 Task: Find a house in Raytown, United States, for a stay from September 4th to September 11th, with a price range of ₹9000 to ₹17000, 1 bedroom, 1 bed, 1 bathroom, self check-in, and English-speaking host.
Action: Mouse moved to (630, 113)
Screenshot: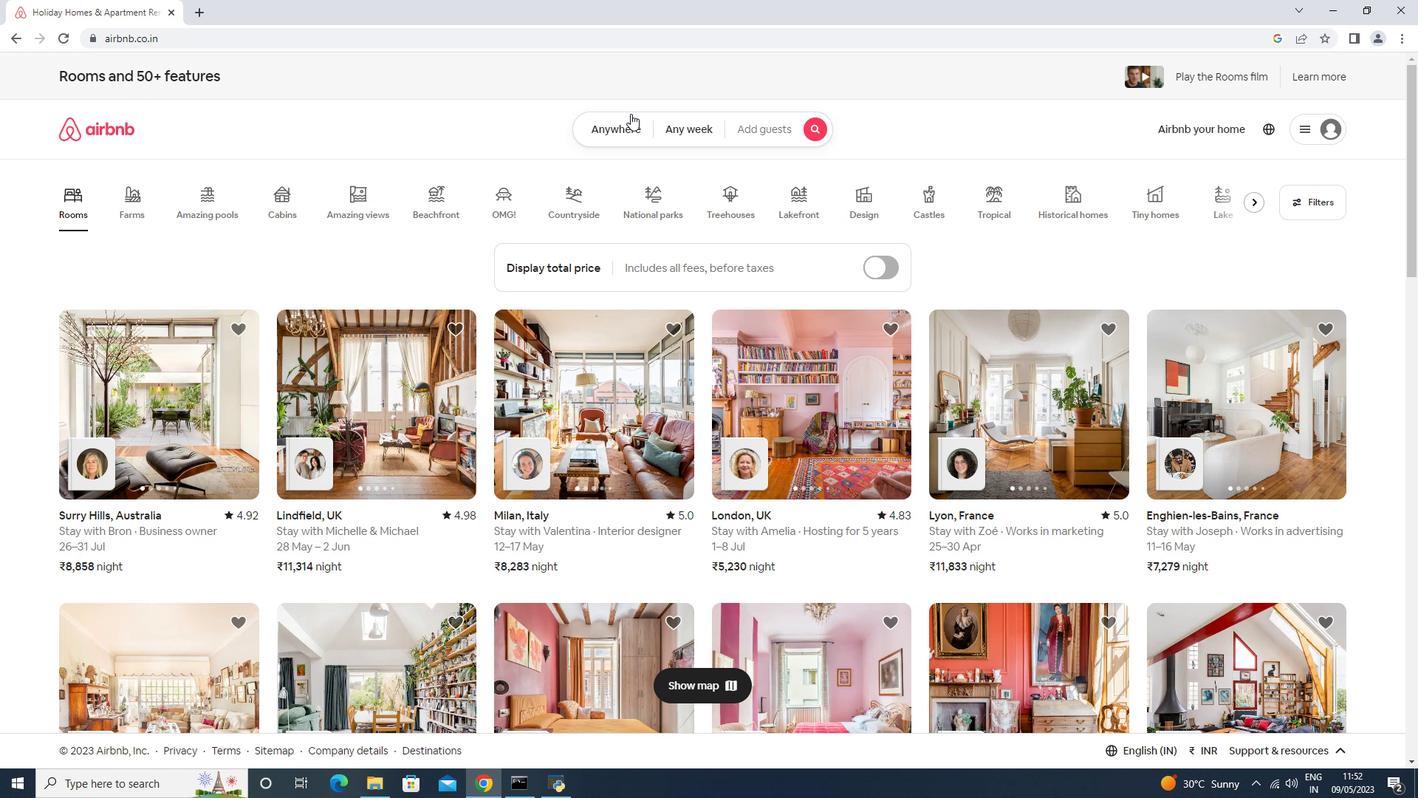 
Action: Mouse pressed left at (630, 113)
Screenshot: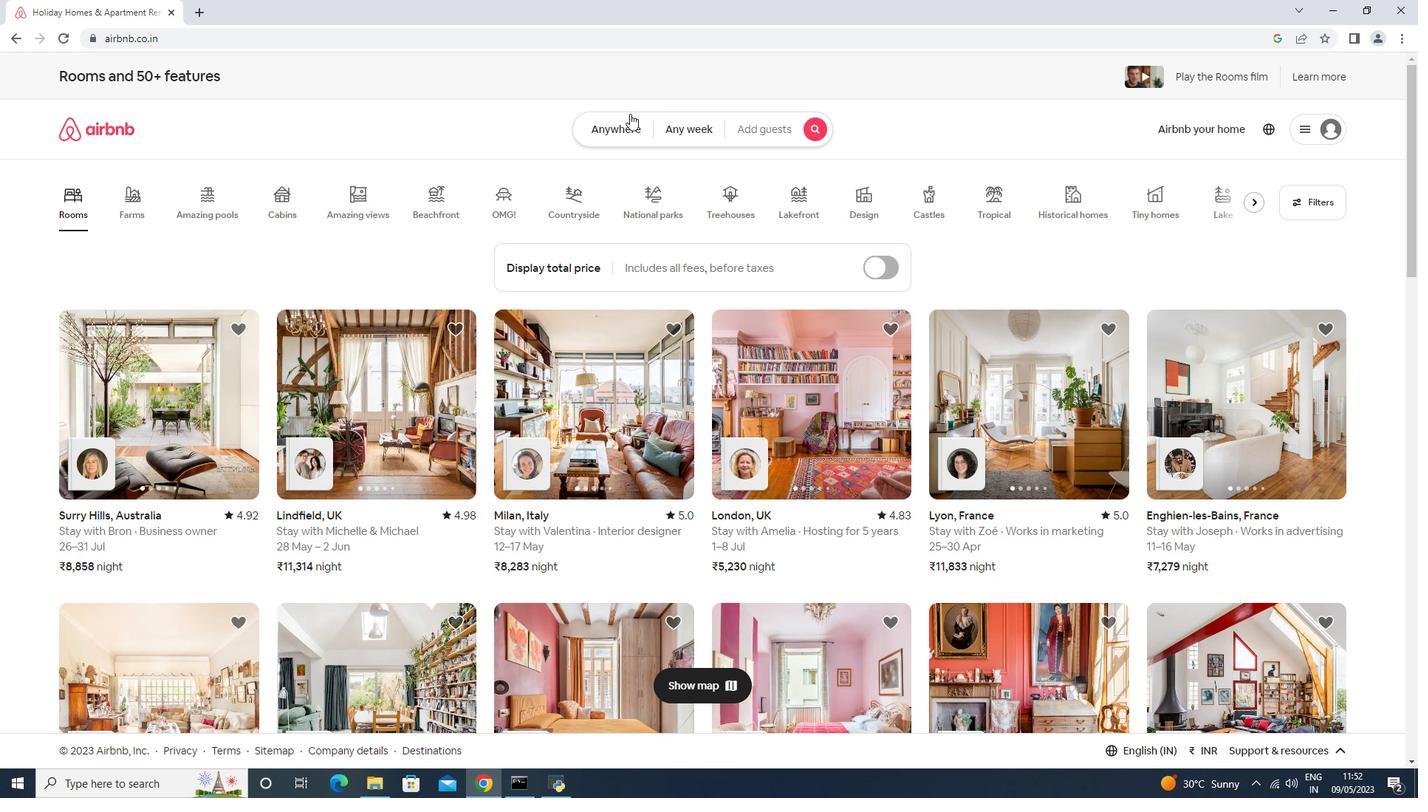 
Action: Mouse moved to (568, 176)
Screenshot: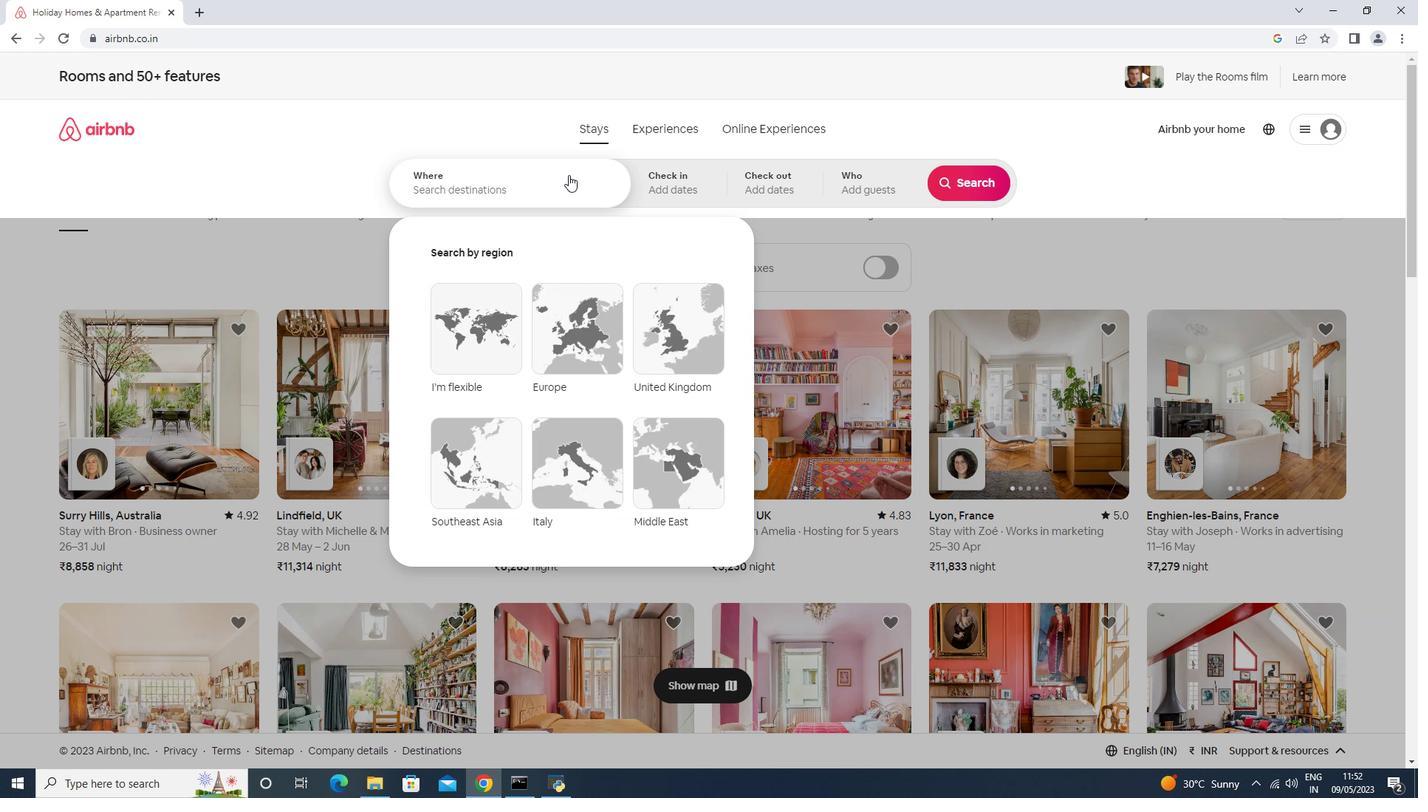 
Action: Mouse pressed left at (568, 176)
Screenshot: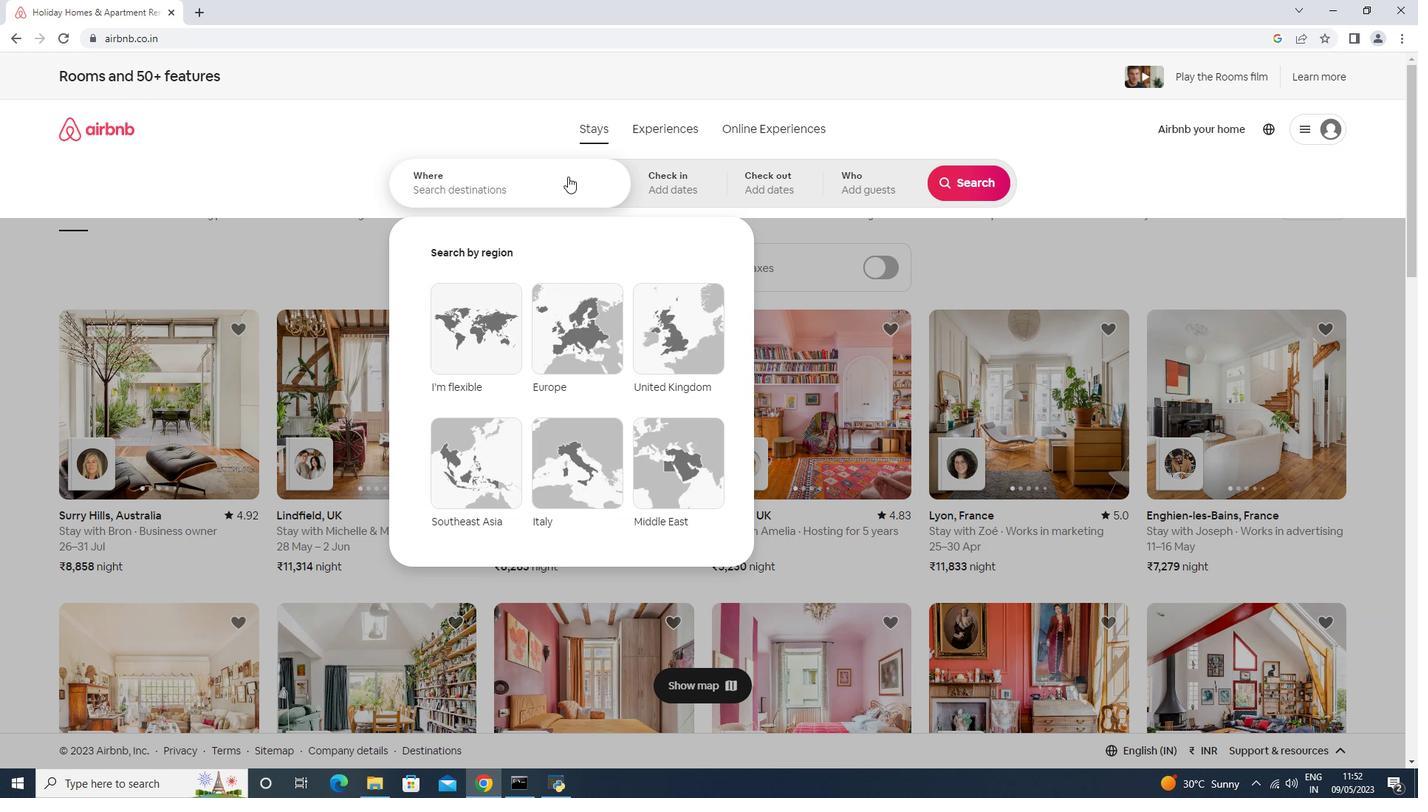 
Action: Key pressed <Key.shift>Raytown,<Key.space><Key.shift>United<Key.space><Key.shift>States<Key.enter>
Screenshot: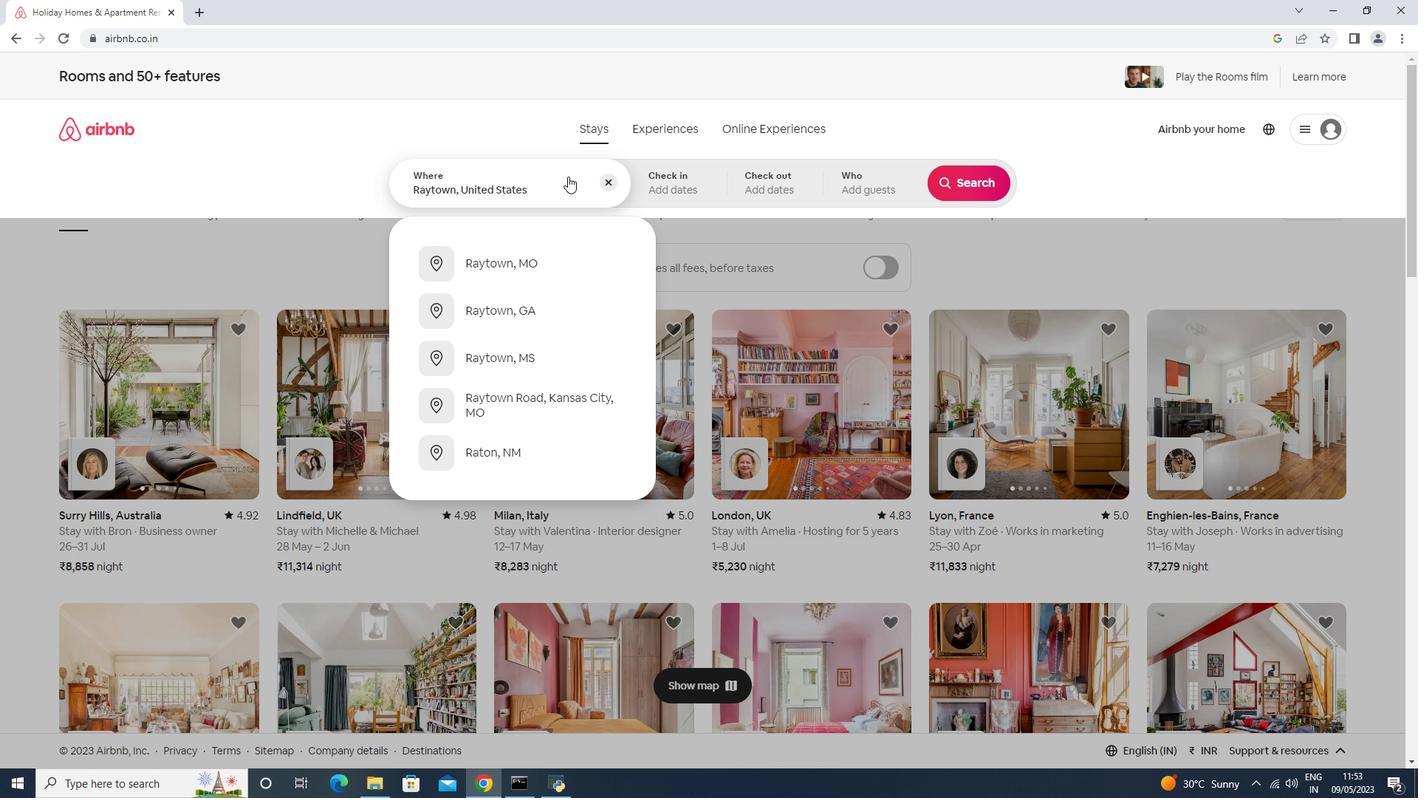 
Action: Mouse moved to (973, 308)
Screenshot: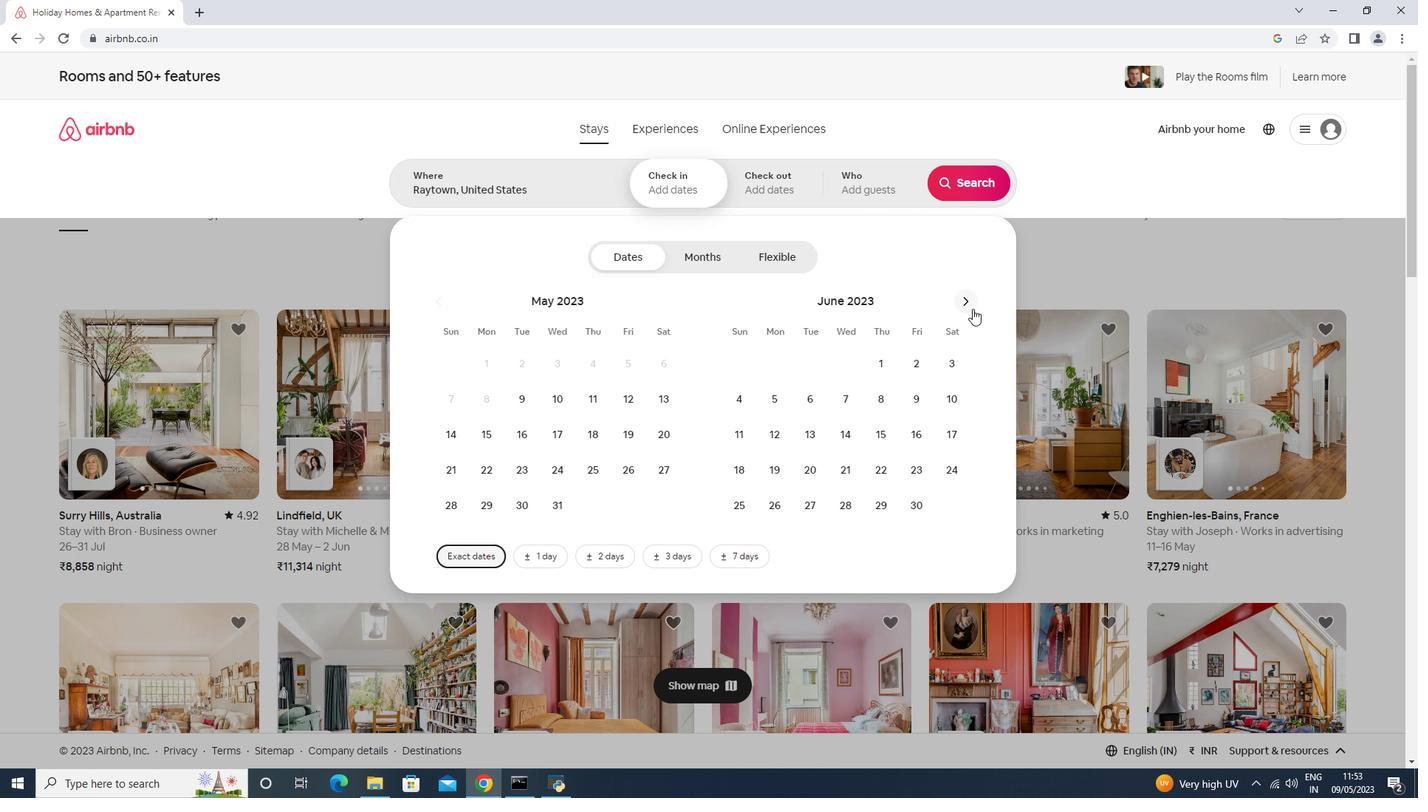 
Action: Mouse pressed left at (973, 308)
Screenshot: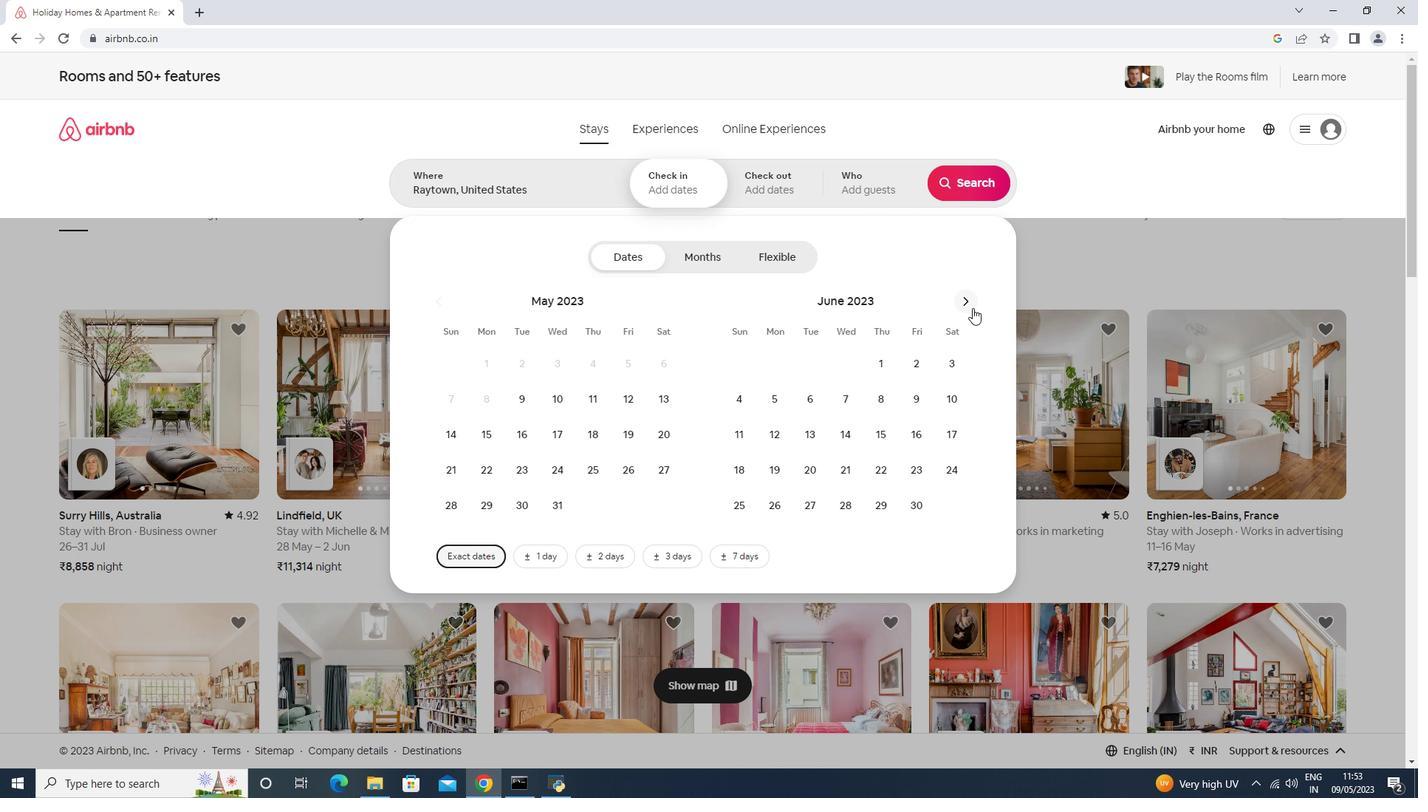 
Action: Mouse pressed left at (973, 308)
Screenshot: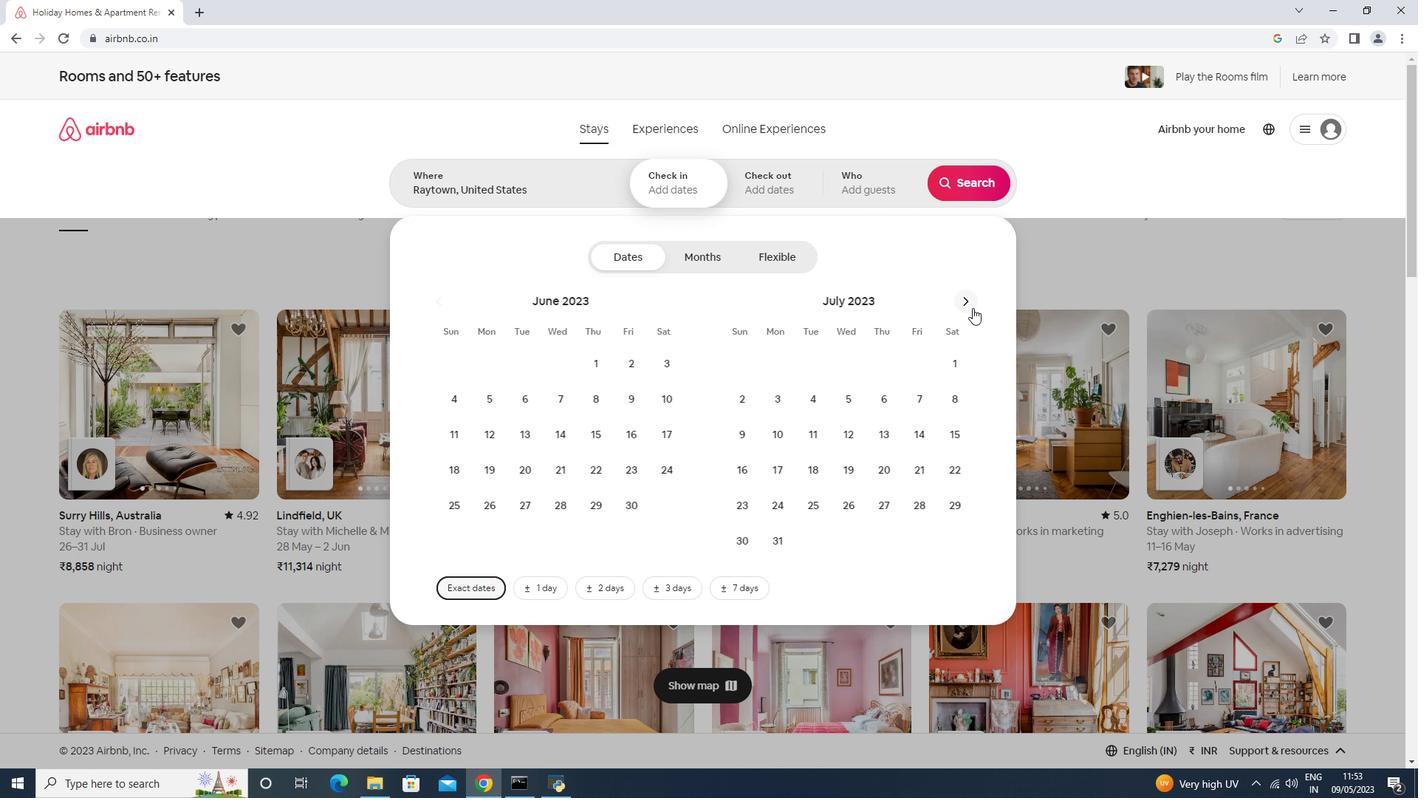 
Action: Mouse pressed left at (973, 308)
Screenshot: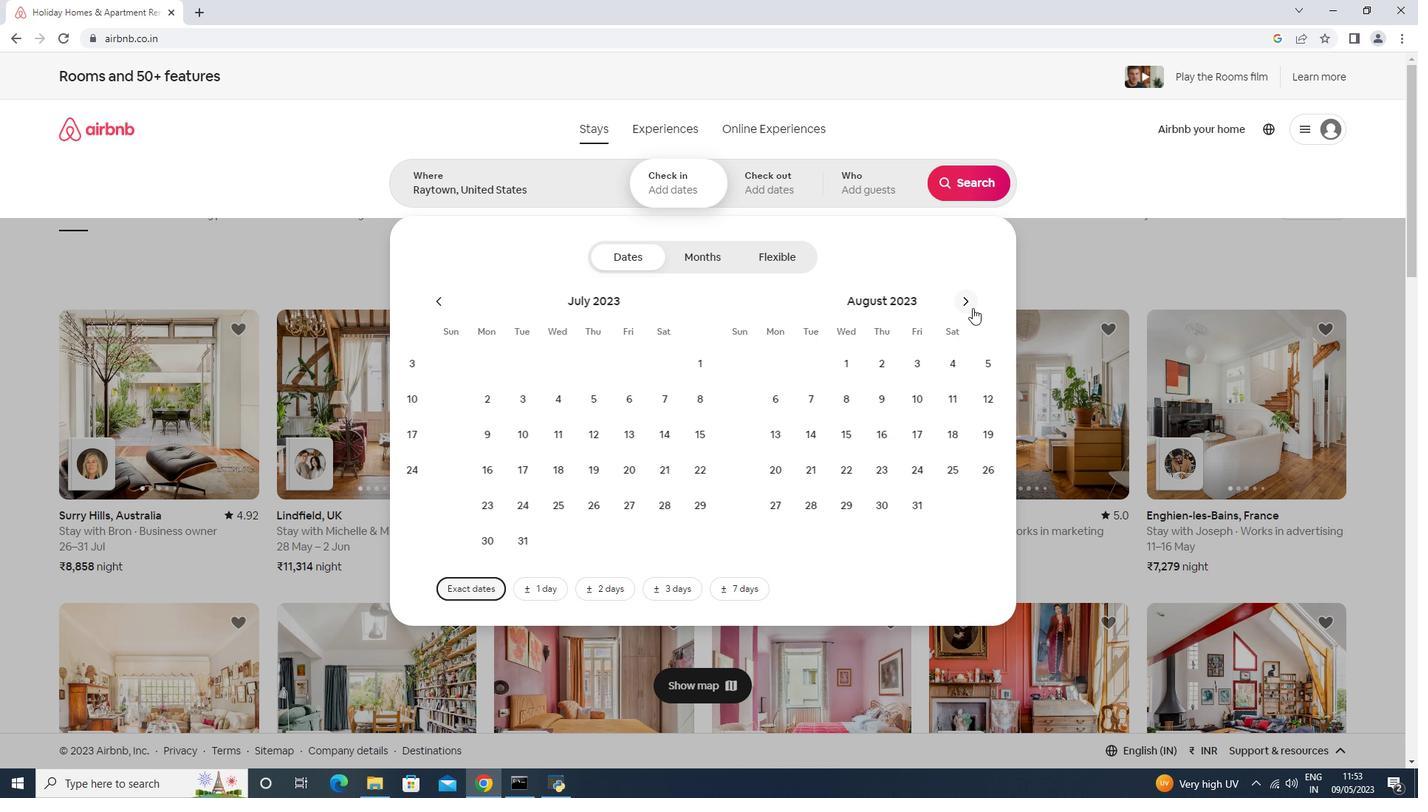 
Action: Mouse moved to (785, 401)
Screenshot: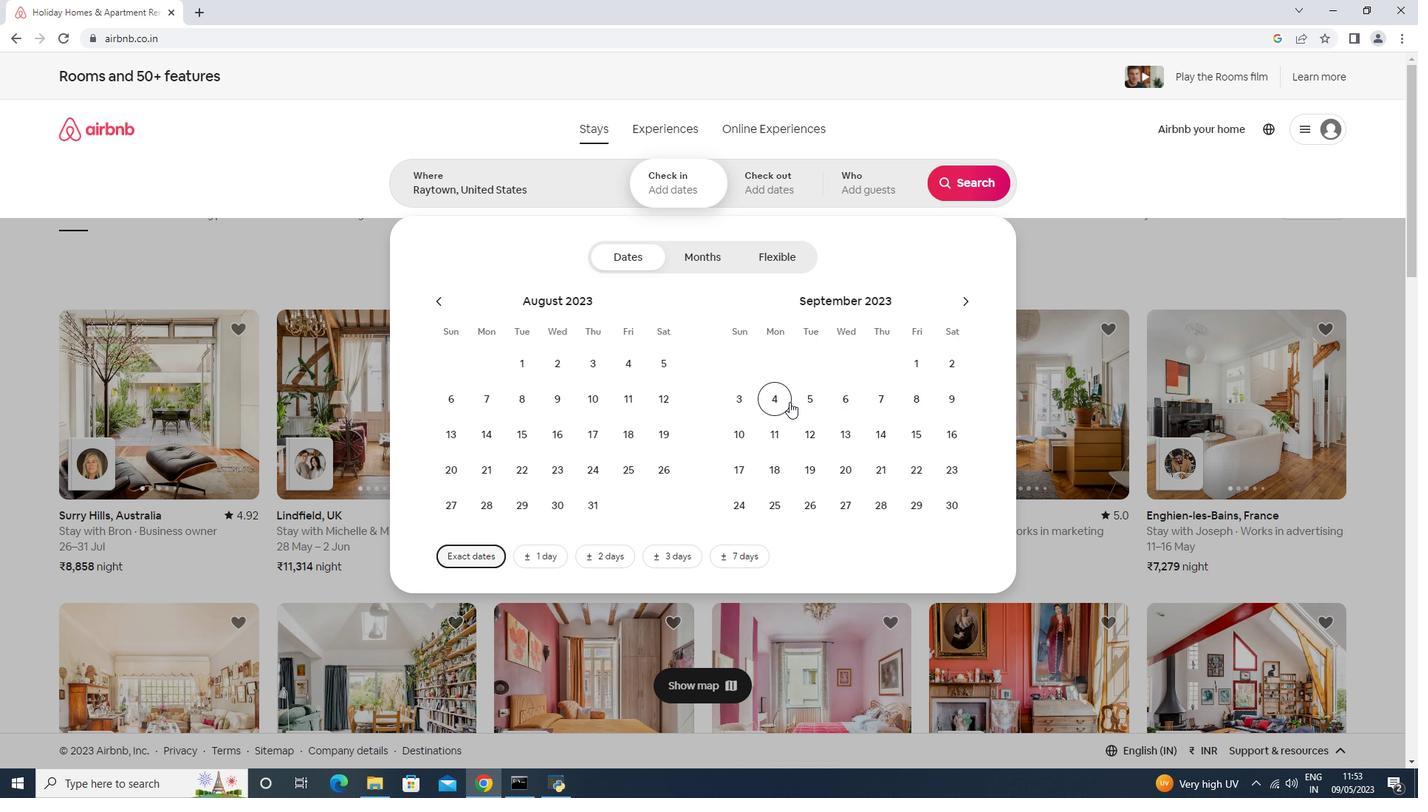 
Action: Mouse pressed left at (785, 401)
Screenshot: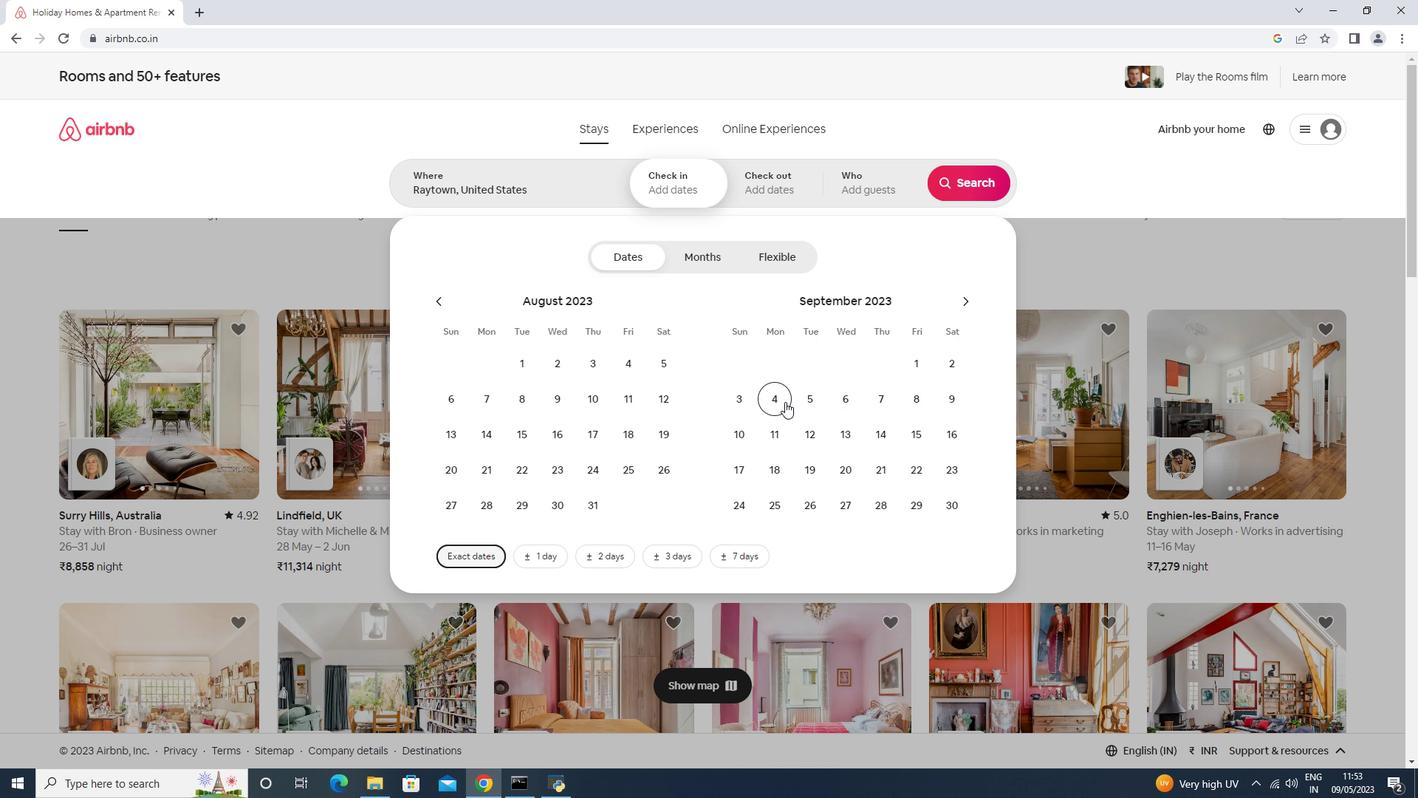 
Action: Mouse moved to (744, 434)
Screenshot: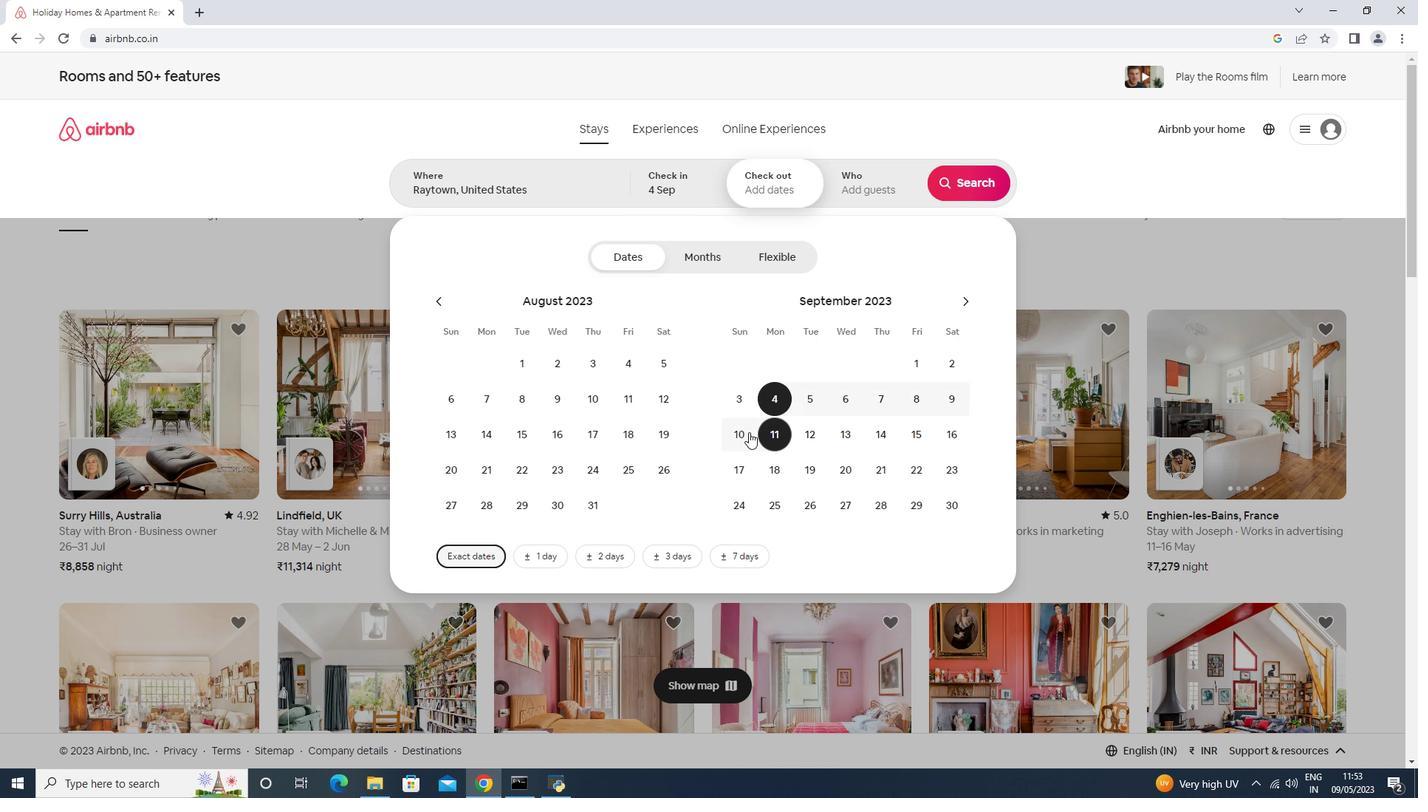 
Action: Mouse pressed left at (744, 434)
Screenshot: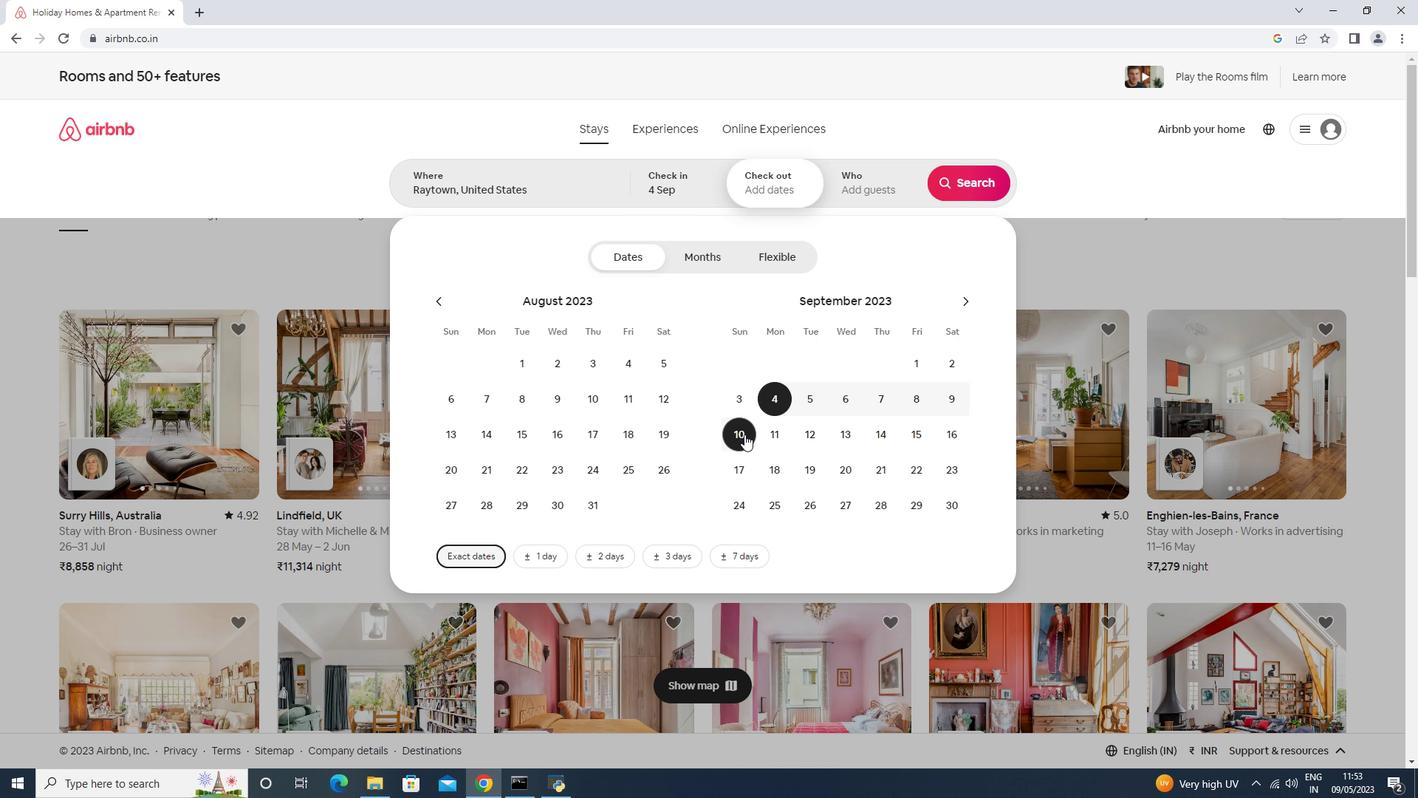 
Action: Mouse moved to (865, 192)
Screenshot: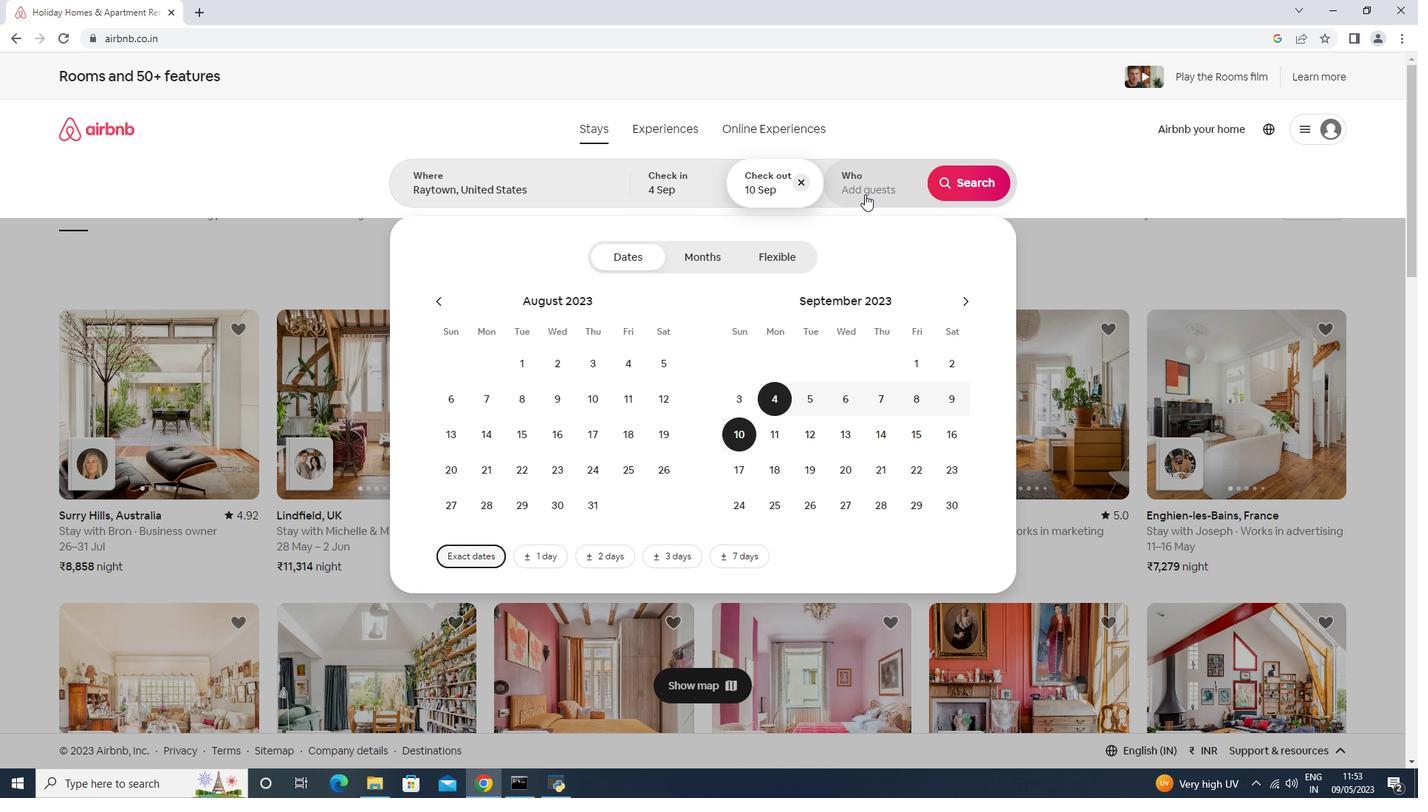 
Action: Mouse pressed left at (865, 192)
Screenshot: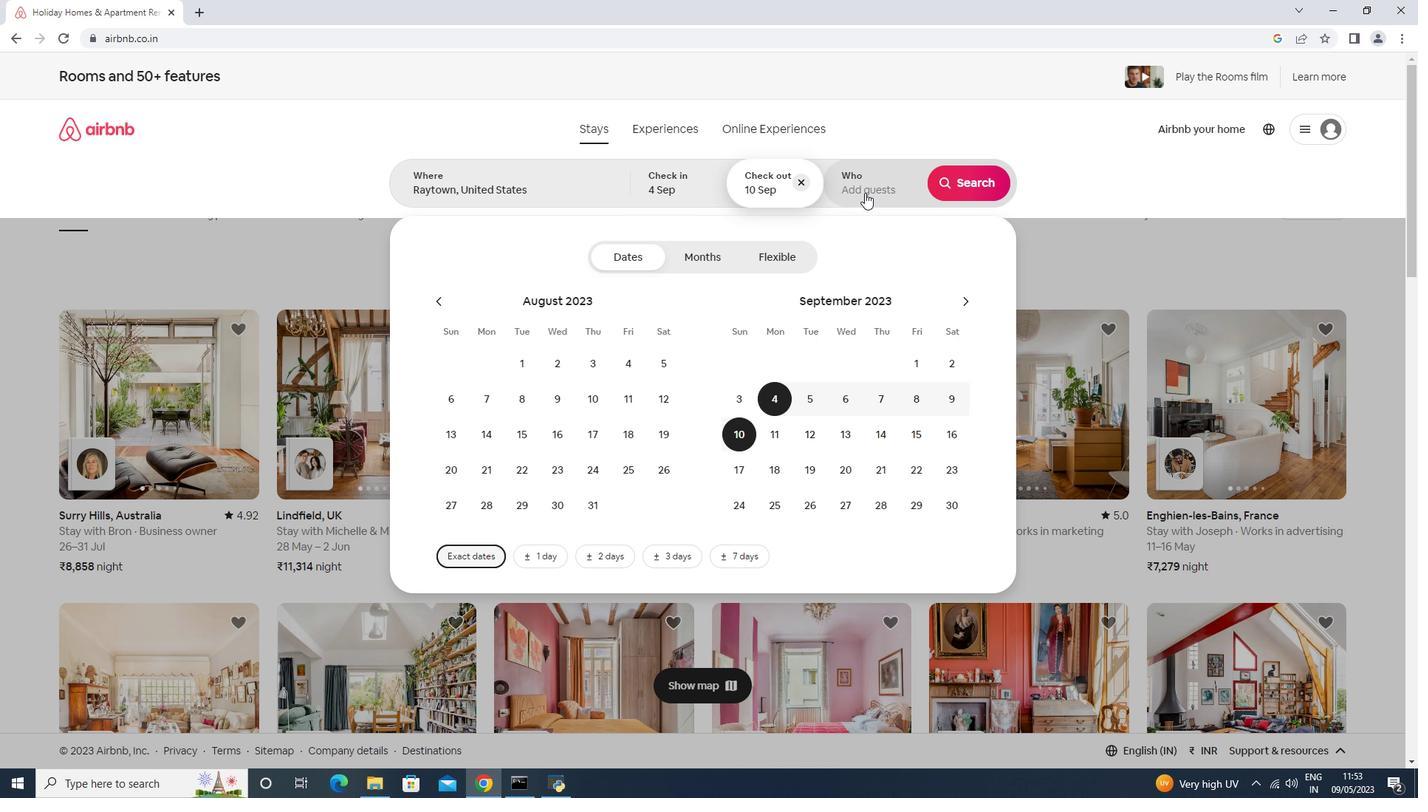 
Action: Mouse moved to (976, 266)
Screenshot: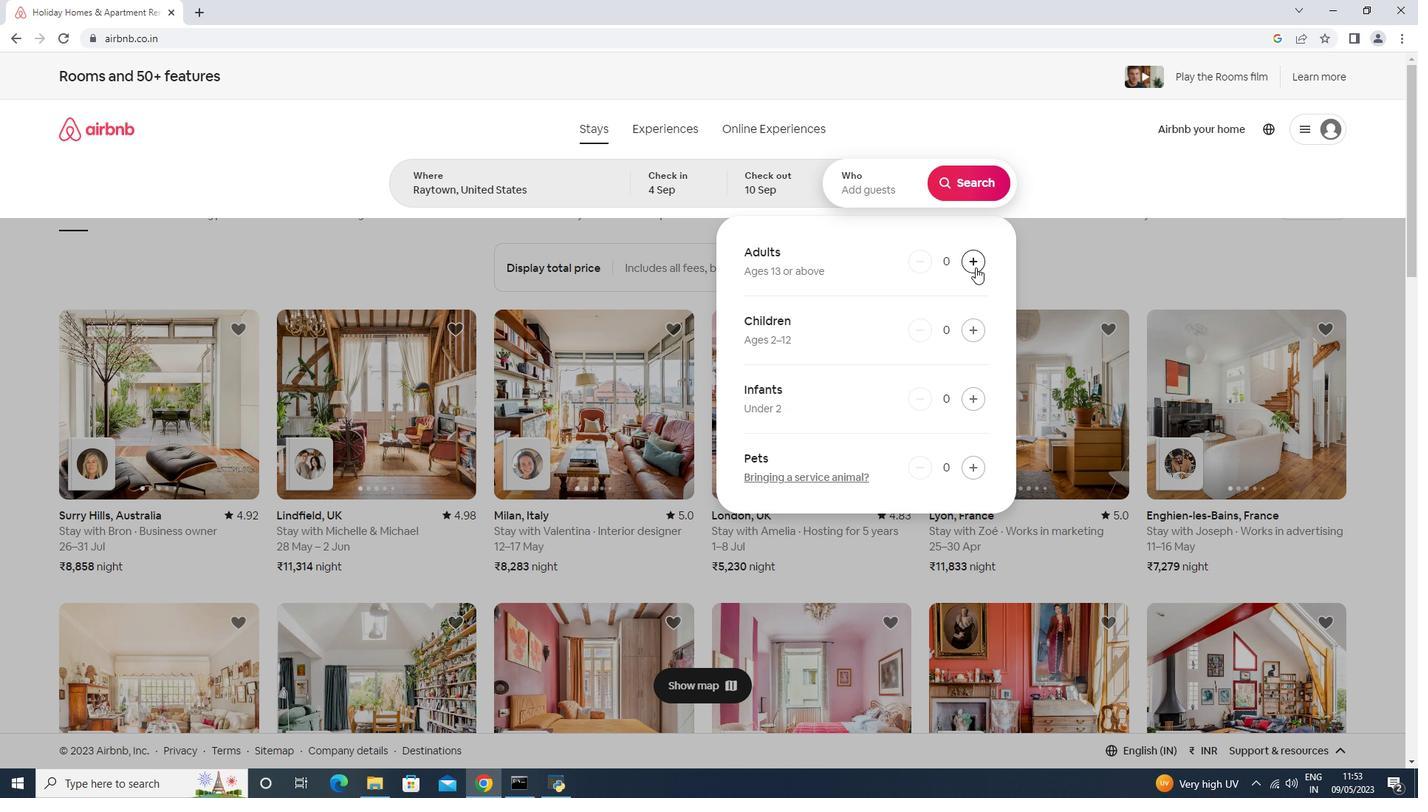 
Action: Mouse pressed left at (976, 266)
Screenshot: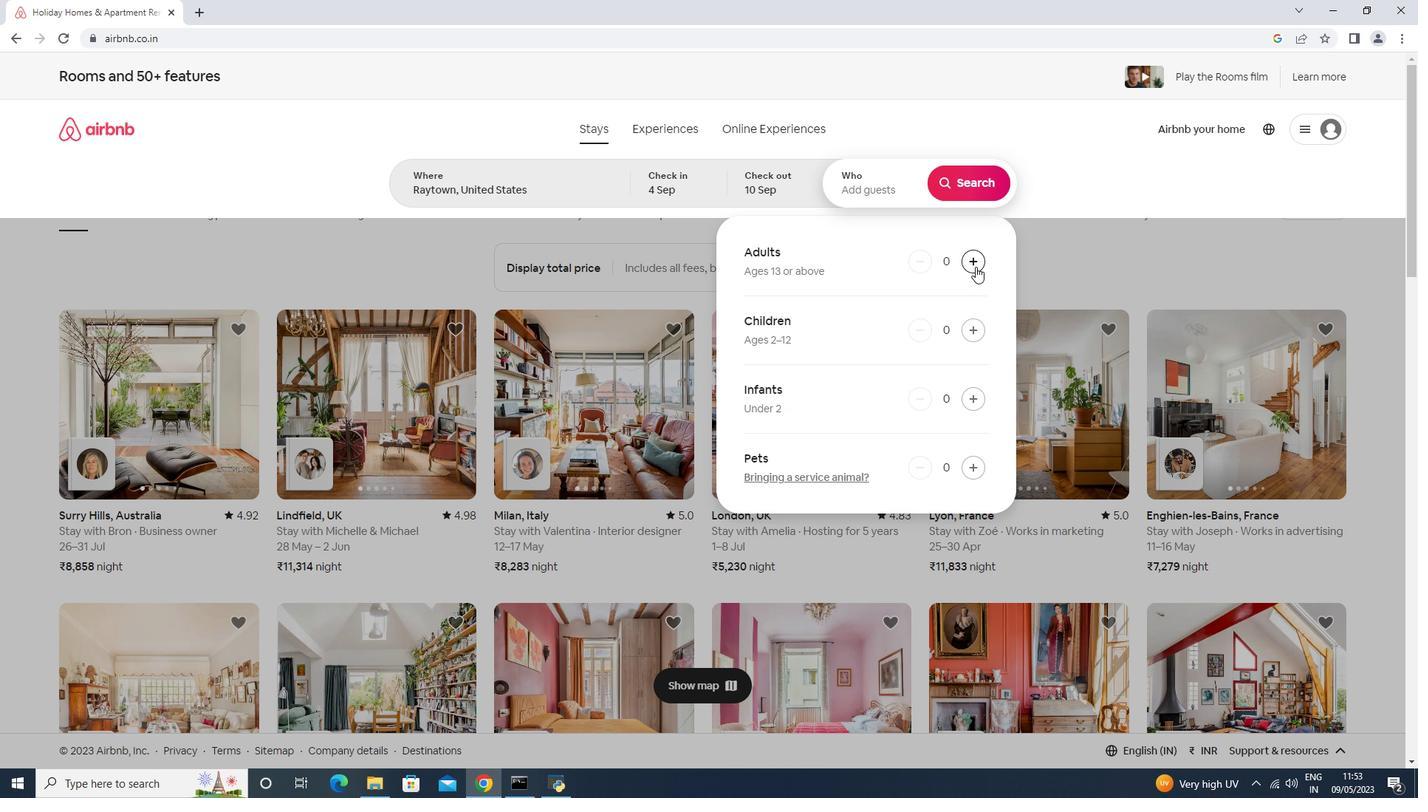 
Action: Mouse moved to (987, 178)
Screenshot: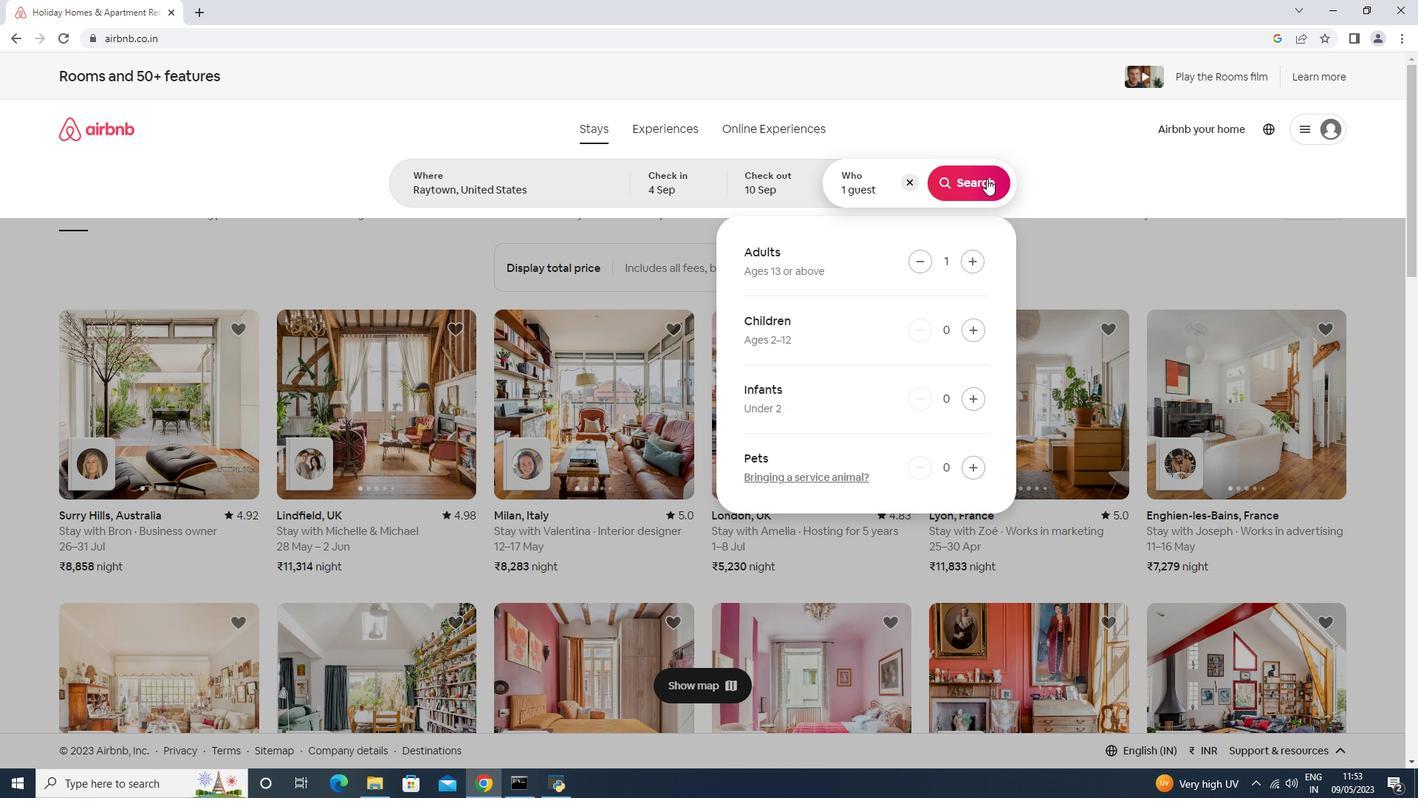 
Action: Mouse pressed left at (987, 178)
Screenshot: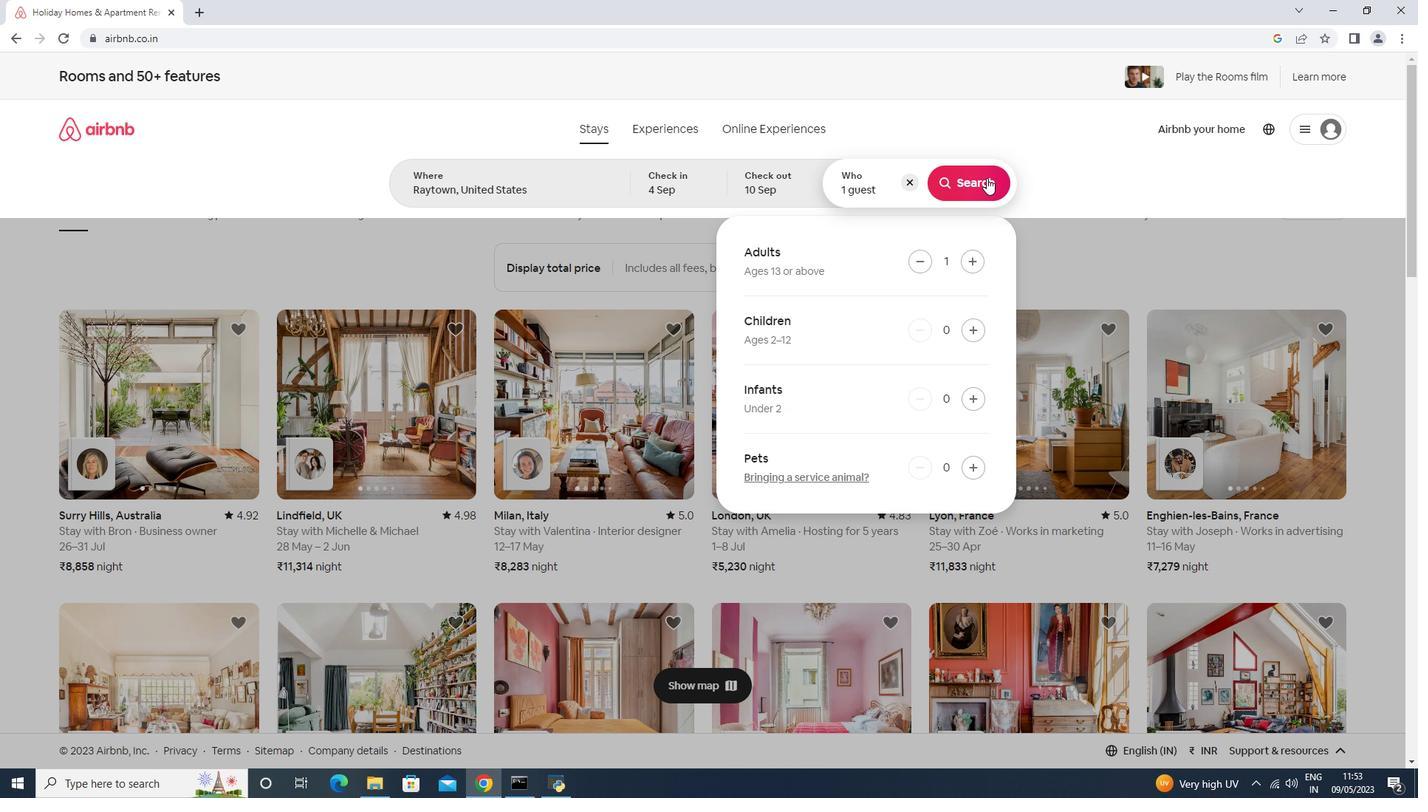 
Action: Mouse moved to (1333, 143)
Screenshot: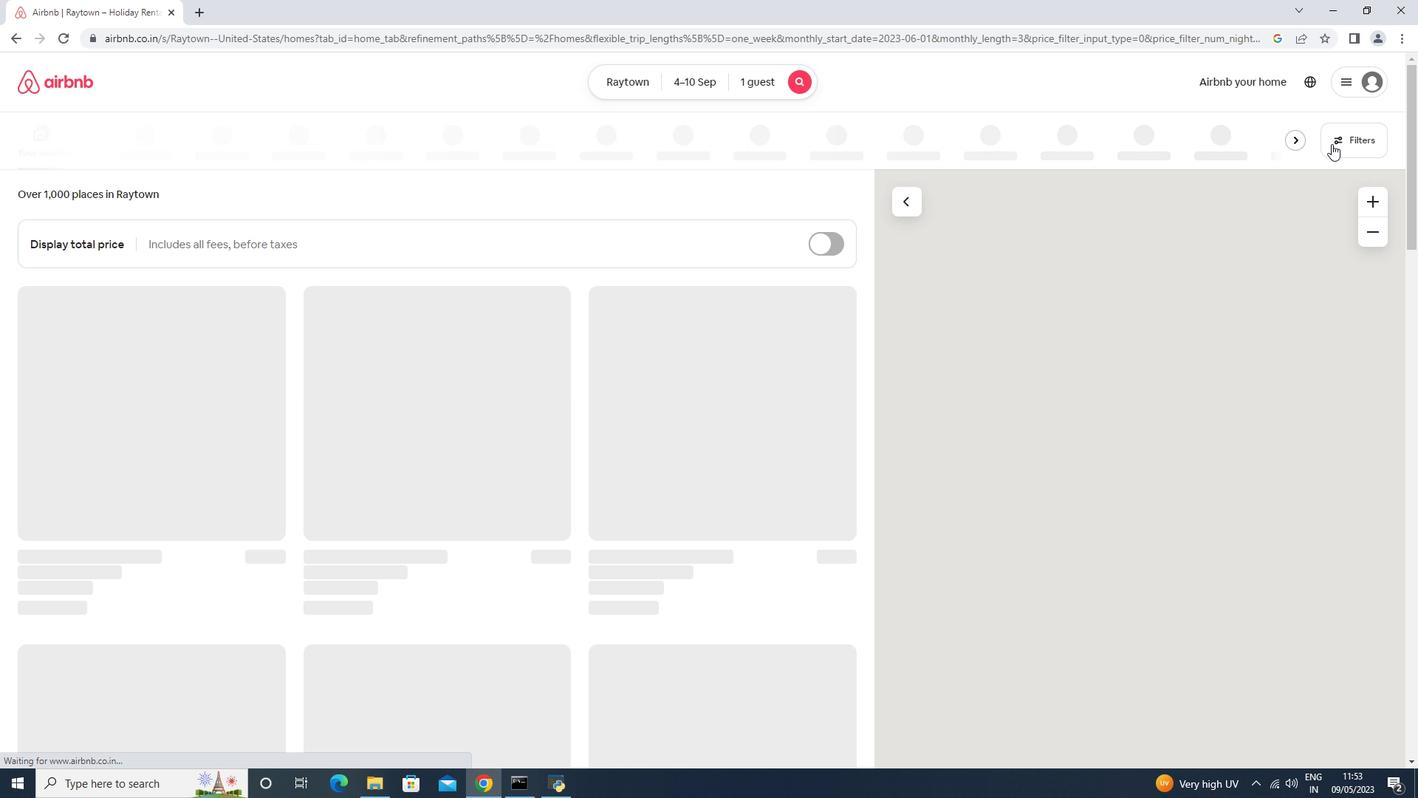 
Action: Mouse pressed left at (1333, 143)
Screenshot: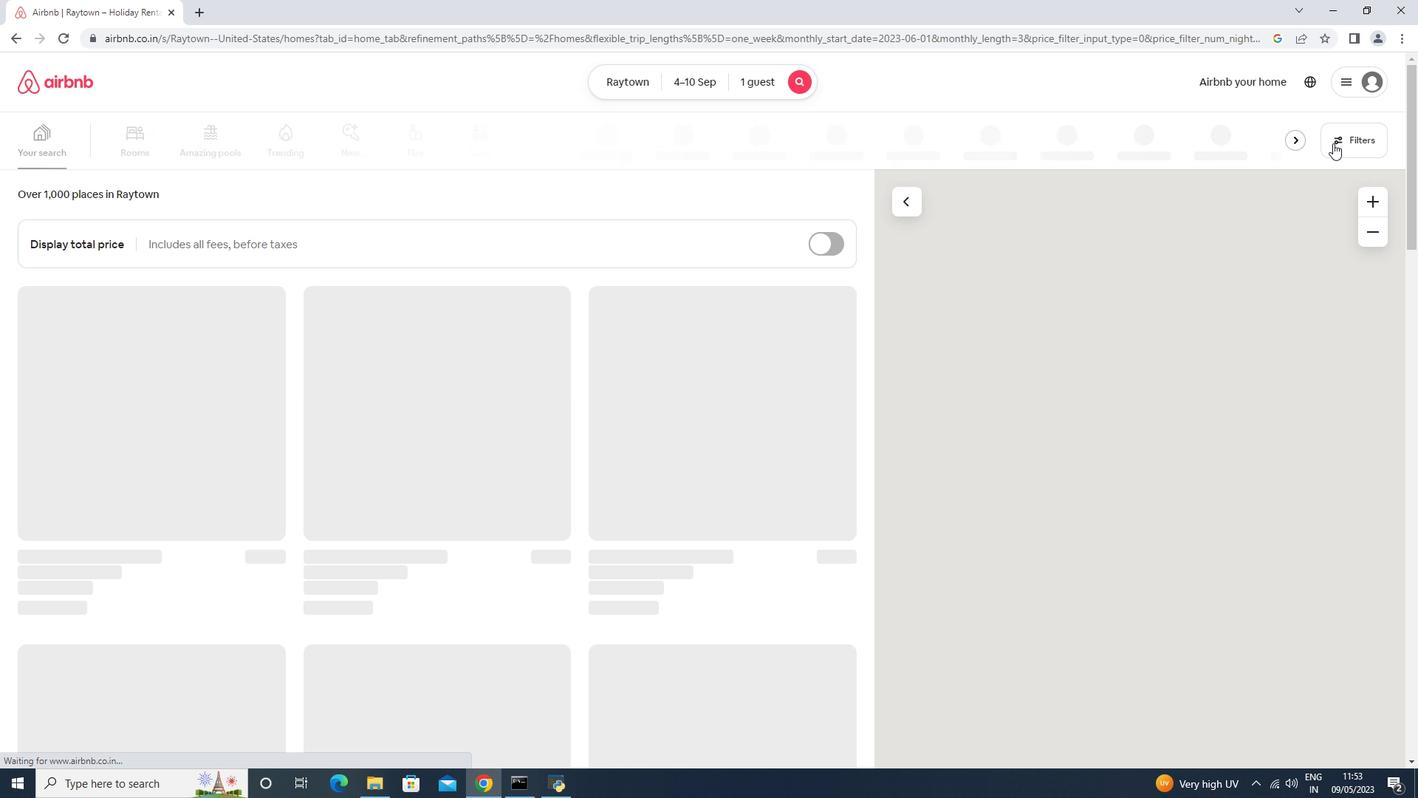 
Action: Mouse moved to (566, 510)
Screenshot: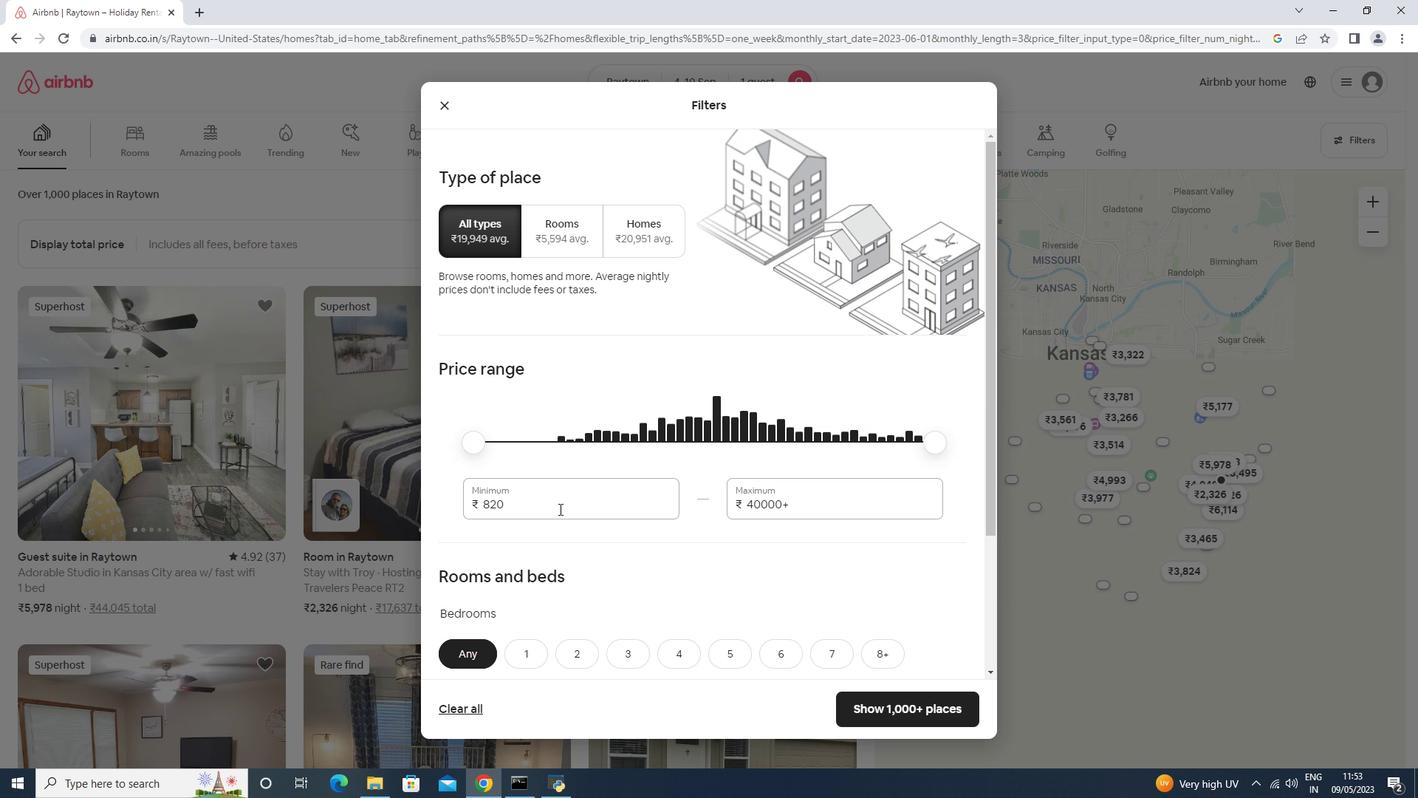 
Action: Mouse pressed left at (566, 510)
Screenshot: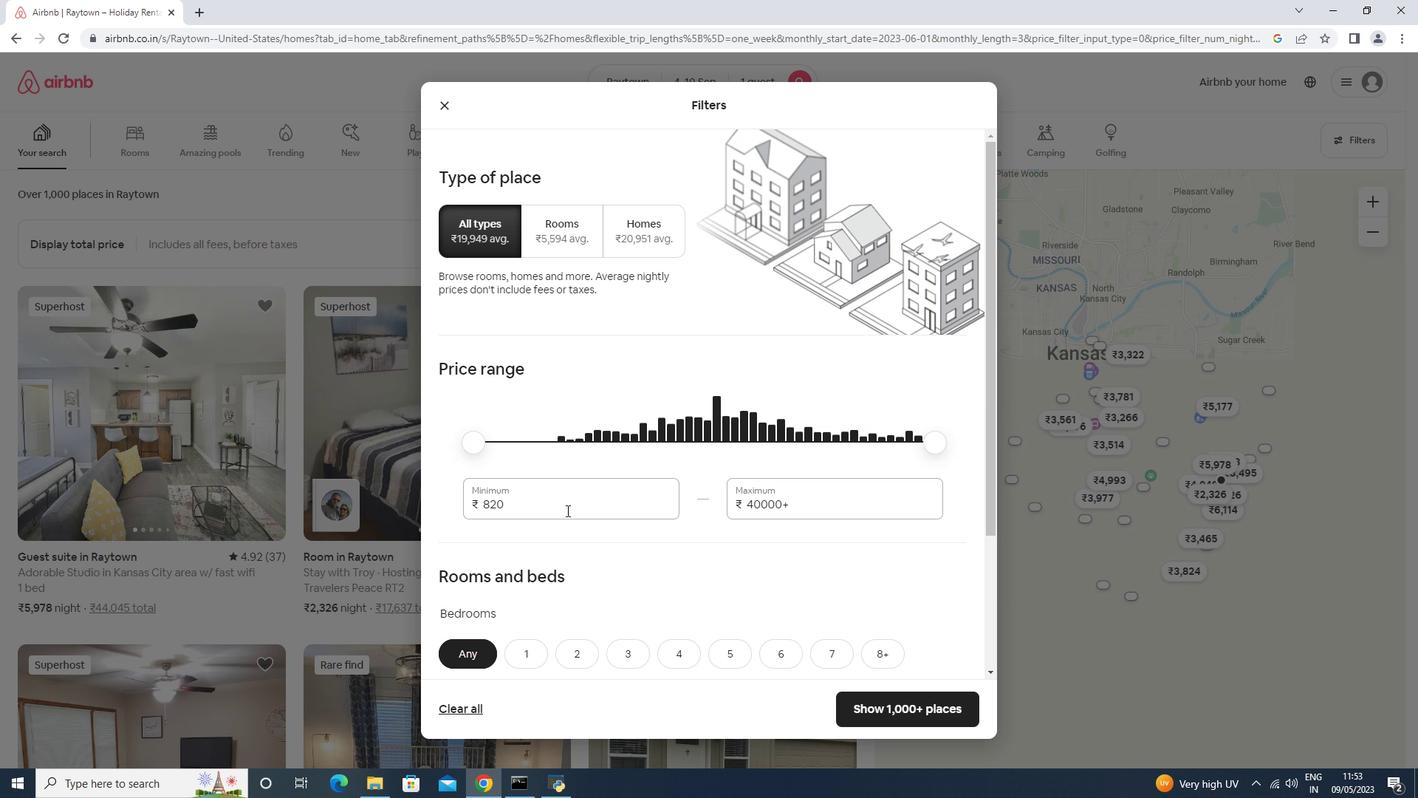 
Action: Key pressed <Key.backspace><Key.backspace><Key.backspace><Key.backspace><Key.backspace>9000<Key.tab>17000
Screenshot: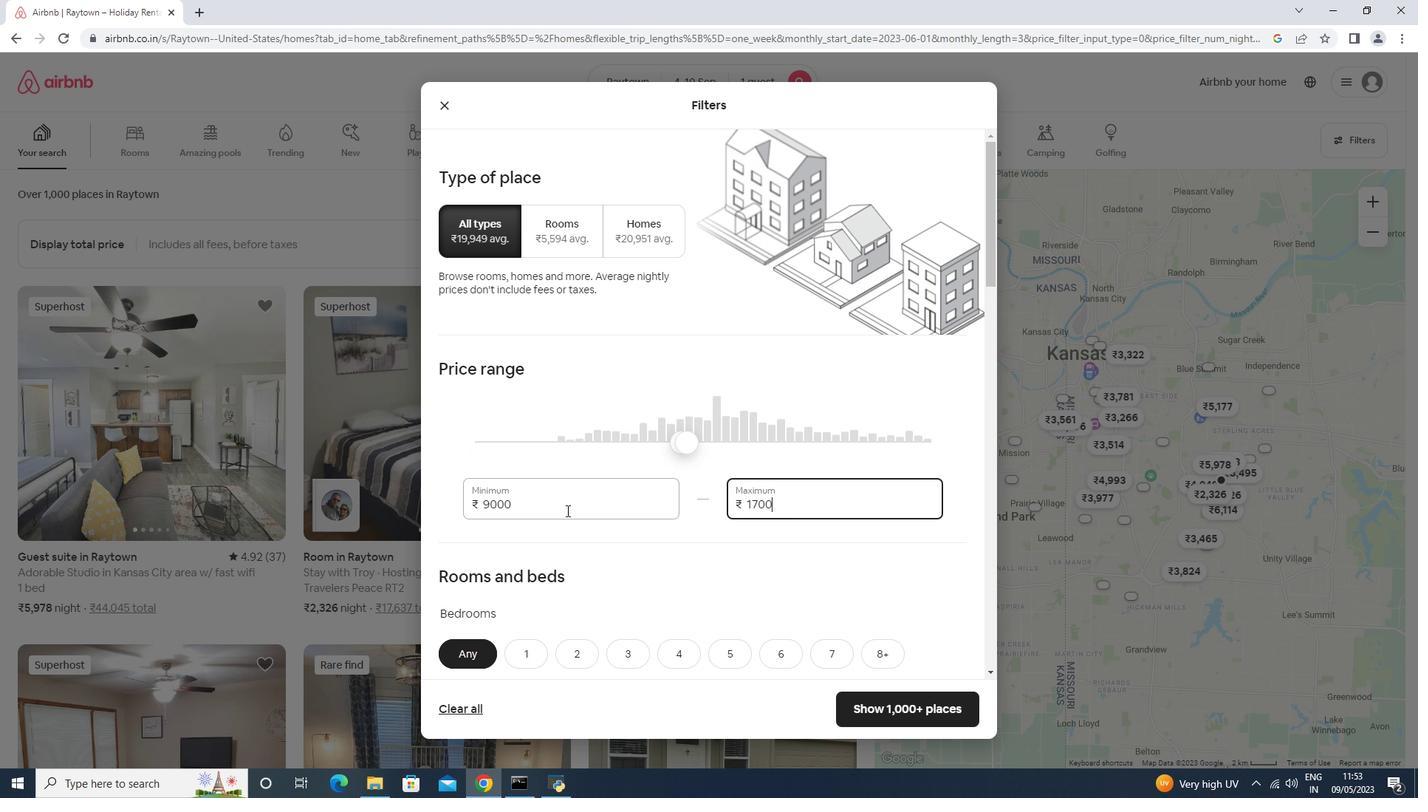 
Action: Mouse moved to (557, 515)
Screenshot: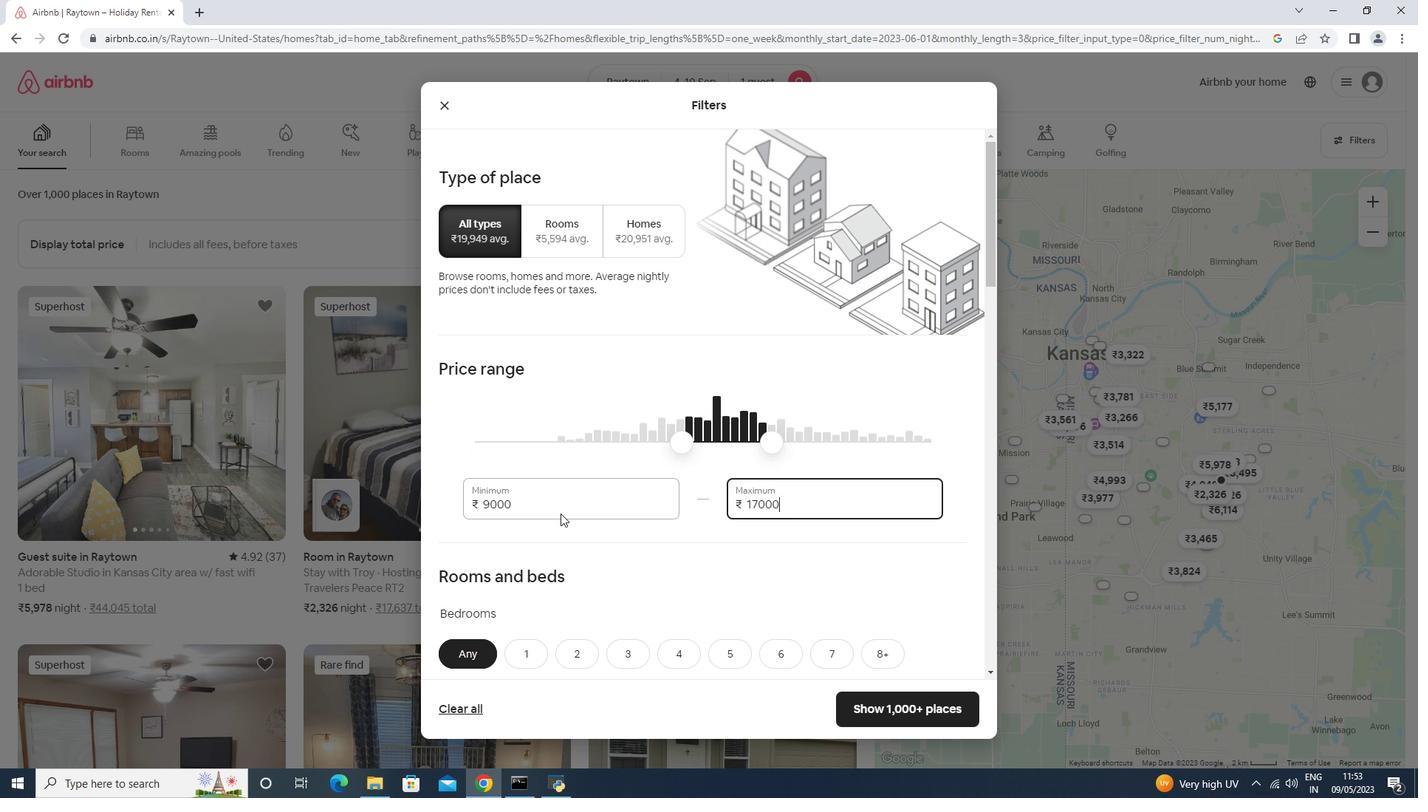 
Action: Mouse scrolled (557, 514) with delta (0, 0)
Screenshot: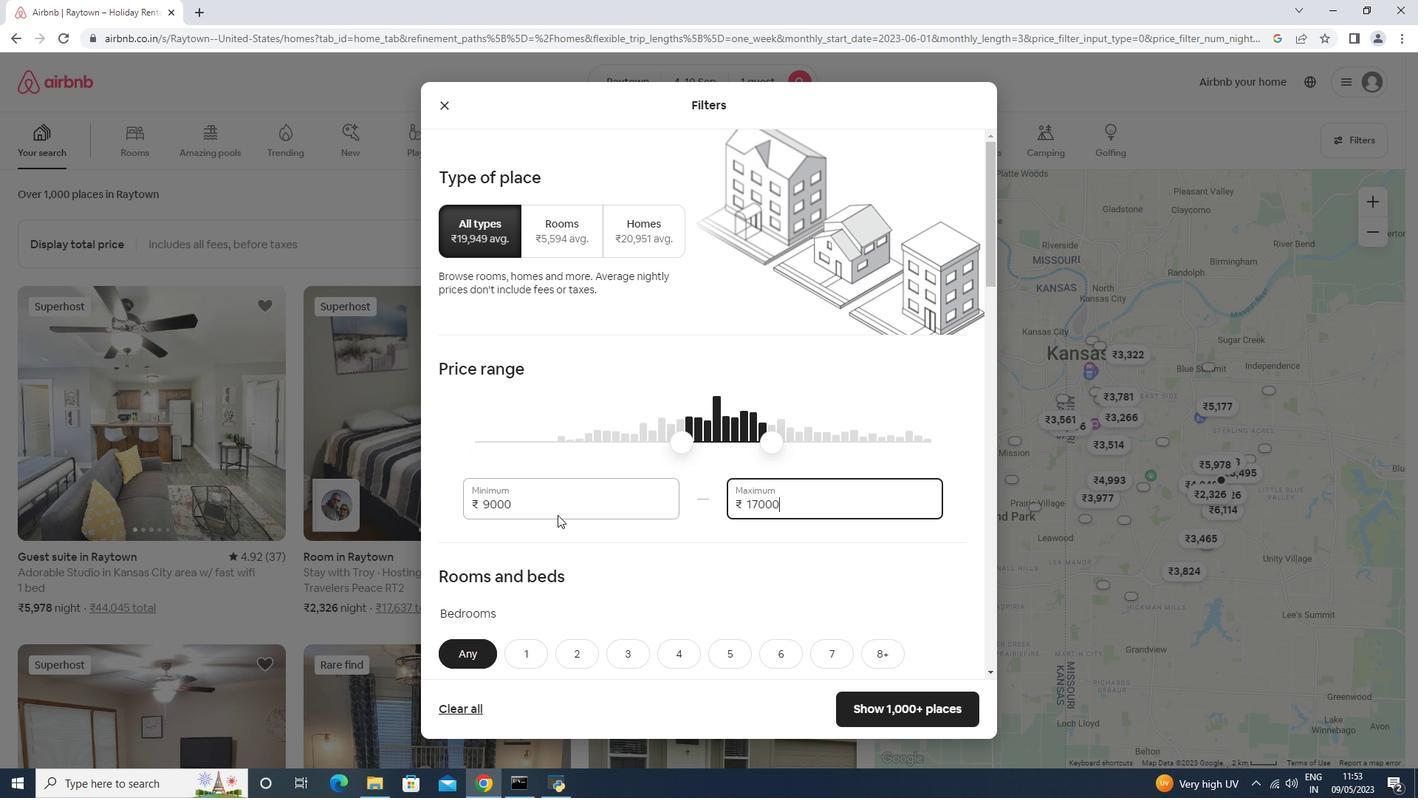 
Action: Mouse scrolled (557, 514) with delta (0, 0)
Screenshot: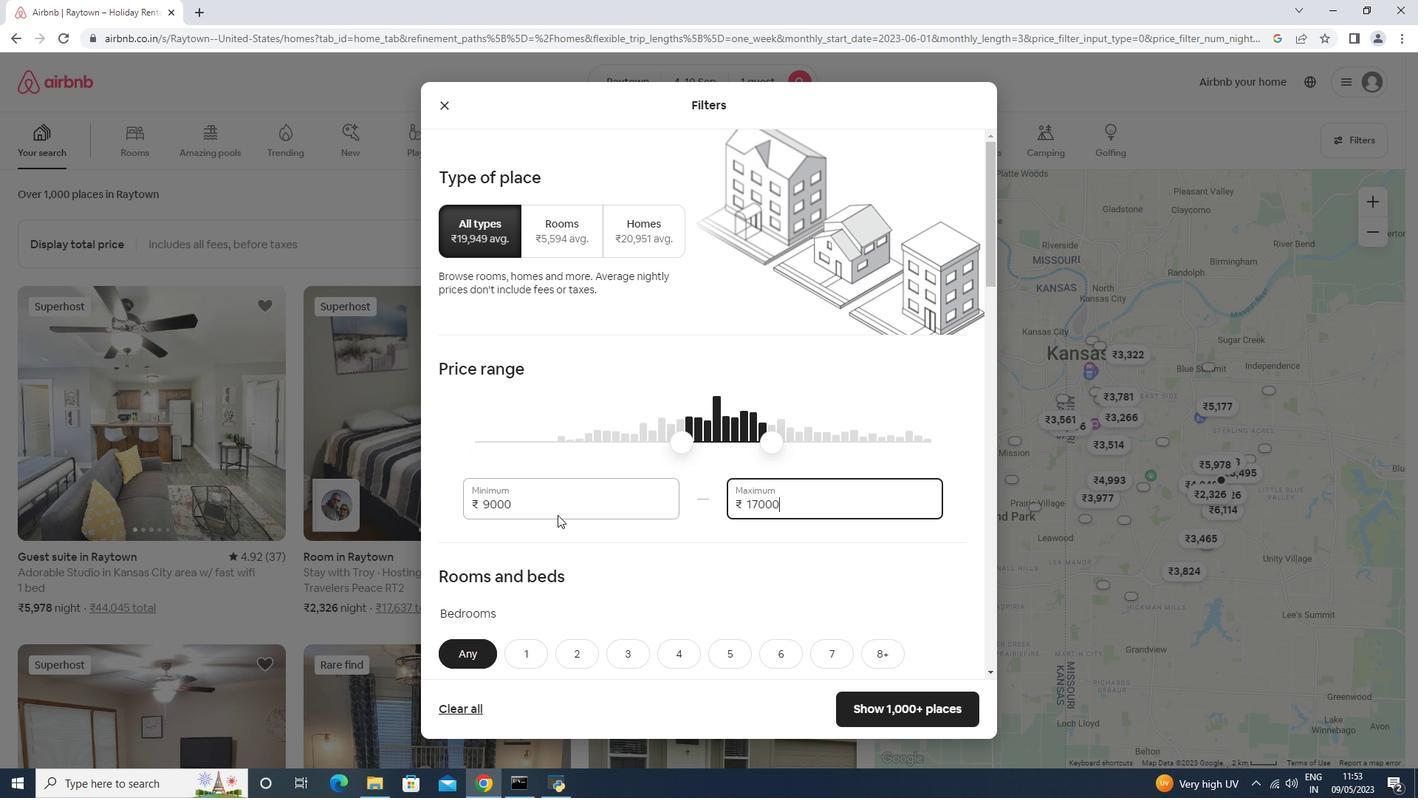 
Action: Mouse scrolled (557, 514) with delta (0, 0)
Screenshot: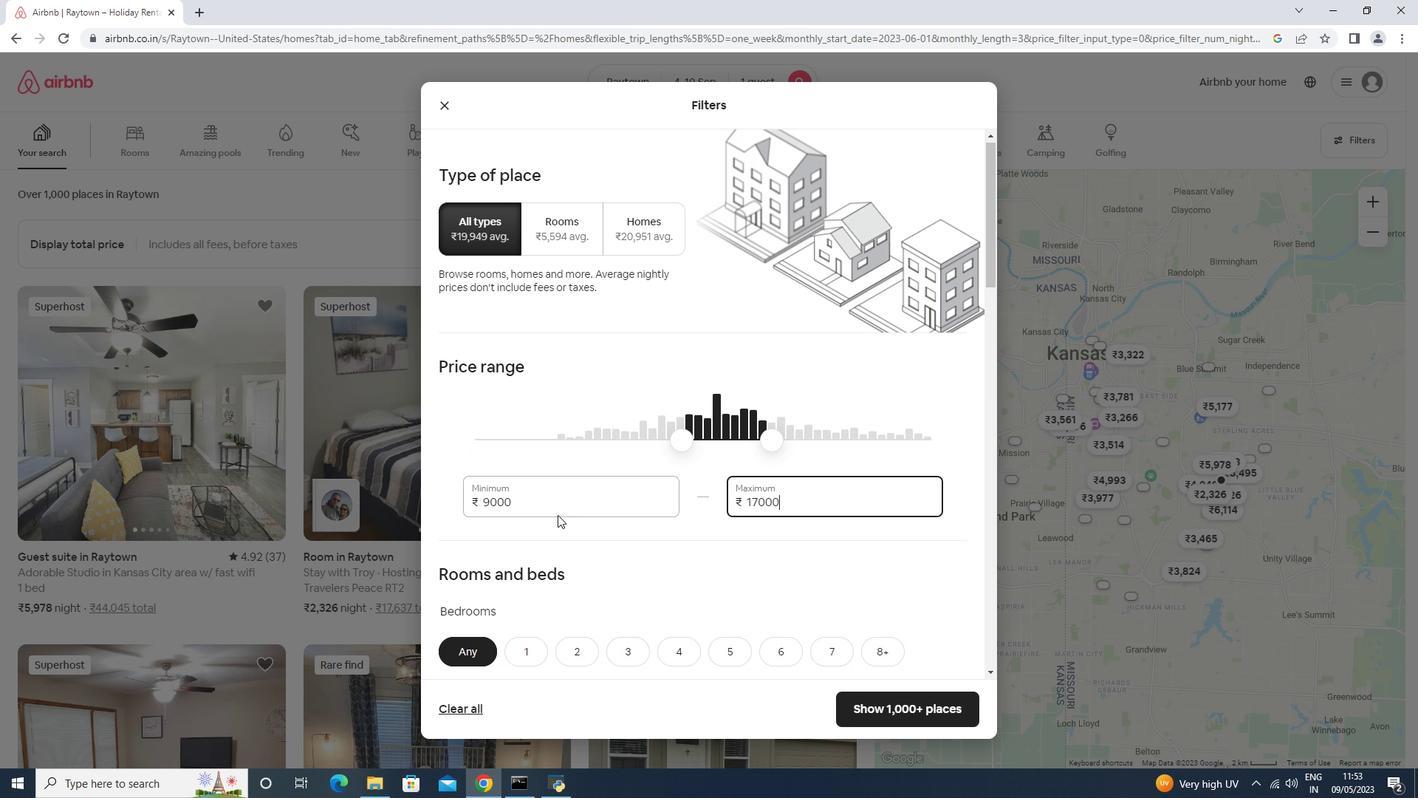 
Action: Mouse scrolled (557, 514) with delta (0, 0)
Screenshot: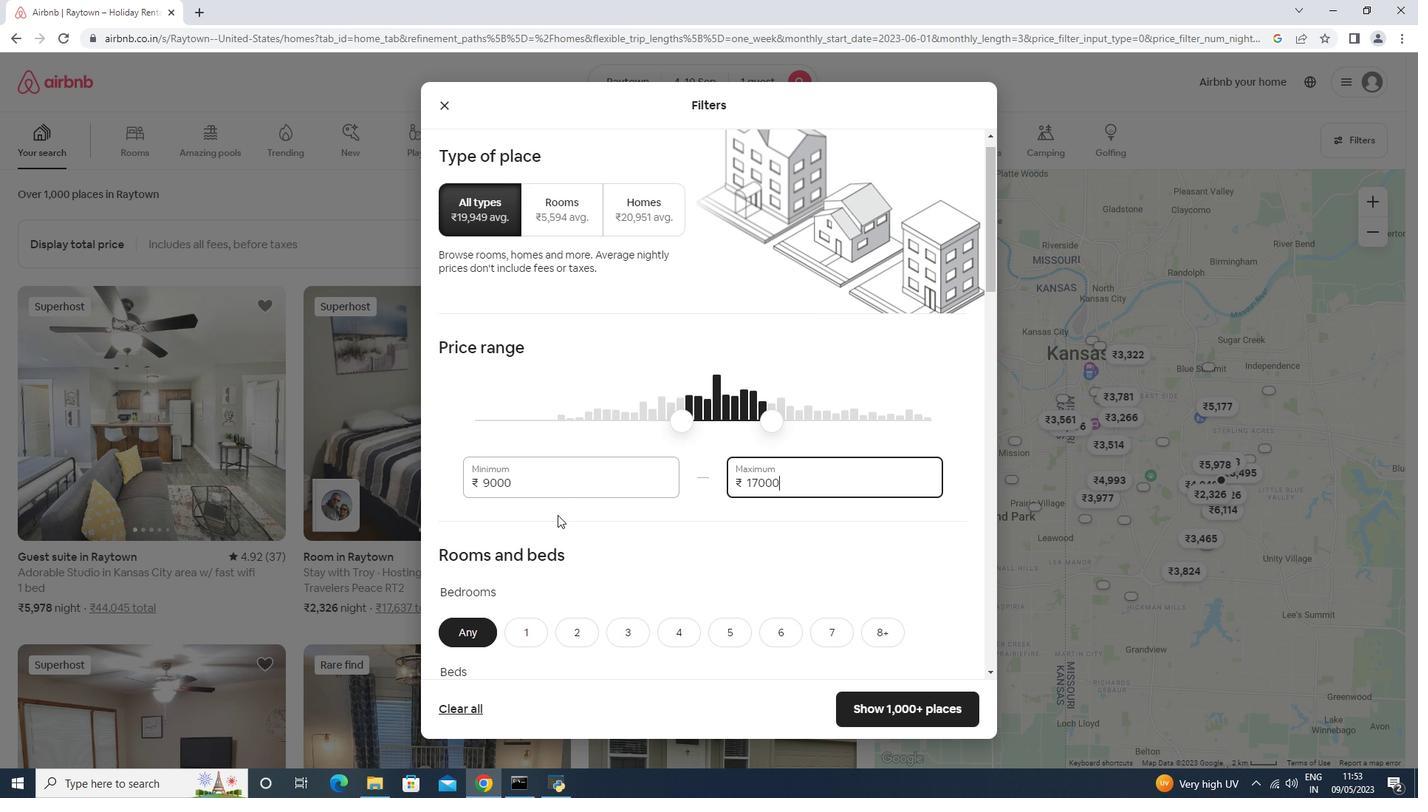 
Action: Mouse moved to (524, 365)
Screenshot: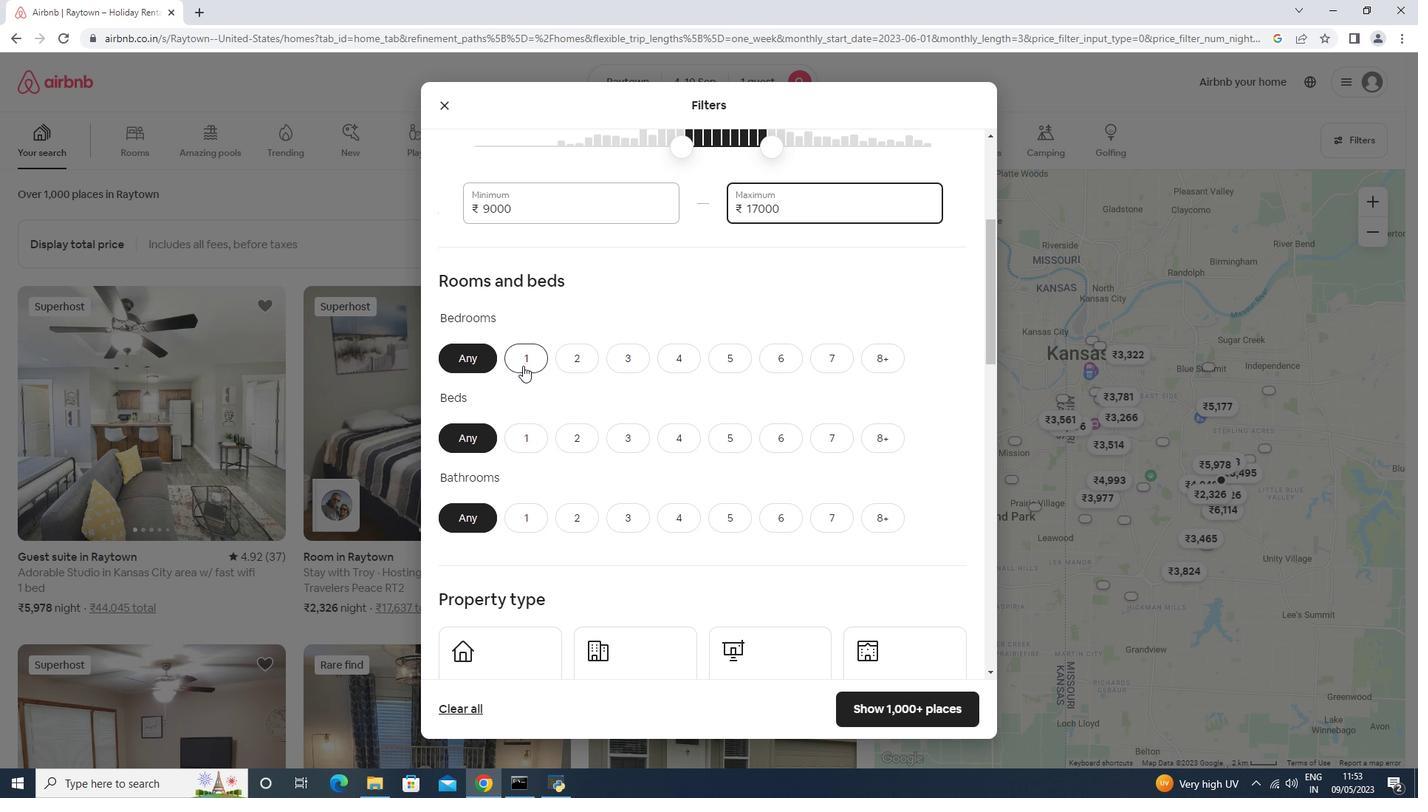 
Action: Mouse pressed left at (524, 365)
Screenshot: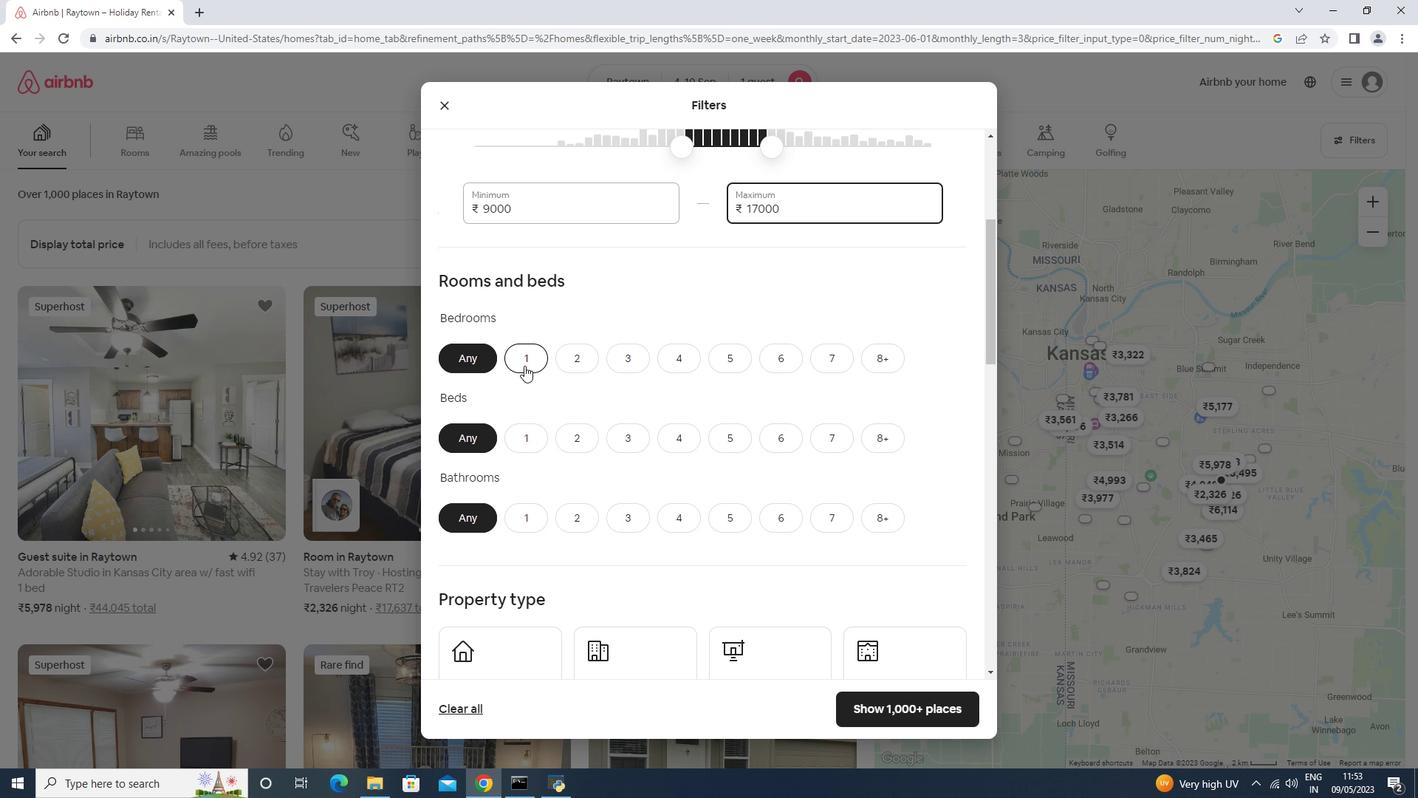 
Action: Mouse moved to (527, 449)
Screenshot: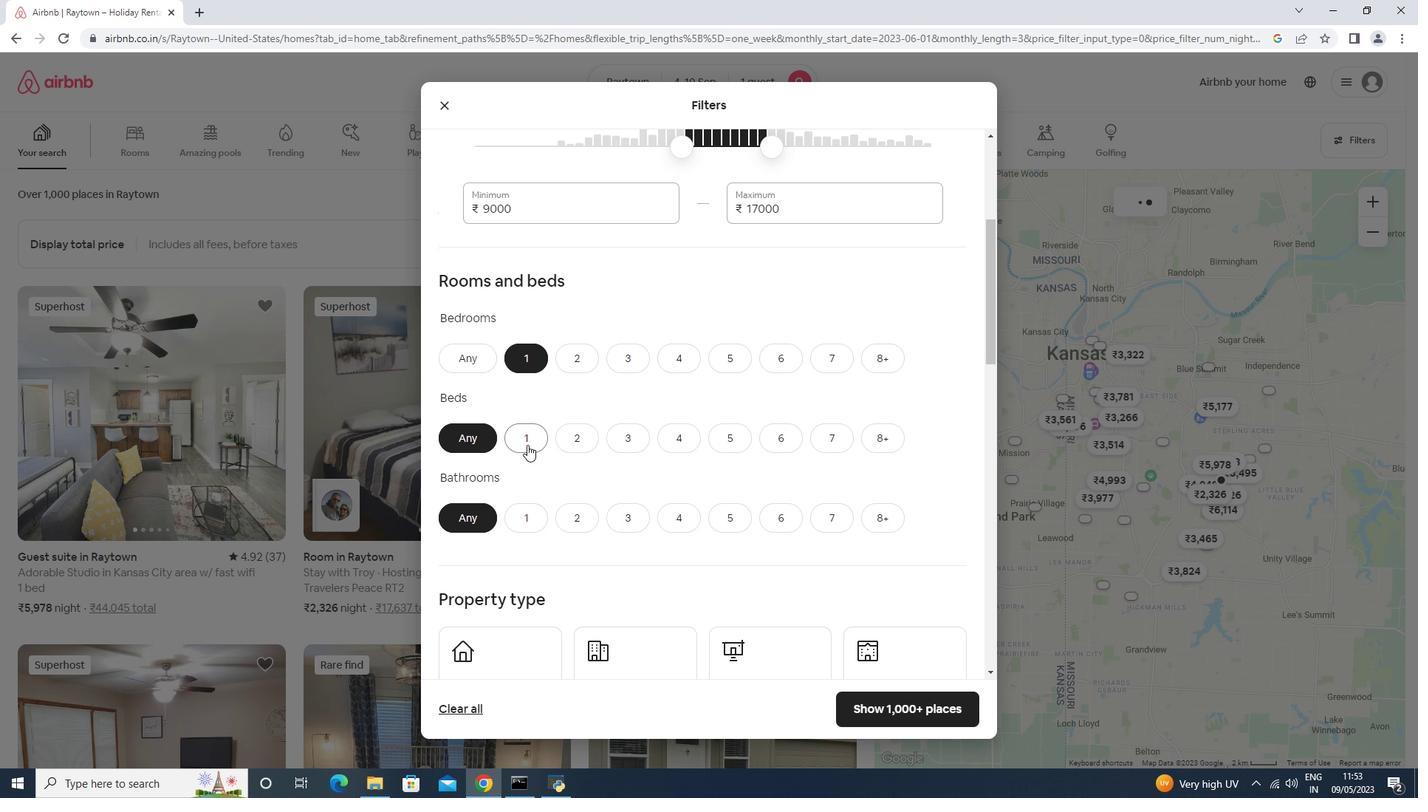 
Action: Mouse pressed left at (527, 449)
Screenshot: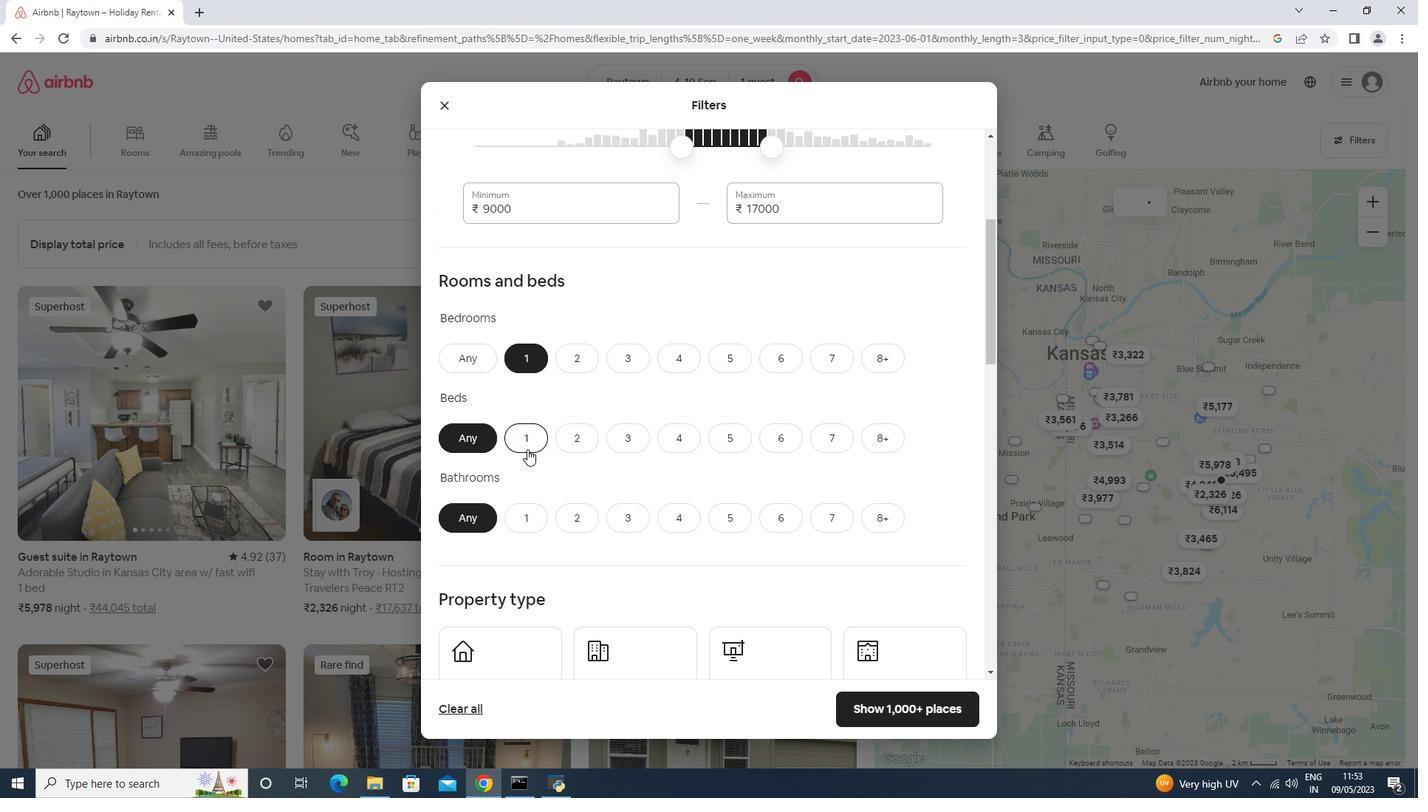 
Action: Mouse moved to (522, 523)
Screenshot: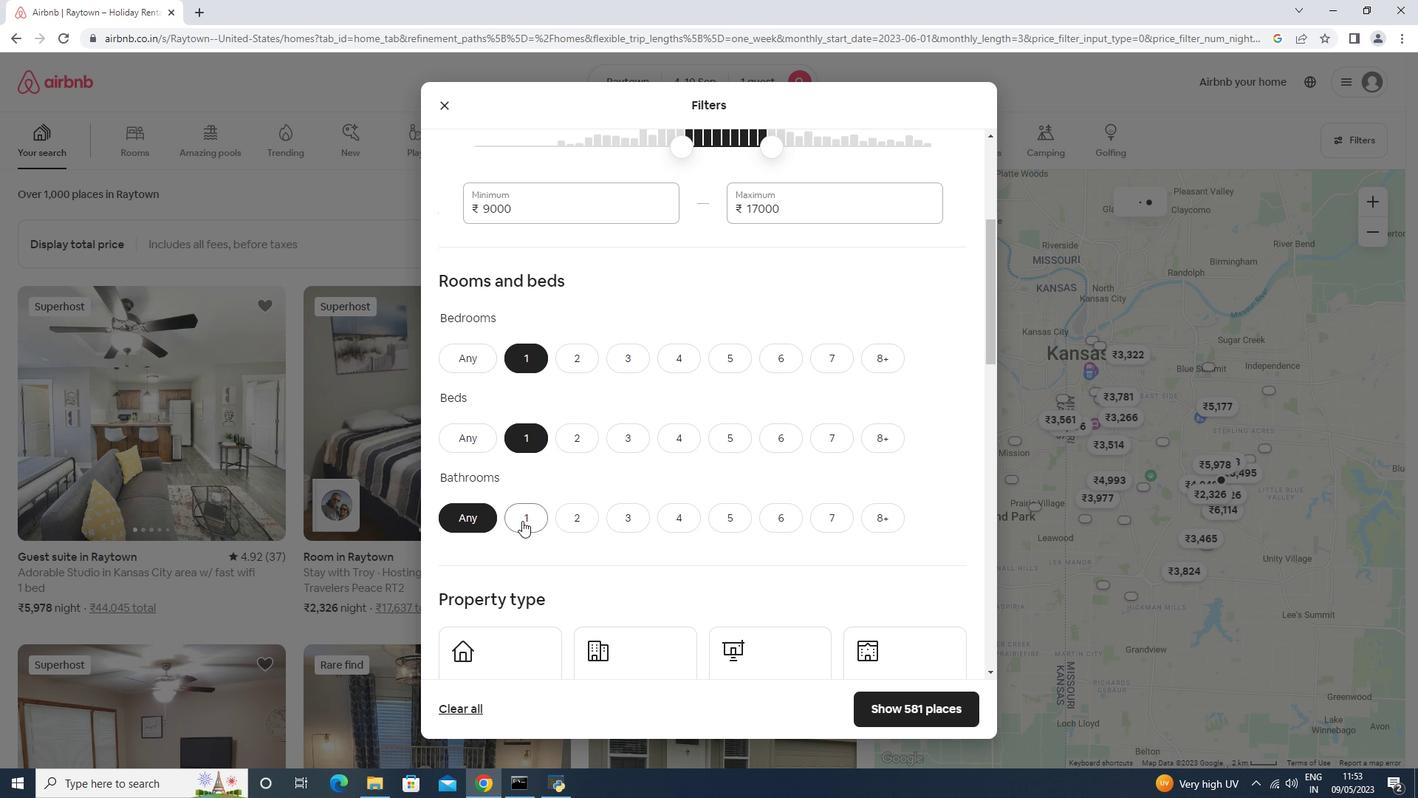 
Action: Mouse pressed left at (522, 523)
Screenshot: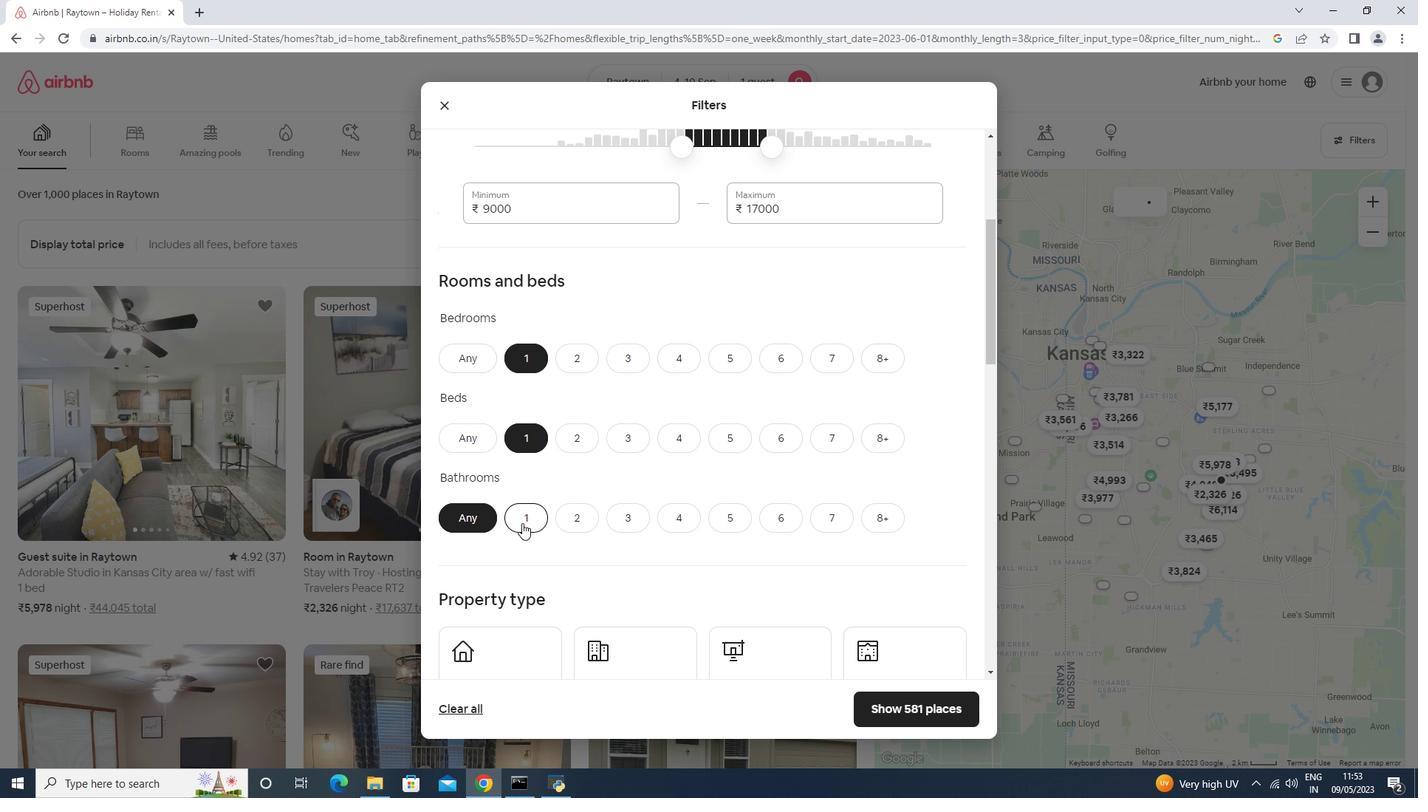 
Action: Mouse moved to (548, 485)
Screenshot: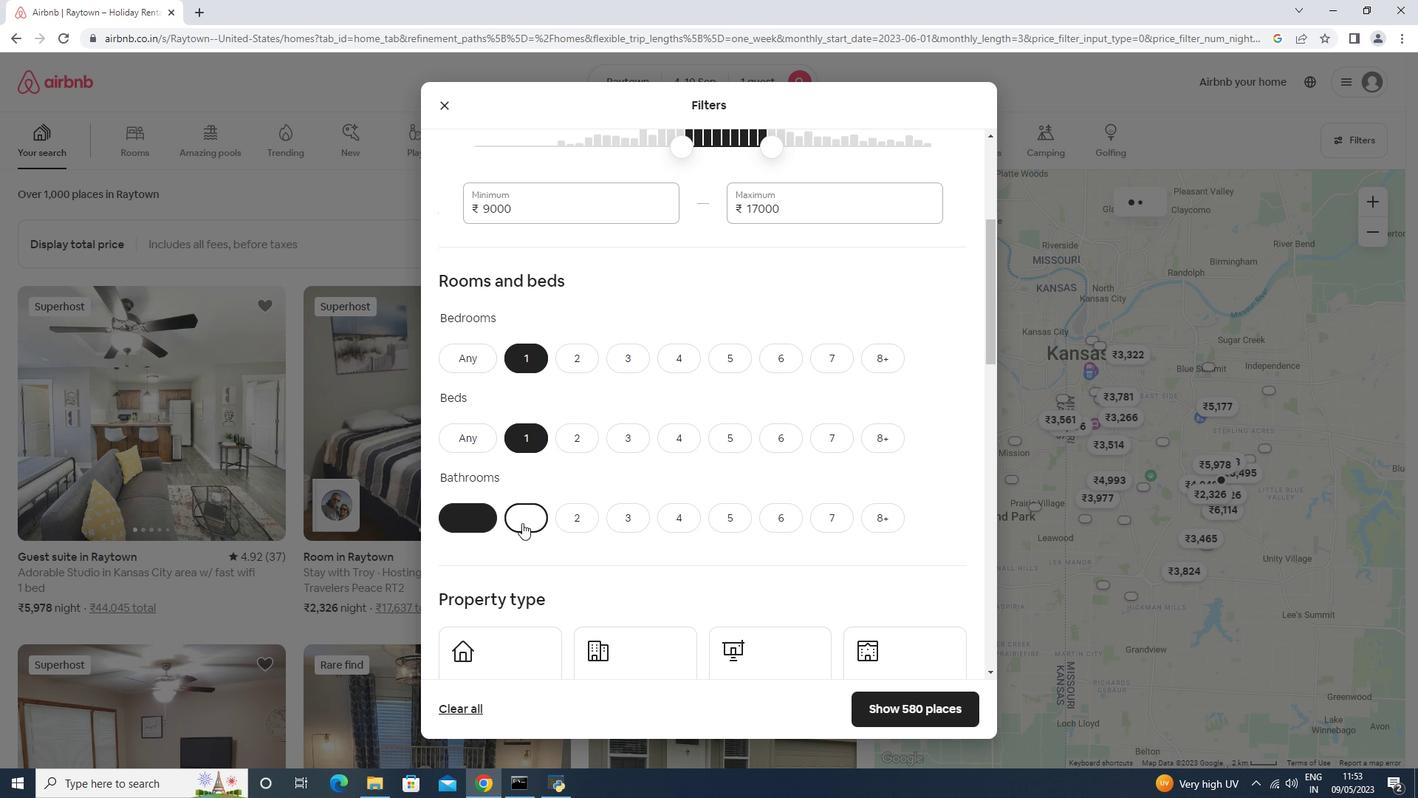 
Action: Mouse scrolled (548, 484) with delta (0, 0)
Screenshot: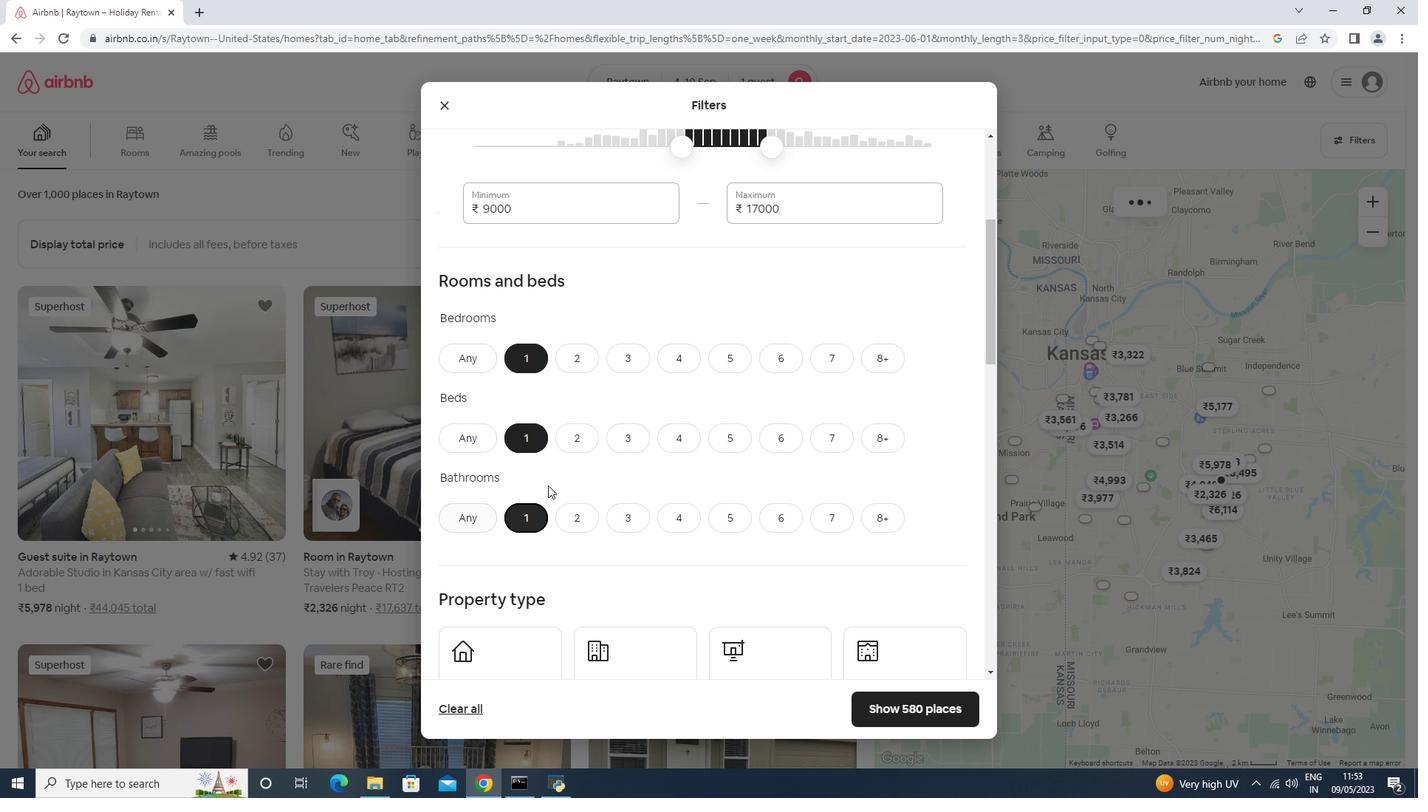
Action: Mouse scrolled (548, 484) with delta (0, 0)
Screenshot: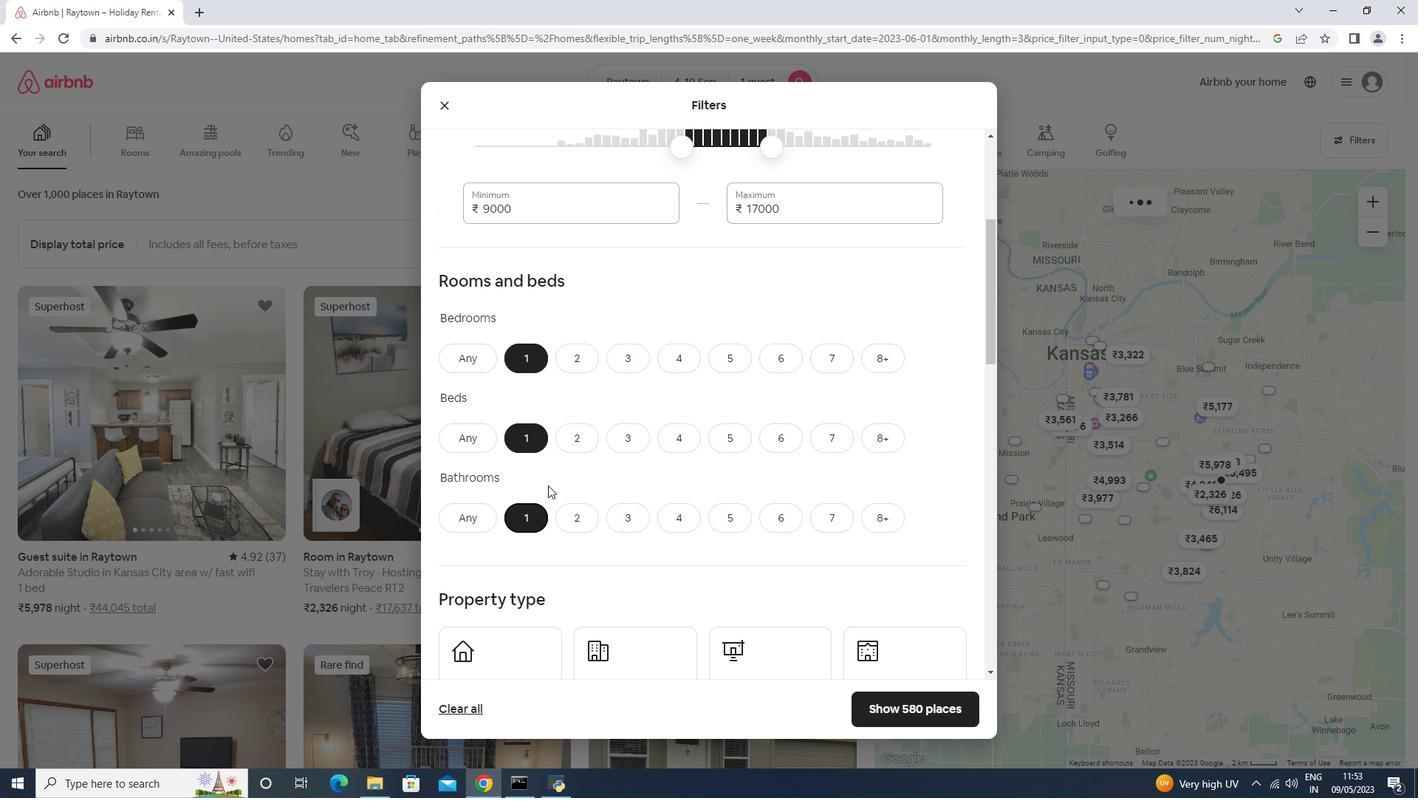 
Action: Mouse scrolled (548, 484) with delta (0, 0)
Screenshot: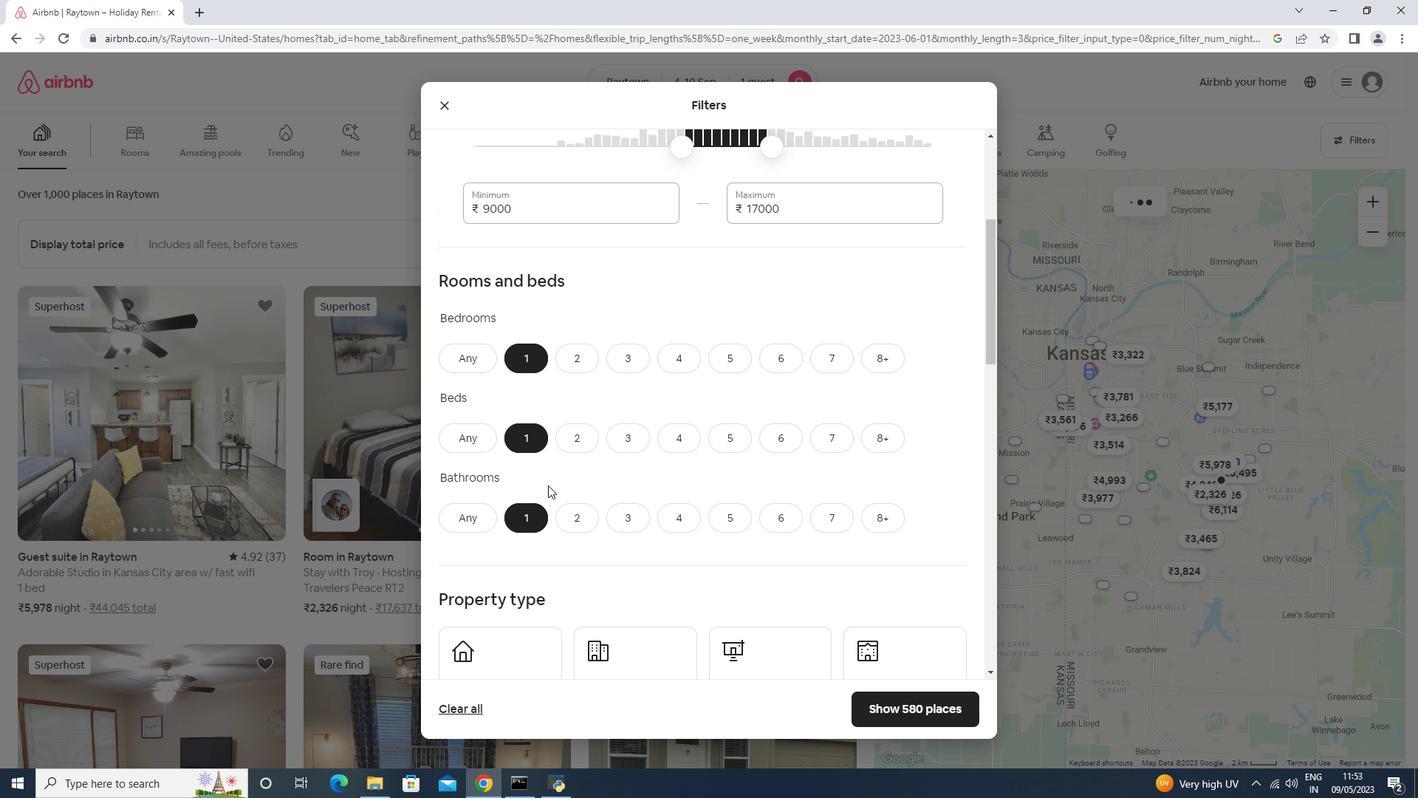 
Action: Mouse scrolled (548, 484) with delta (0, 0)
Screenshot: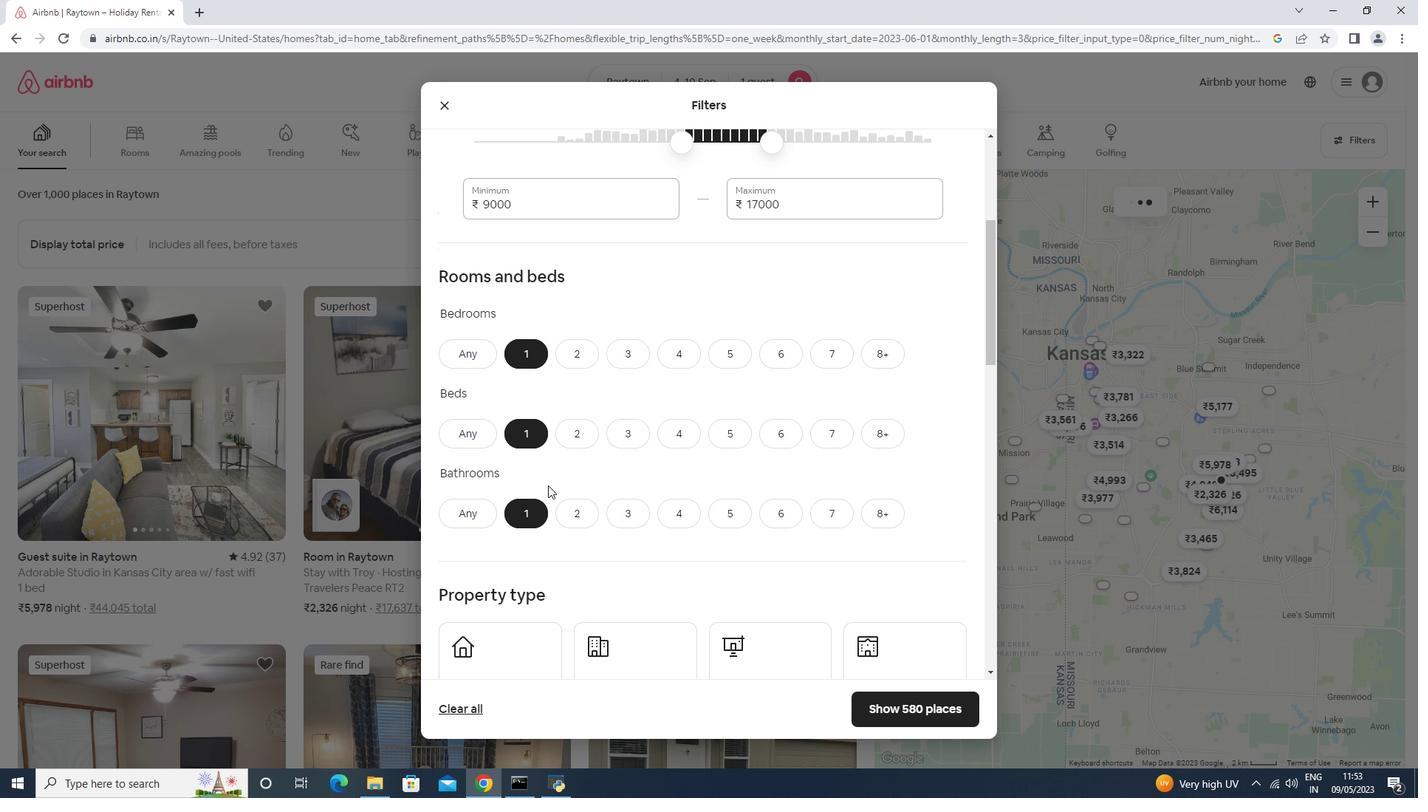 
Action: Mouse moved to (614, 404)
Screenshot: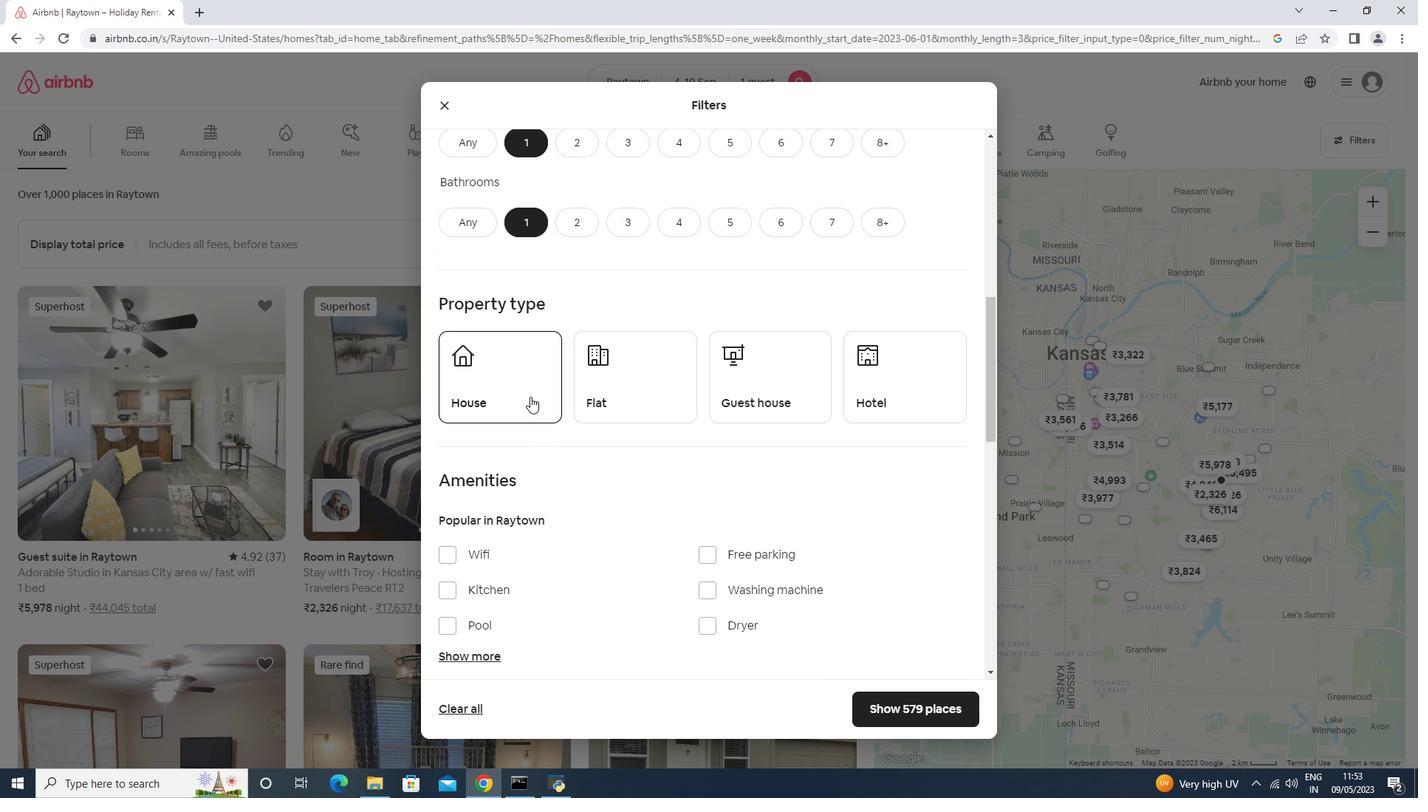 
Action: Mouse pressed left at (530, 396)
Screenshot: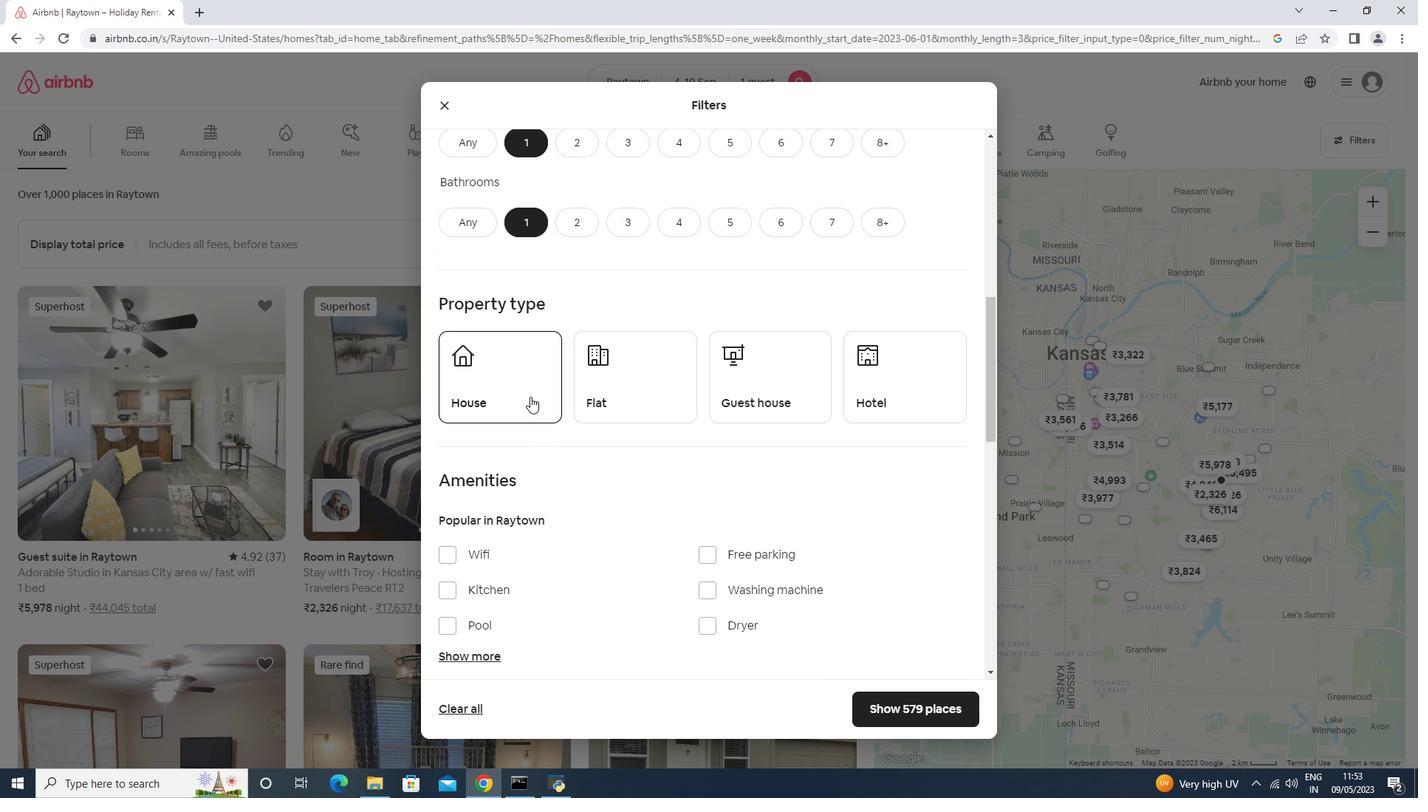 
Action: Mouse moved to (641, 396)
Screenshot: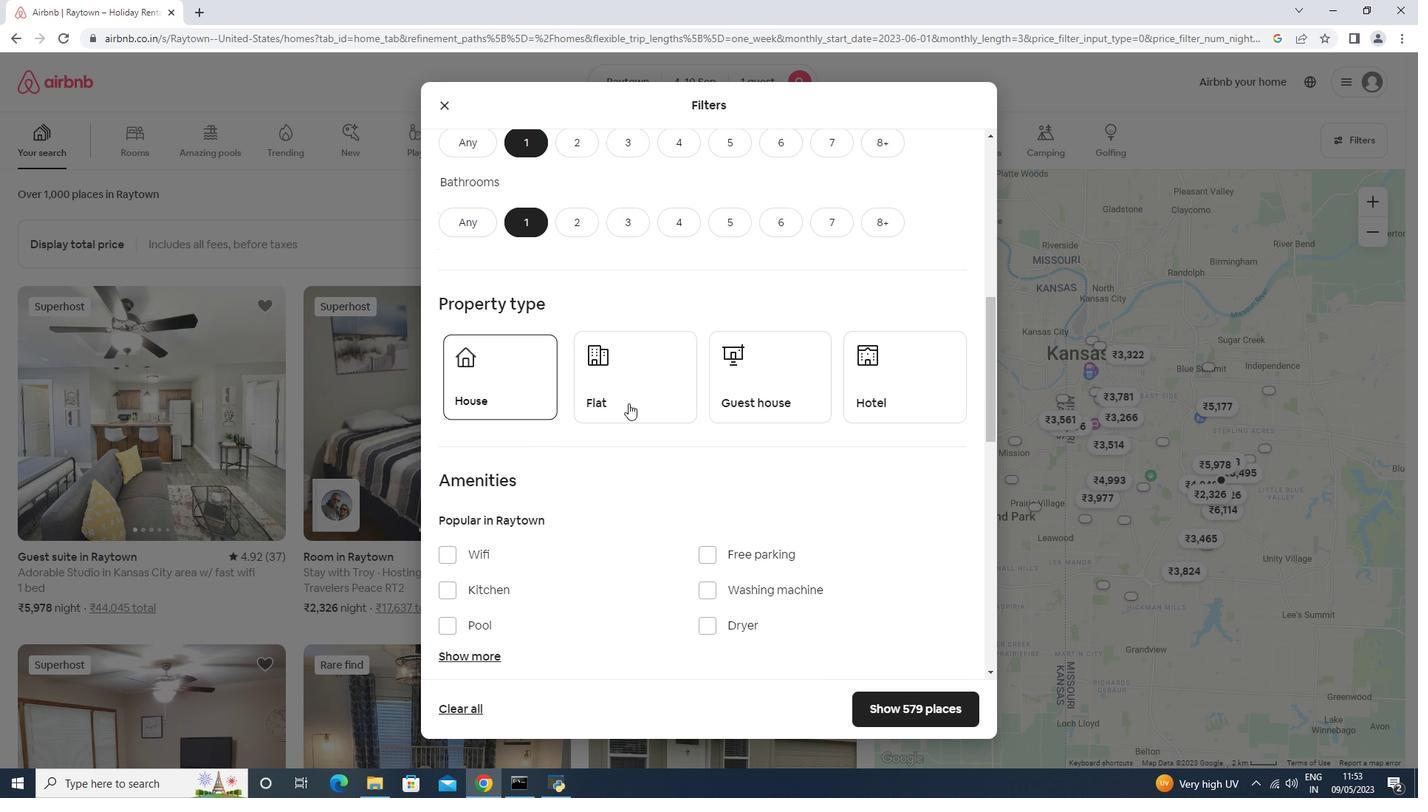 
Action: Mouse pressed left at (641, 396)
Screenshot: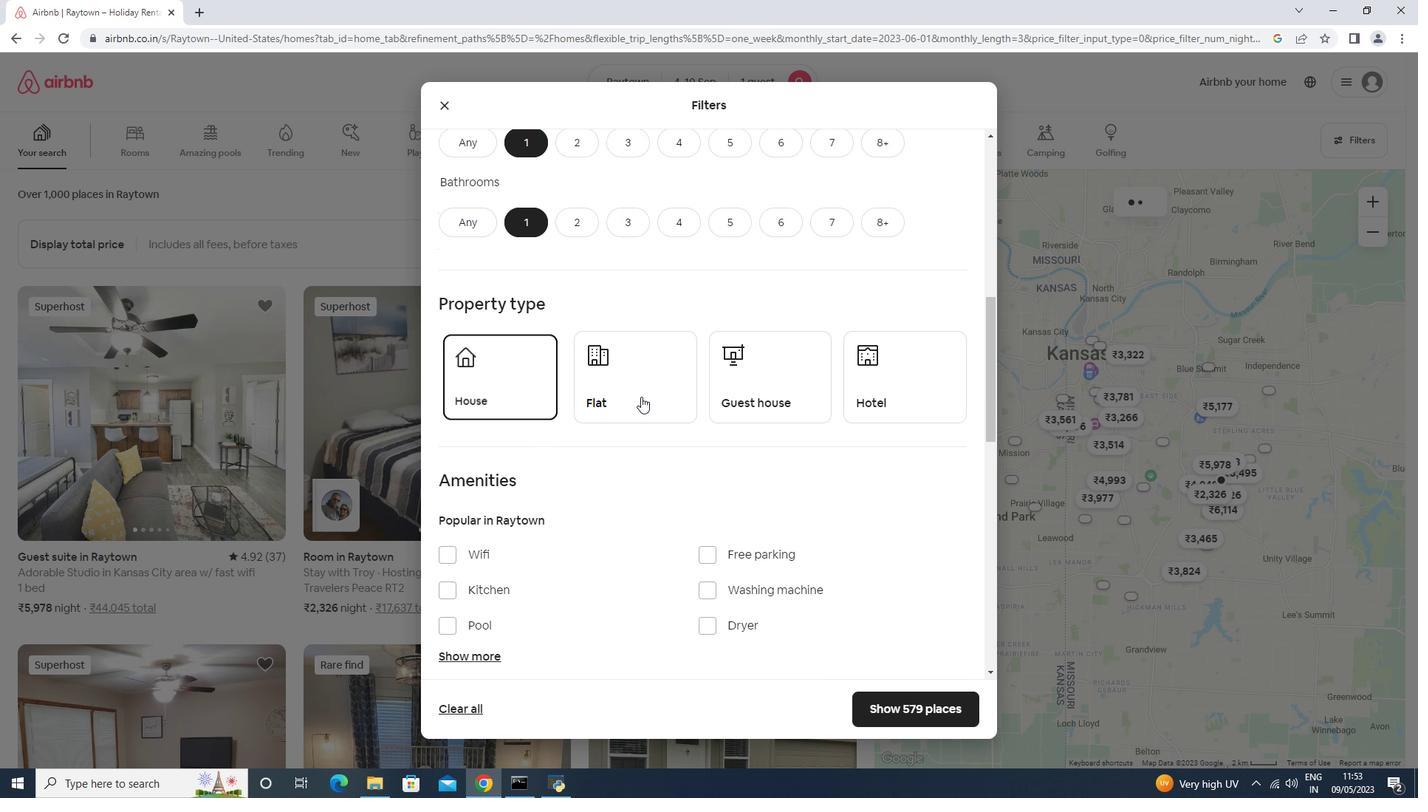 
Action: Mouse moved to (764, 398)
Screenshot: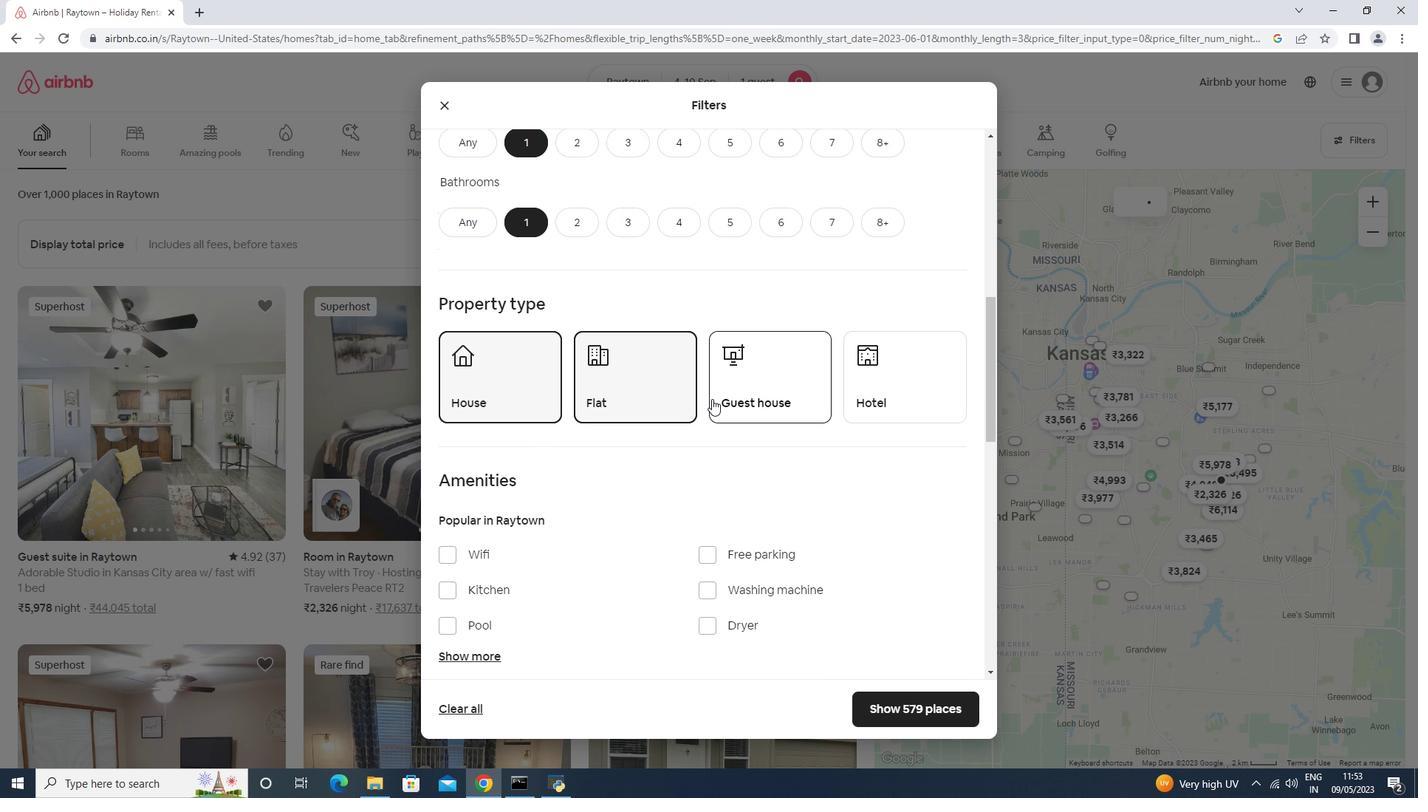 
Action: Mouse pressed left at (764, 398)
Screenshot: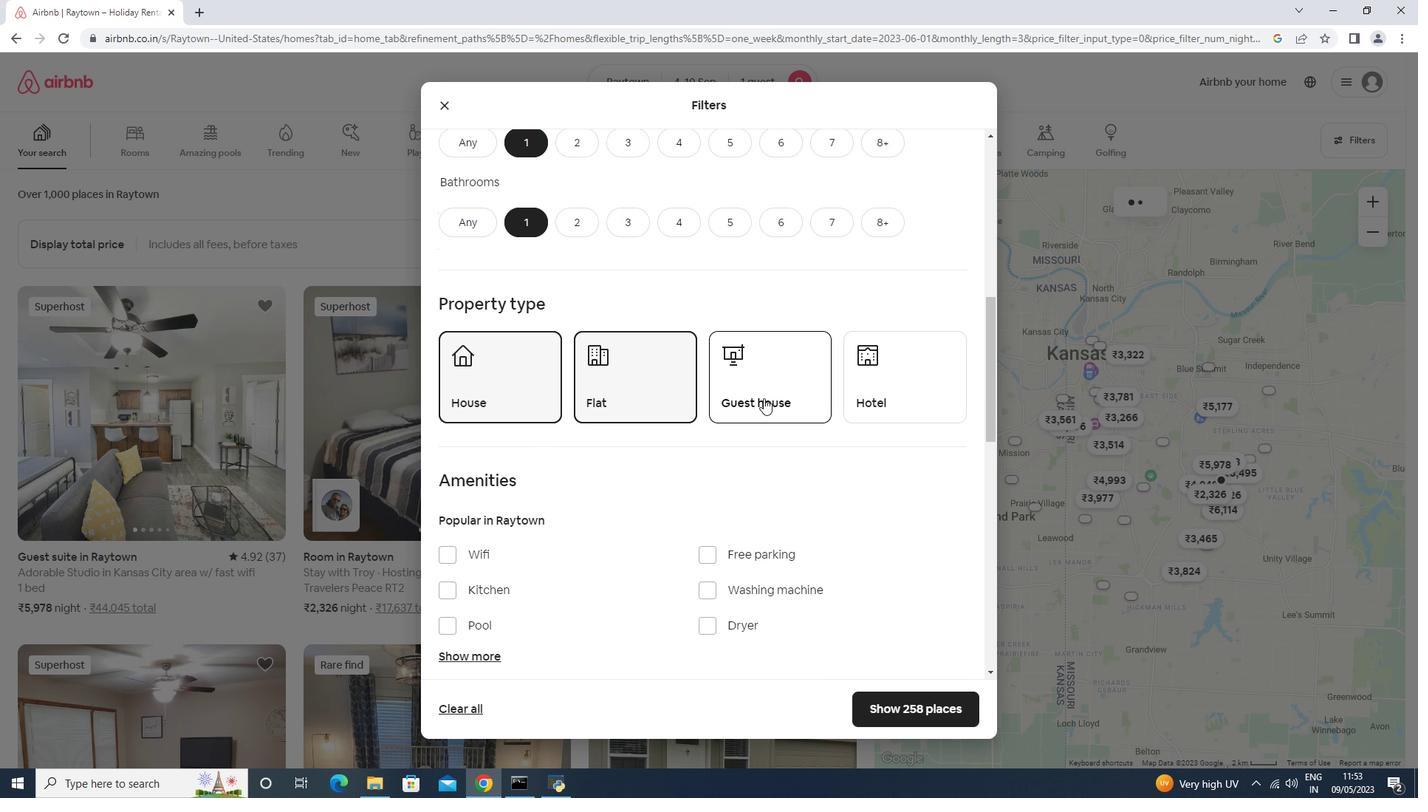 
Action: Mouse scrolled (764, 397) with delta (0, 0)
Screenshot: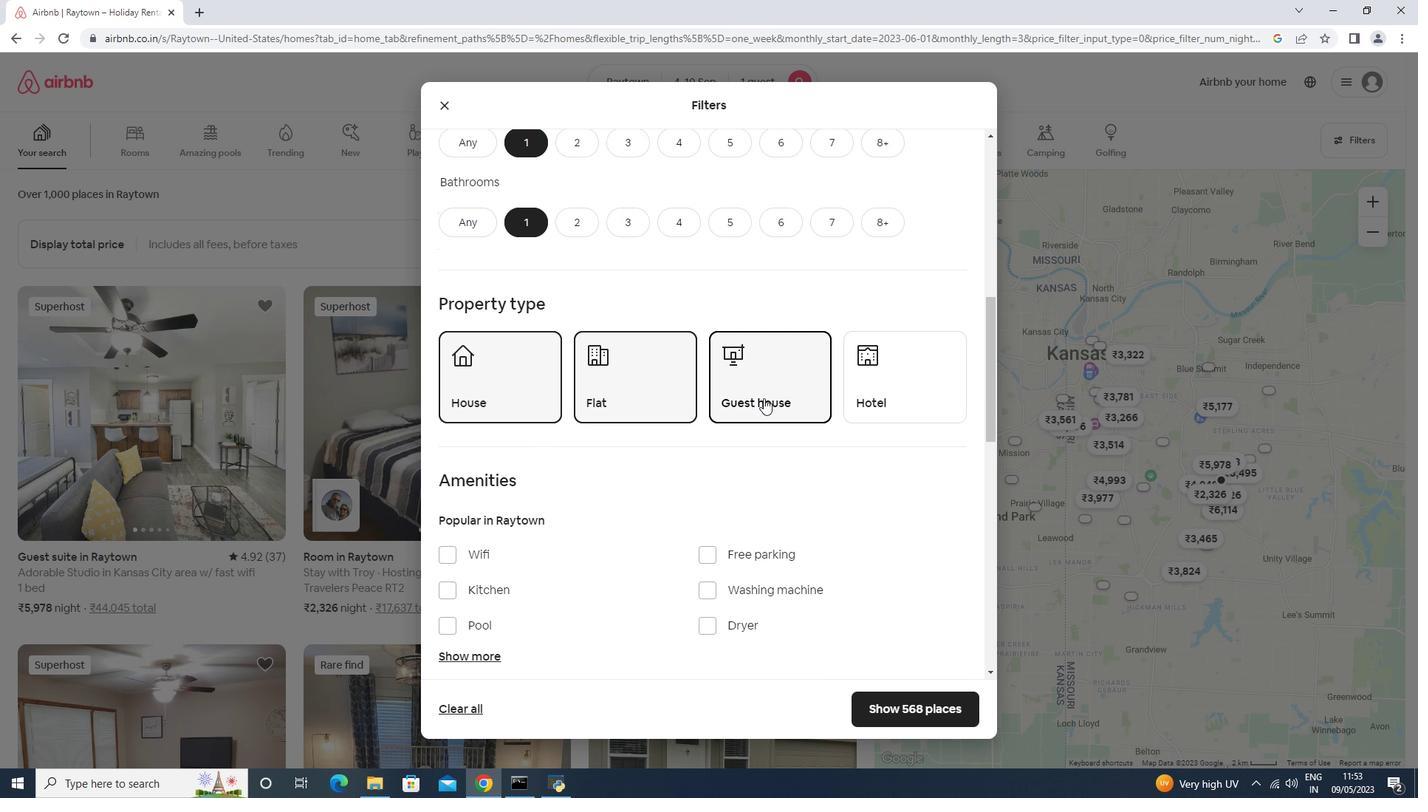 
Action: Mouse moved to (875, 274)
Screenshot: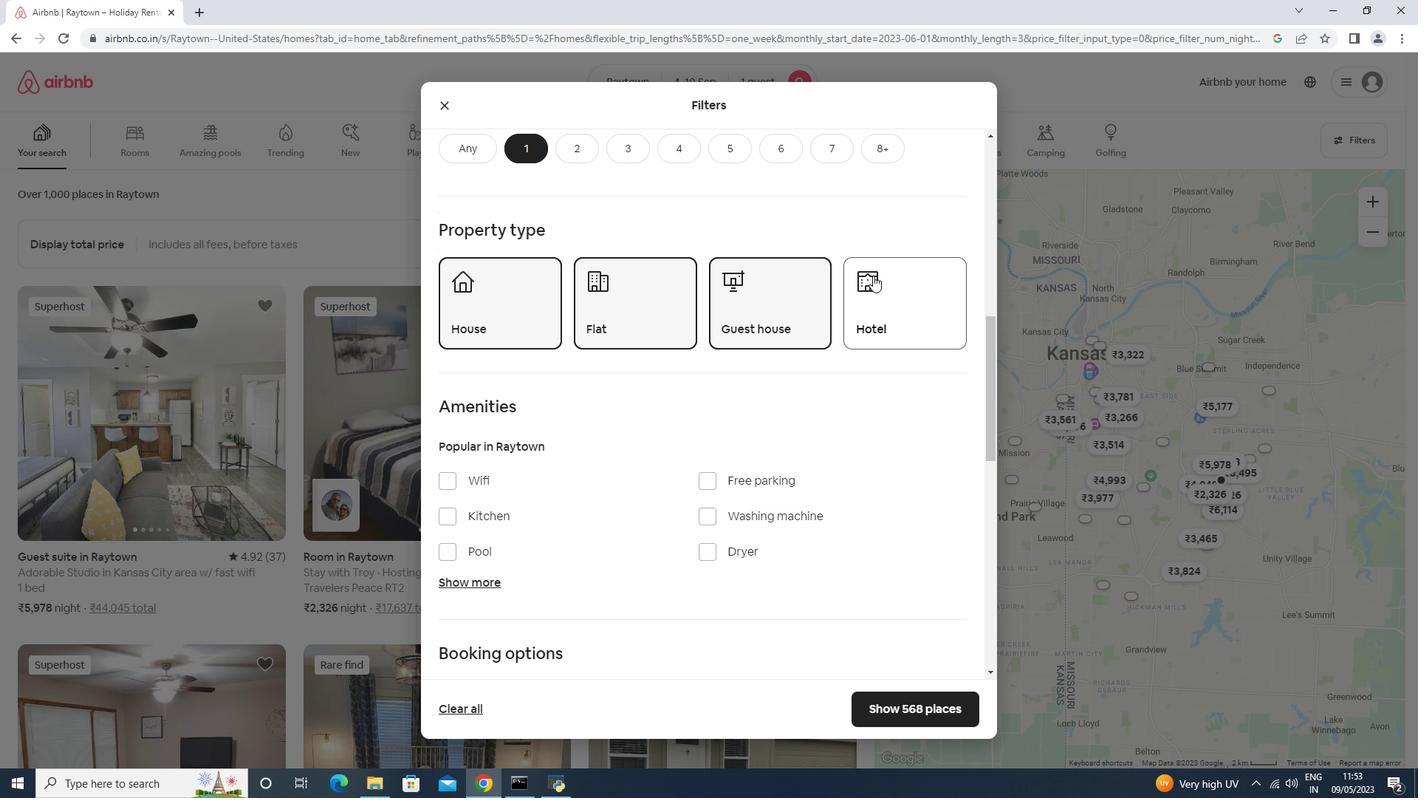 
Action: Mouse pressed left at (875, 274)
Screenshot: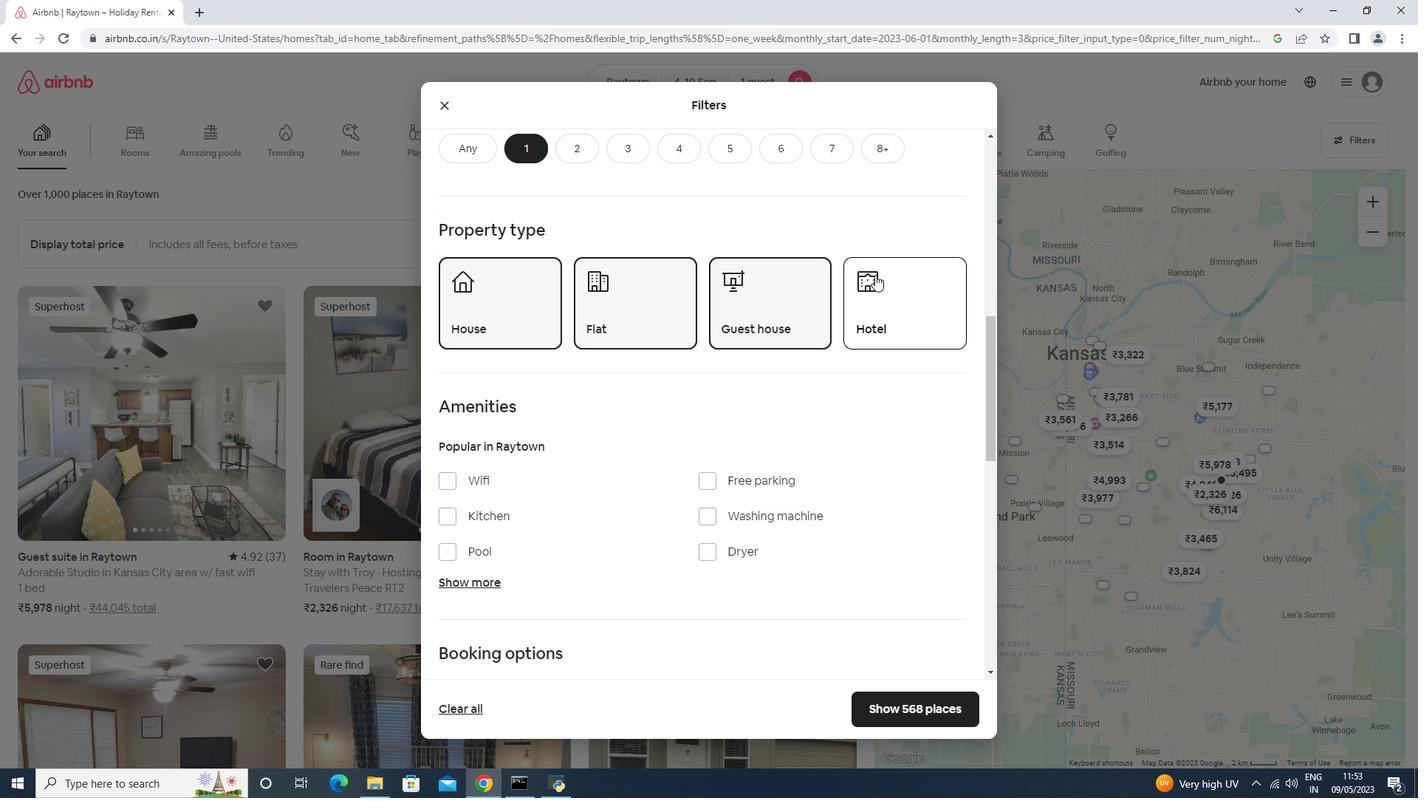 
Action: Mouse moved to (845, 307)
Screenshot: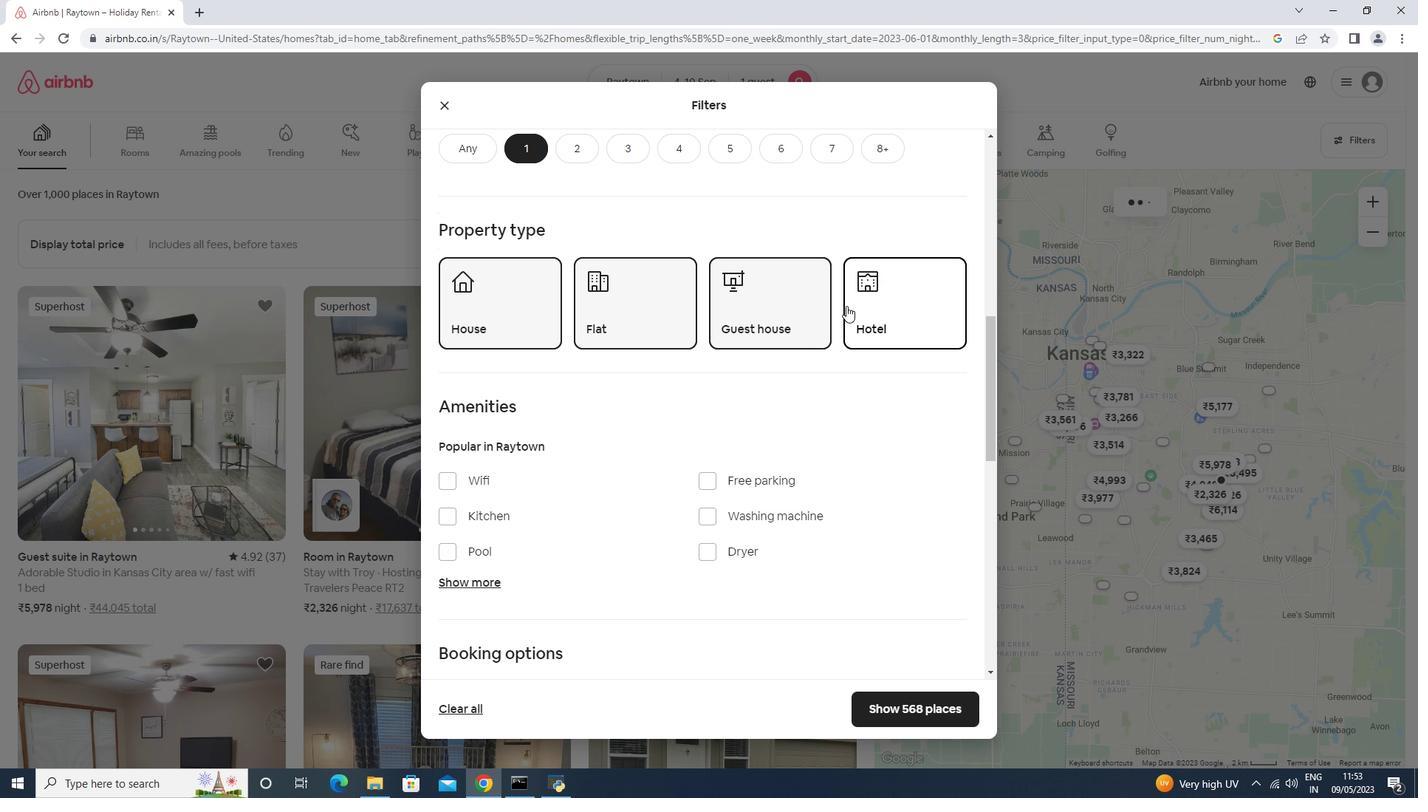 
Action: Mouse scrolled (845, 306) with delta (0, 0)
Screenshot: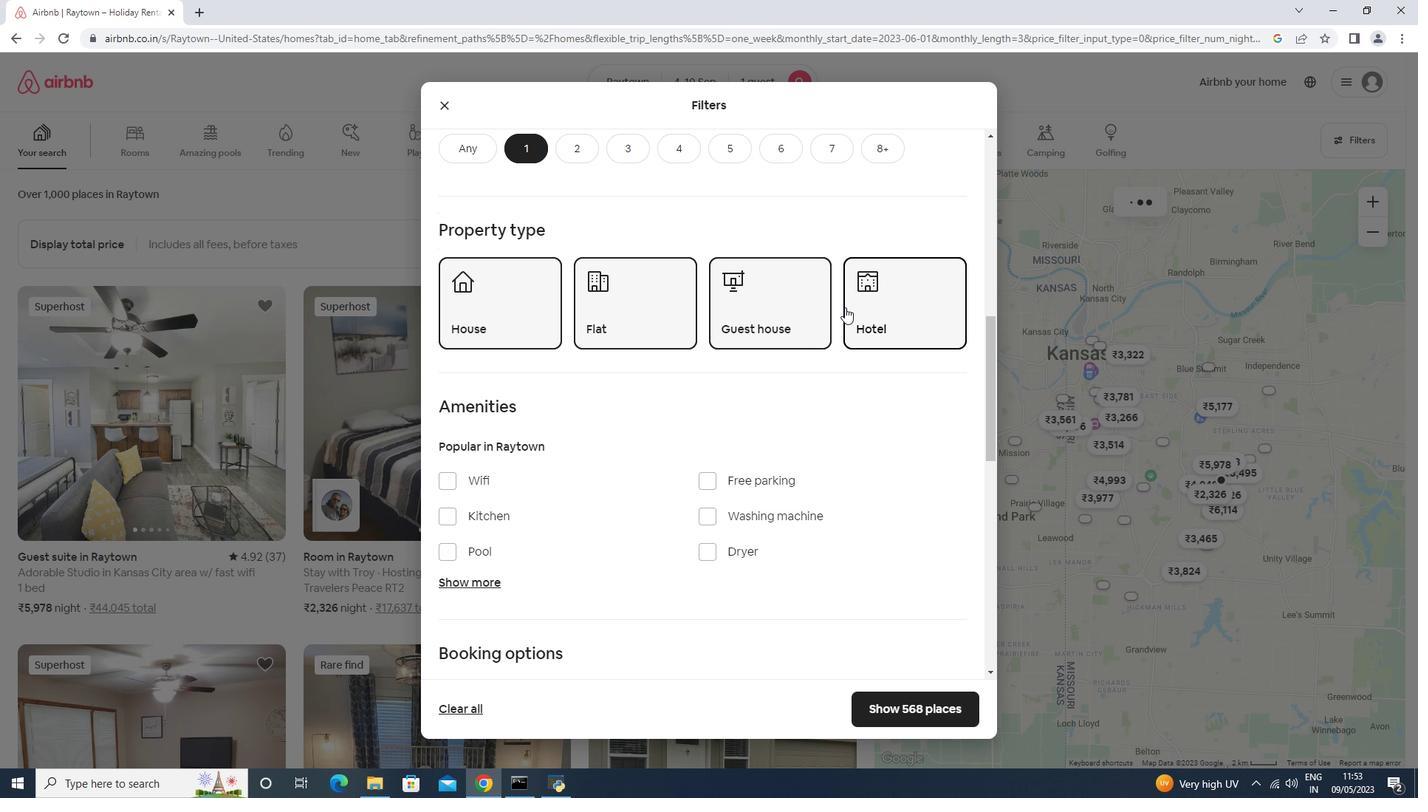 
Action: Mouse moved to (843, 310)
Screenshot: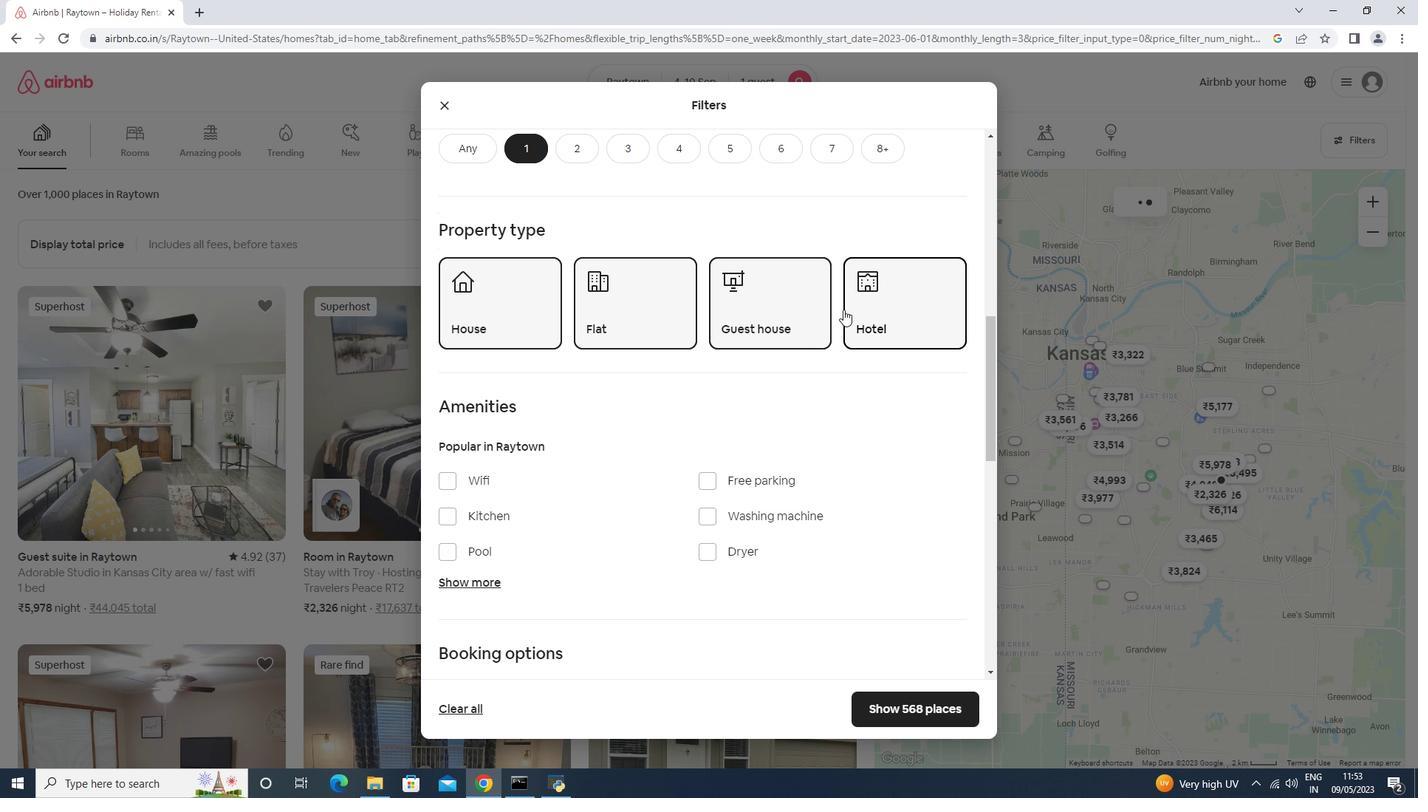 
Action: Mouse scrolled (843, 308) with delta (0, 0)
Screenshot: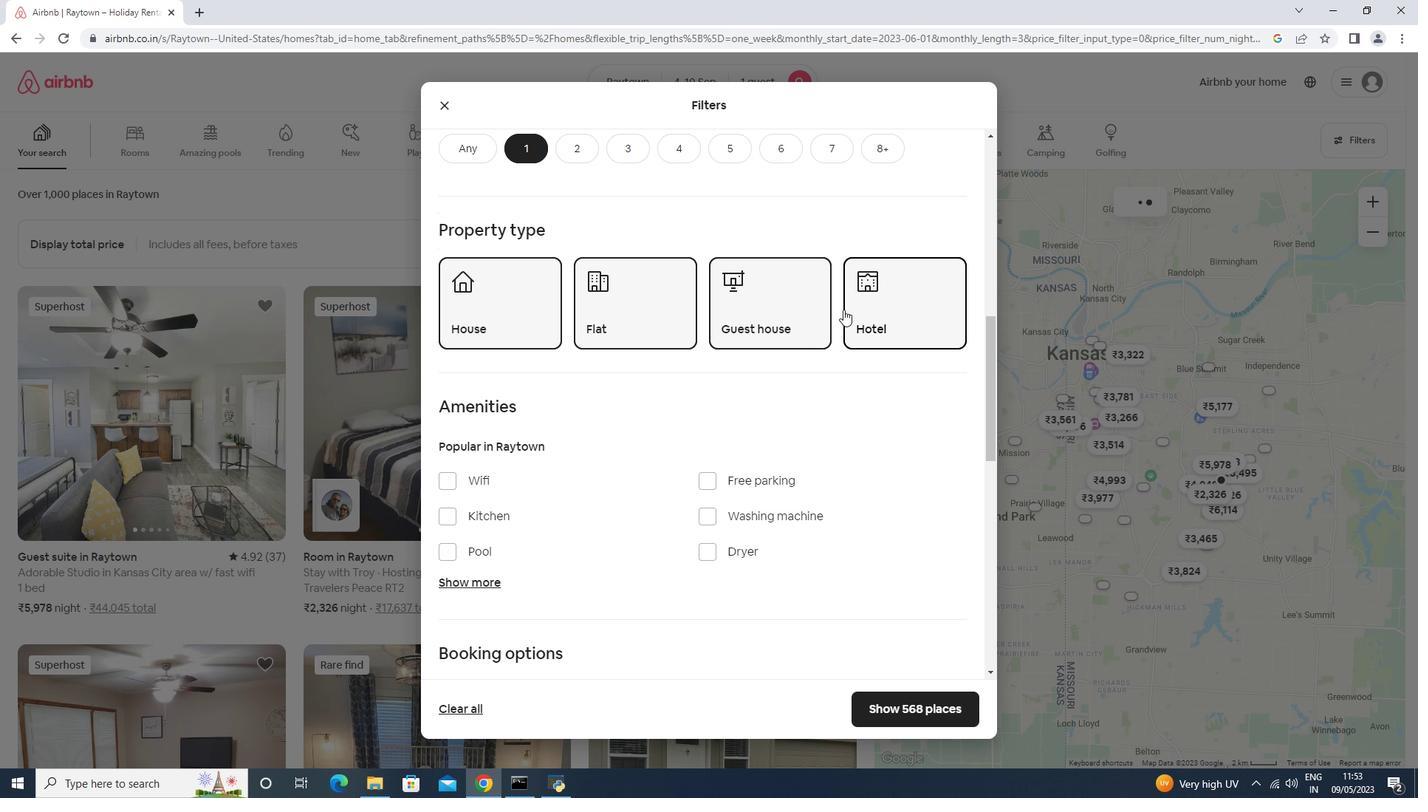 
Action: Mouse scrolled (843, 309) with delta (0, 0)
Screenshot: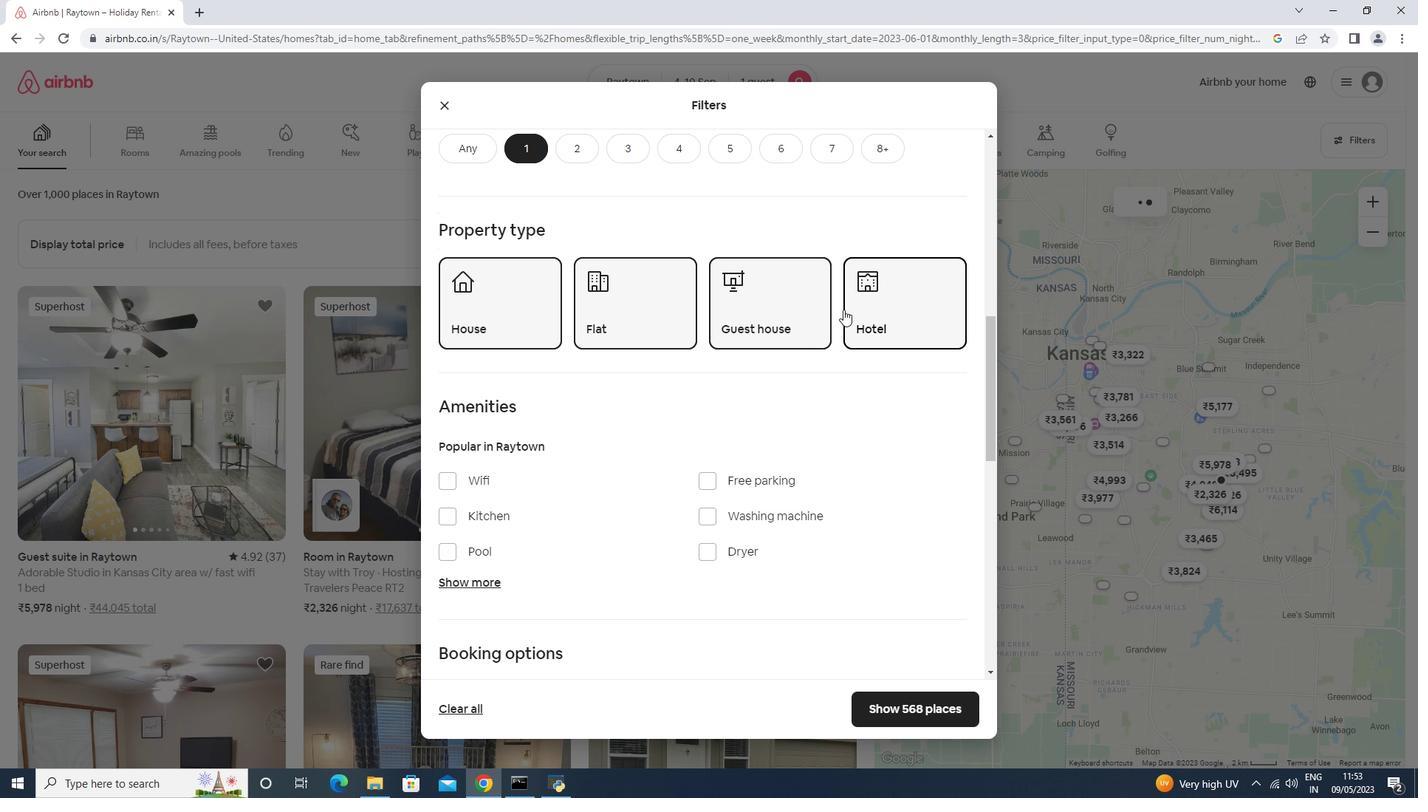 
Action: Mouse scrolled (843, 309) with delta (0, 0)
Screenshot: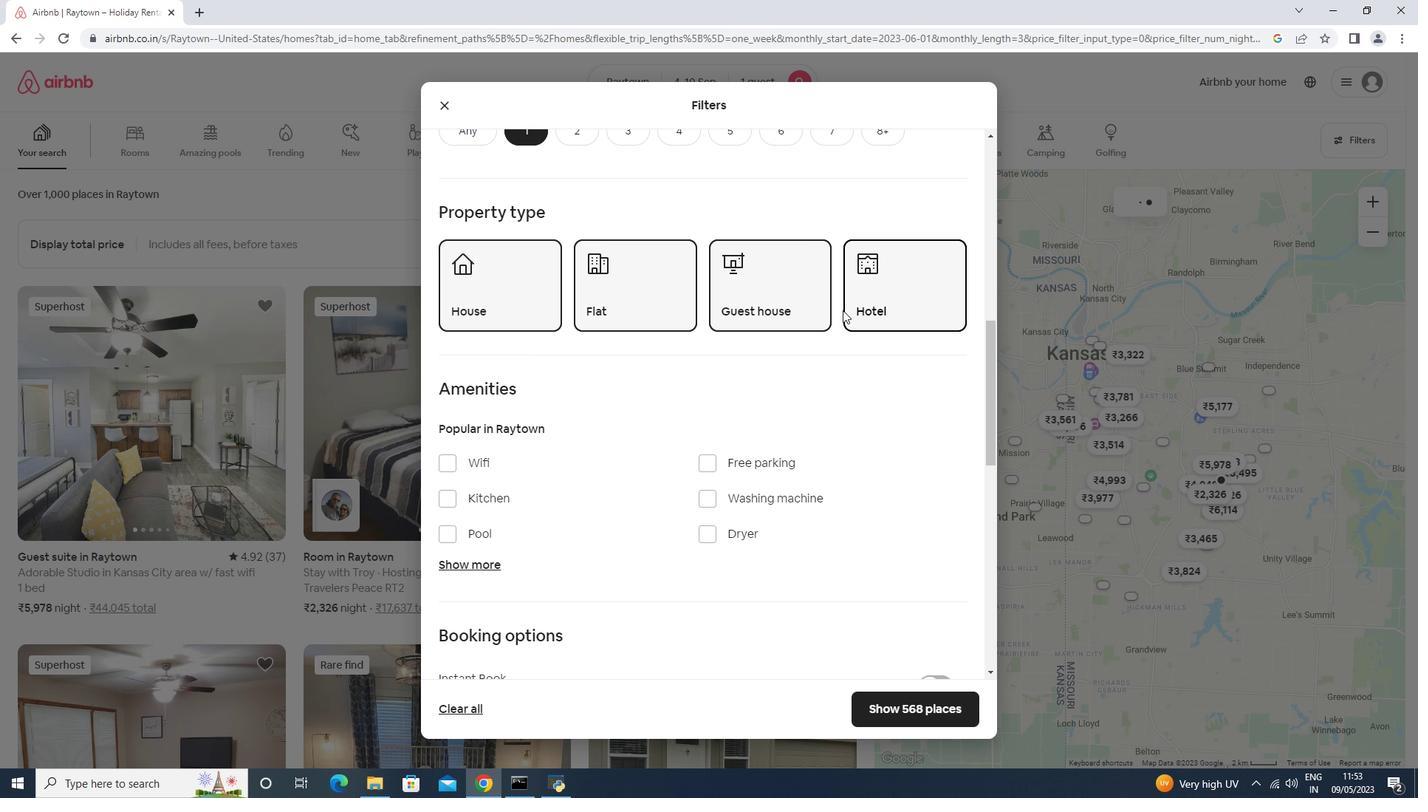 
Action: Mouse moved to (930, 456)
Screenshot: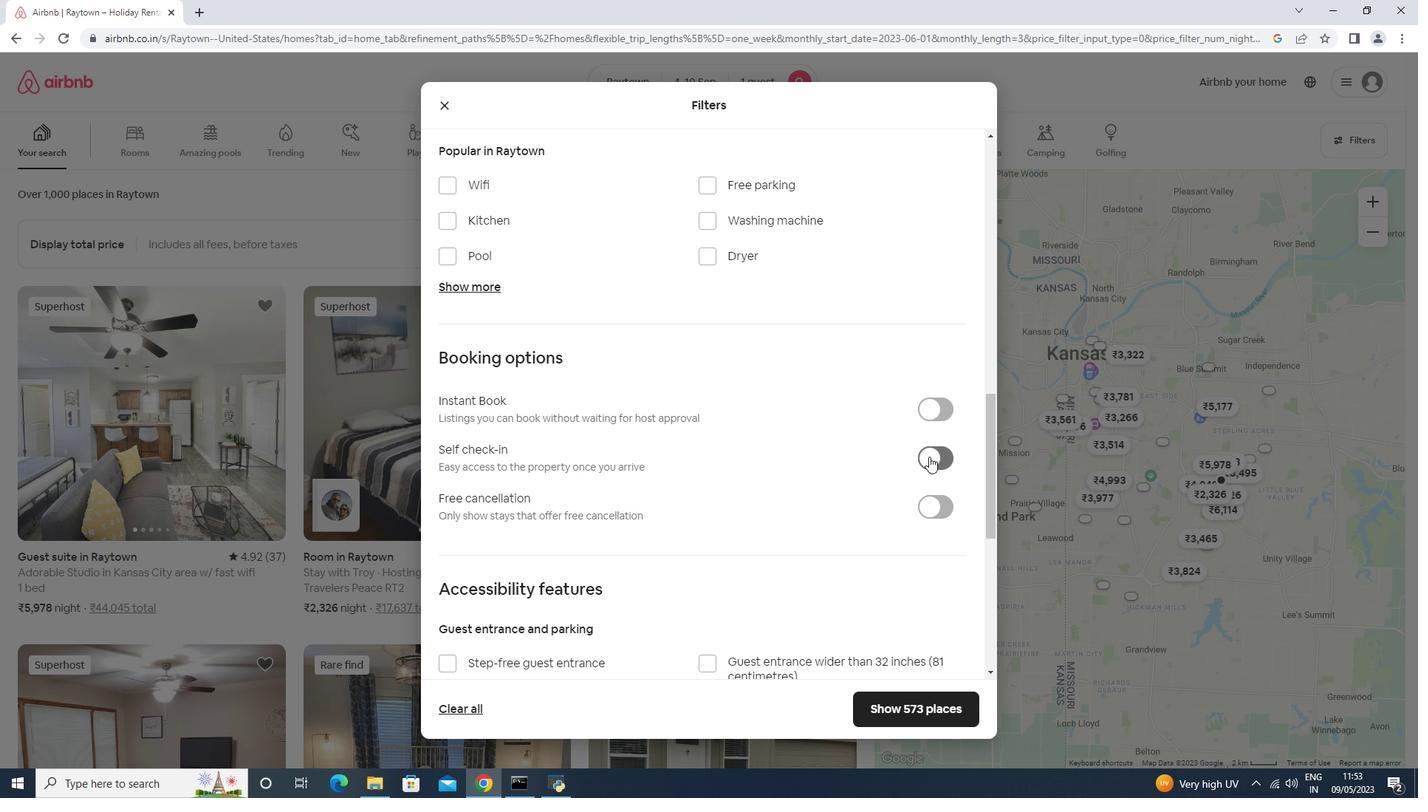 
Action: Mouse pressed left at (930, 456)
Screenshot: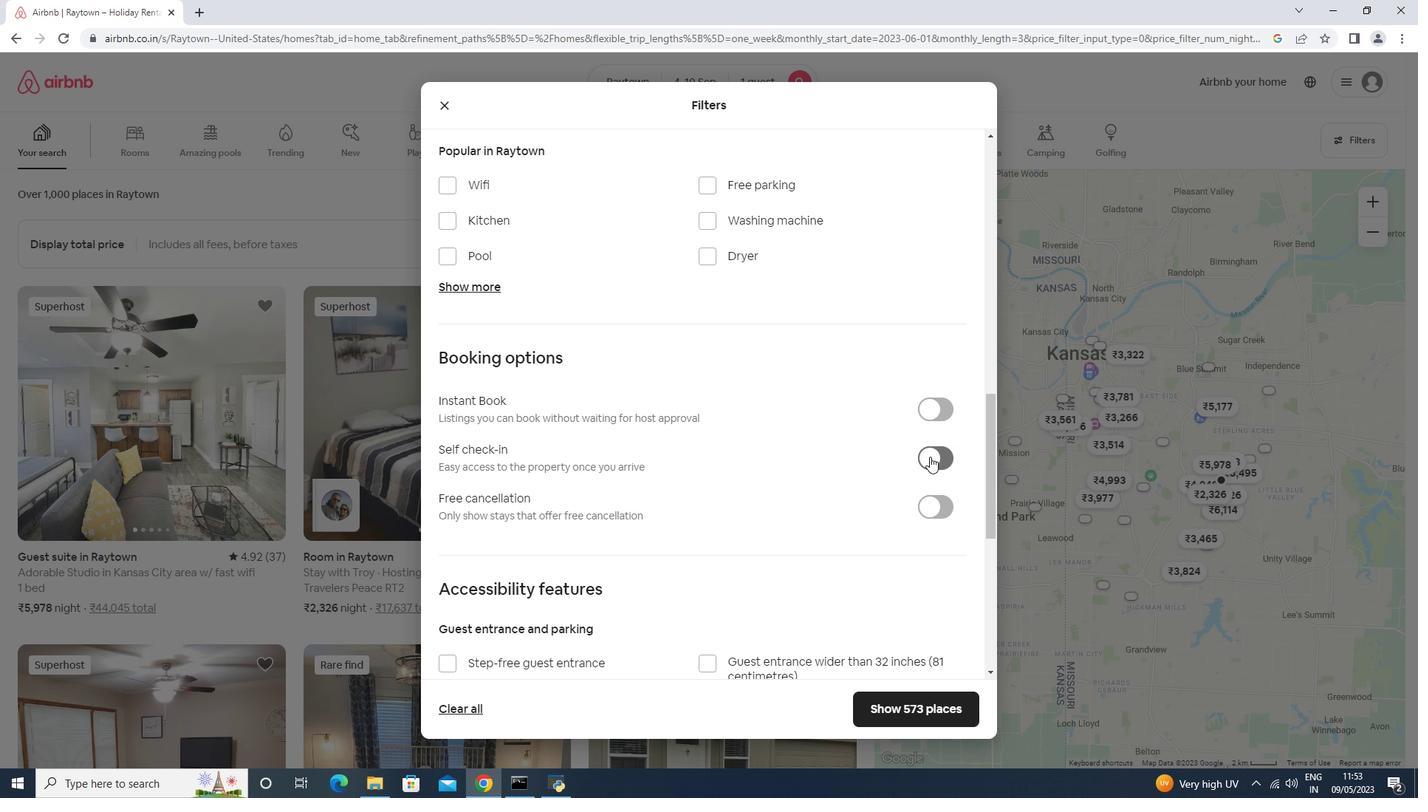 
Action: Mouse moved to (887, 449)
Screenshot: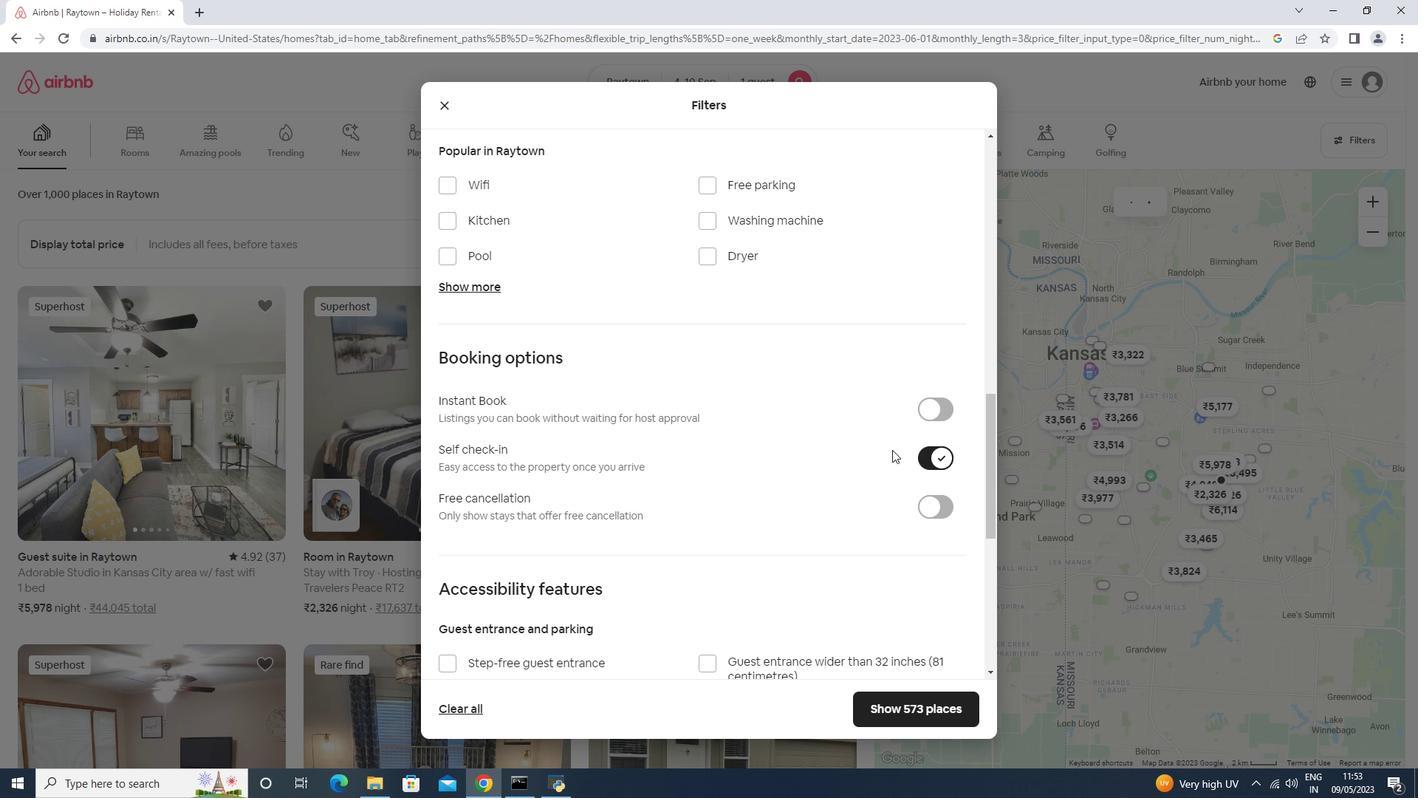 
Action: Mouse scrolled (889, 449) with delta (0, 0)
Screenshot: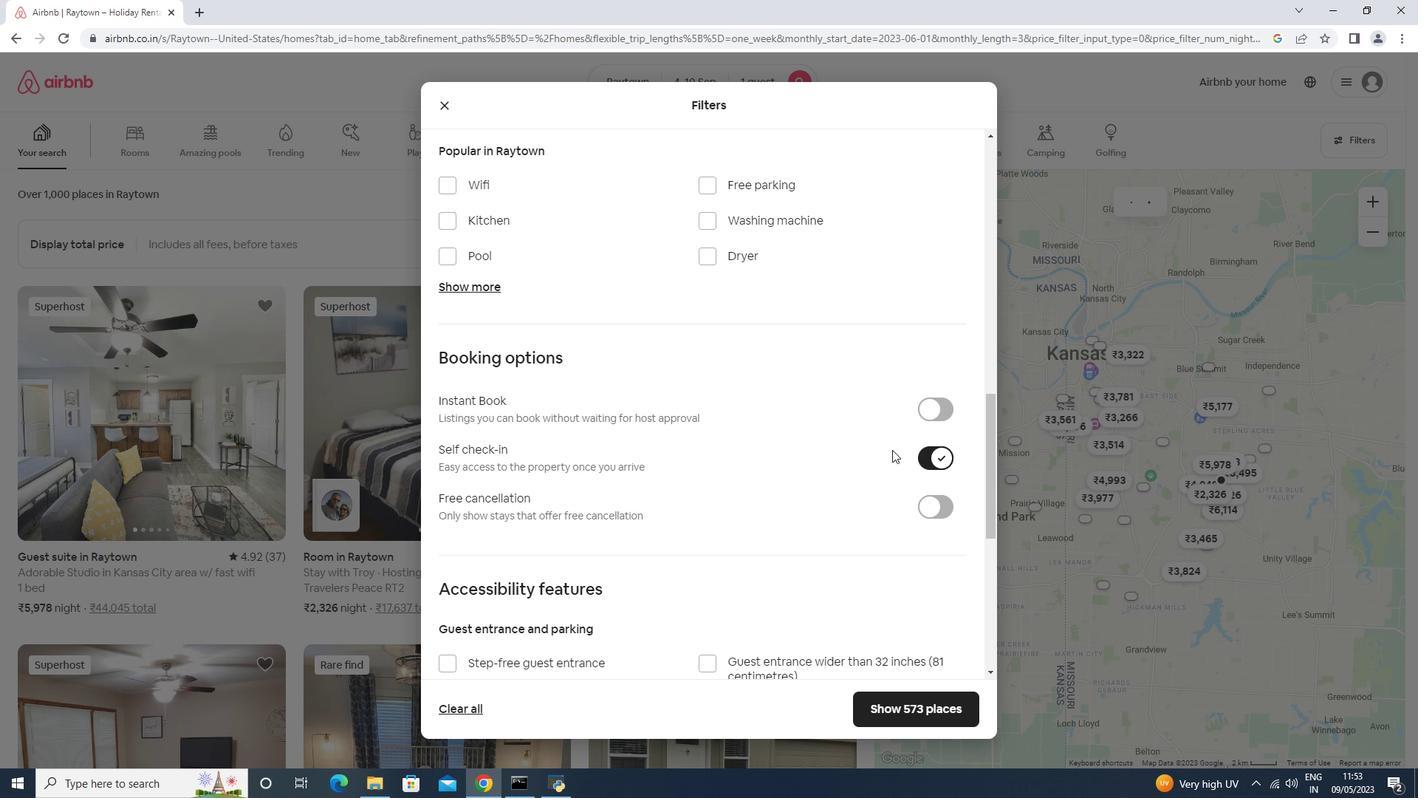 
Action: Mouse moved to (886, 449)
Screenshot: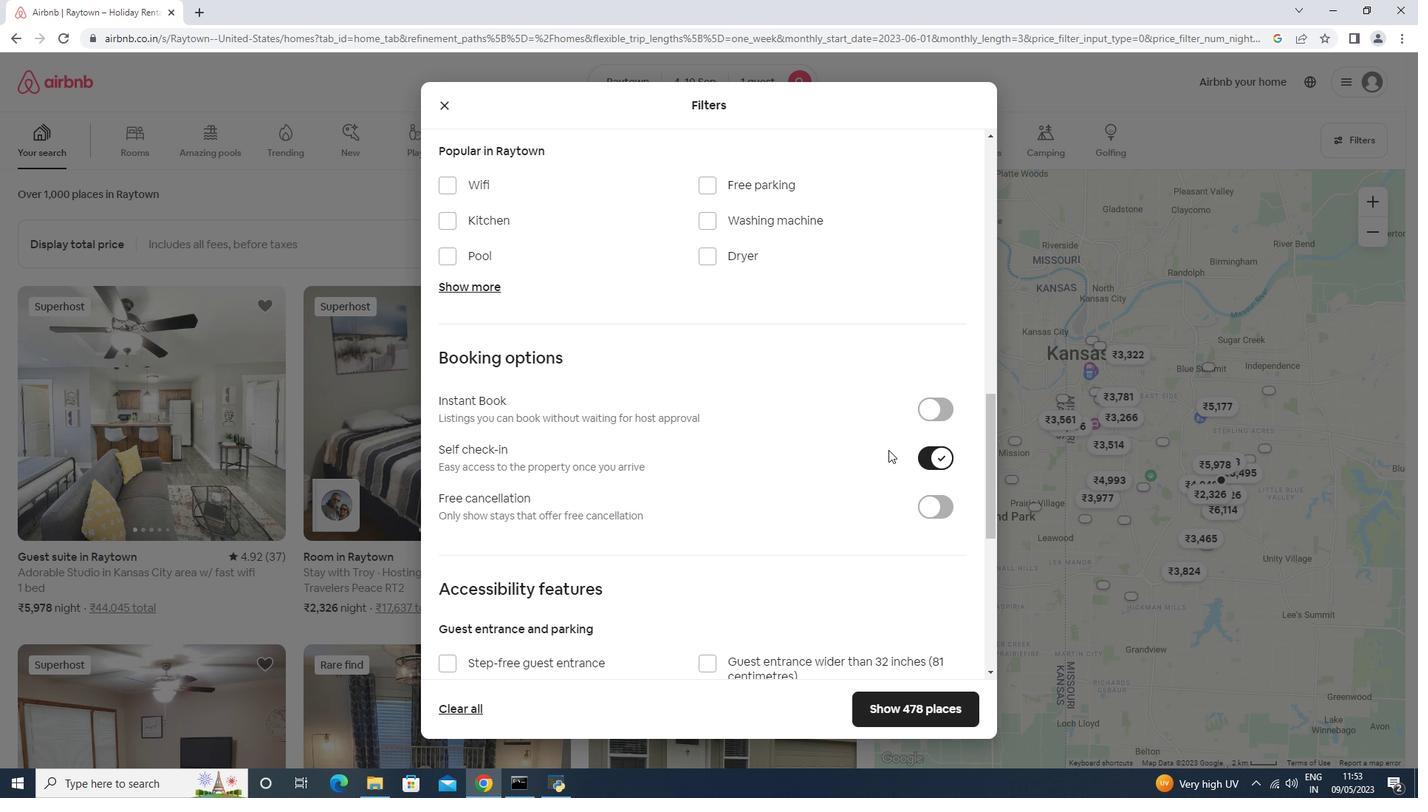 
Action: Mouse scrolled (888, 449) with delta (0, 0)
Screenshot: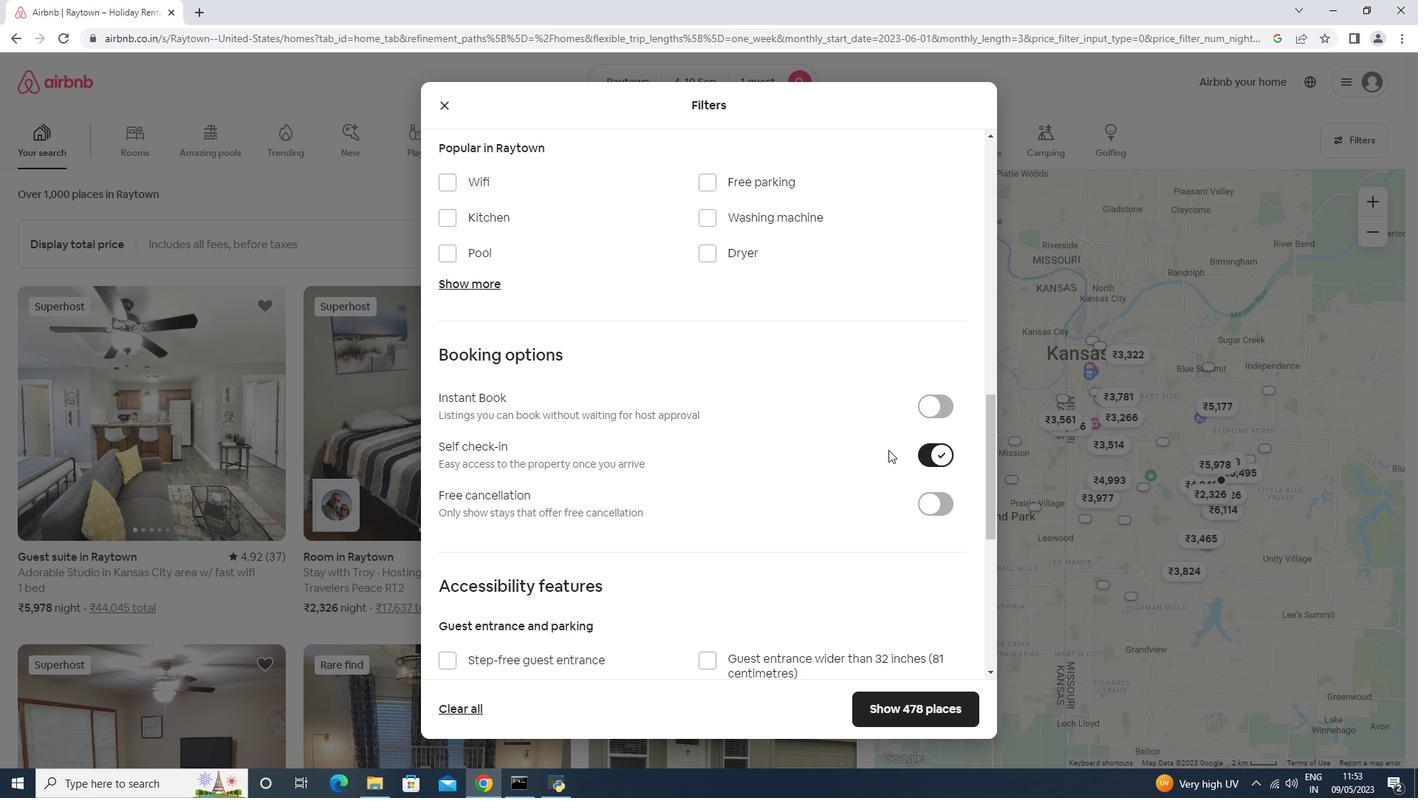 
Action: Mouse moved to (886, 450)
Screenshot: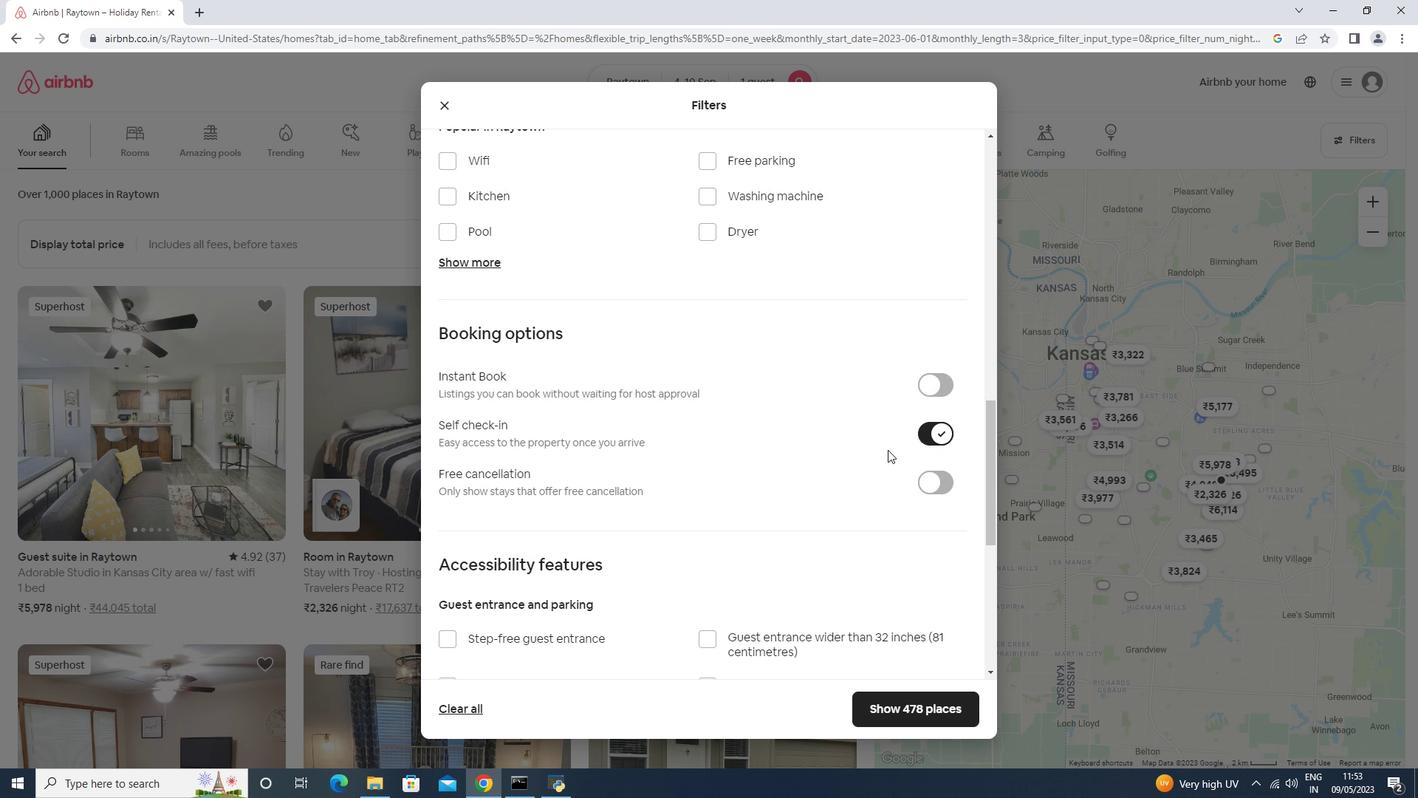 
Action: Mouse scrolled (888, 449) with delta (0, 0)
Screenshot: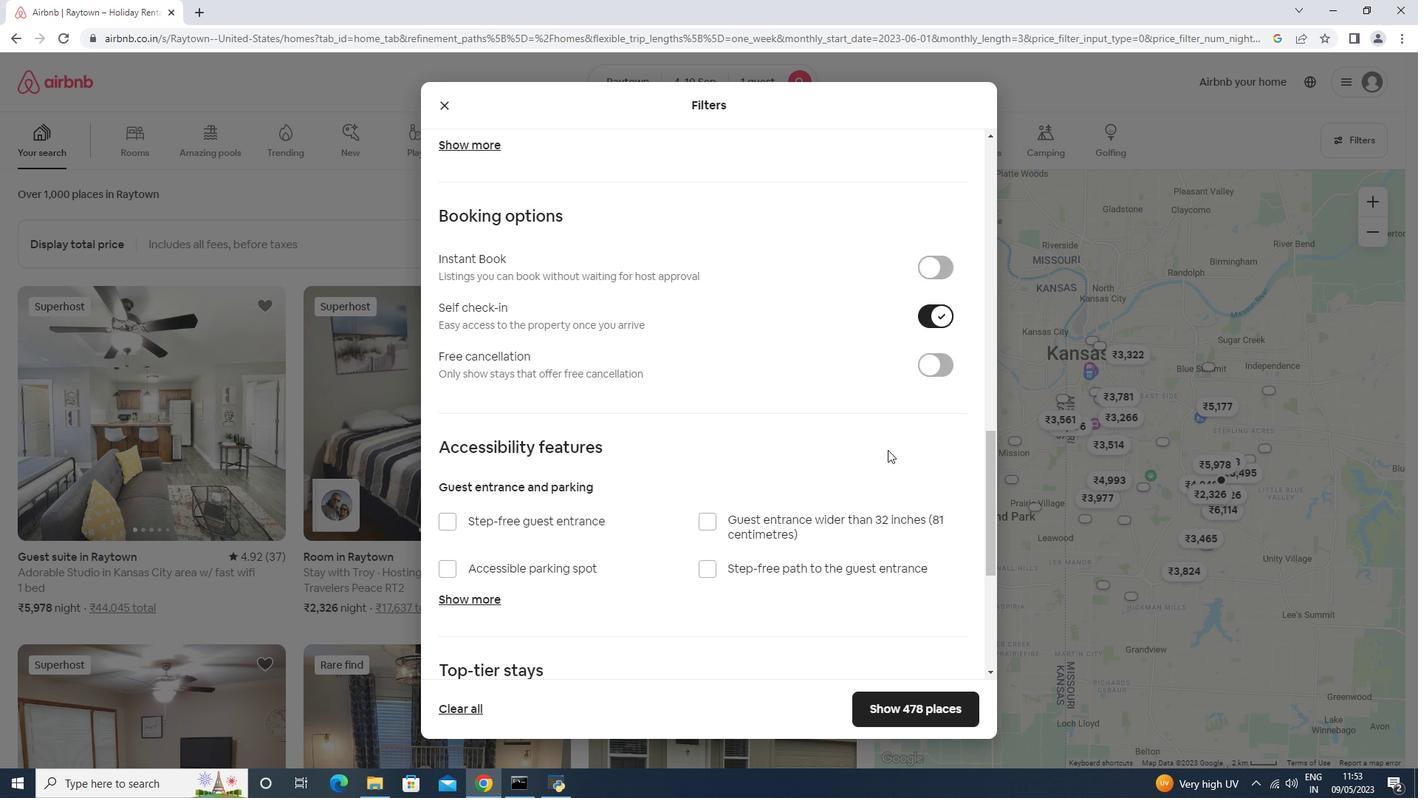 
Action: Mouse scrolled (886, 449) with delta (0, 0)
Screenshot: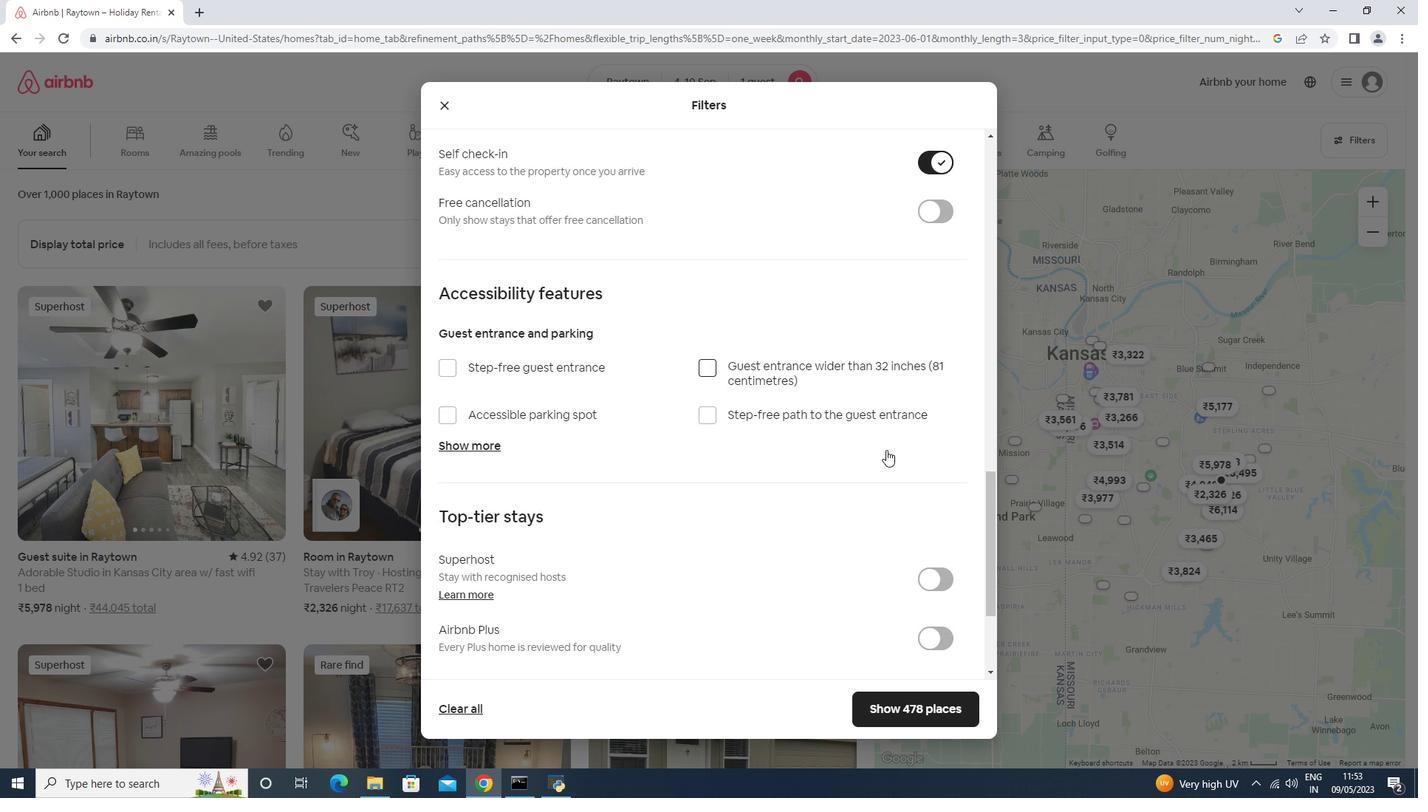 
Action: Mouse moved to (883, 453)
Screenshot: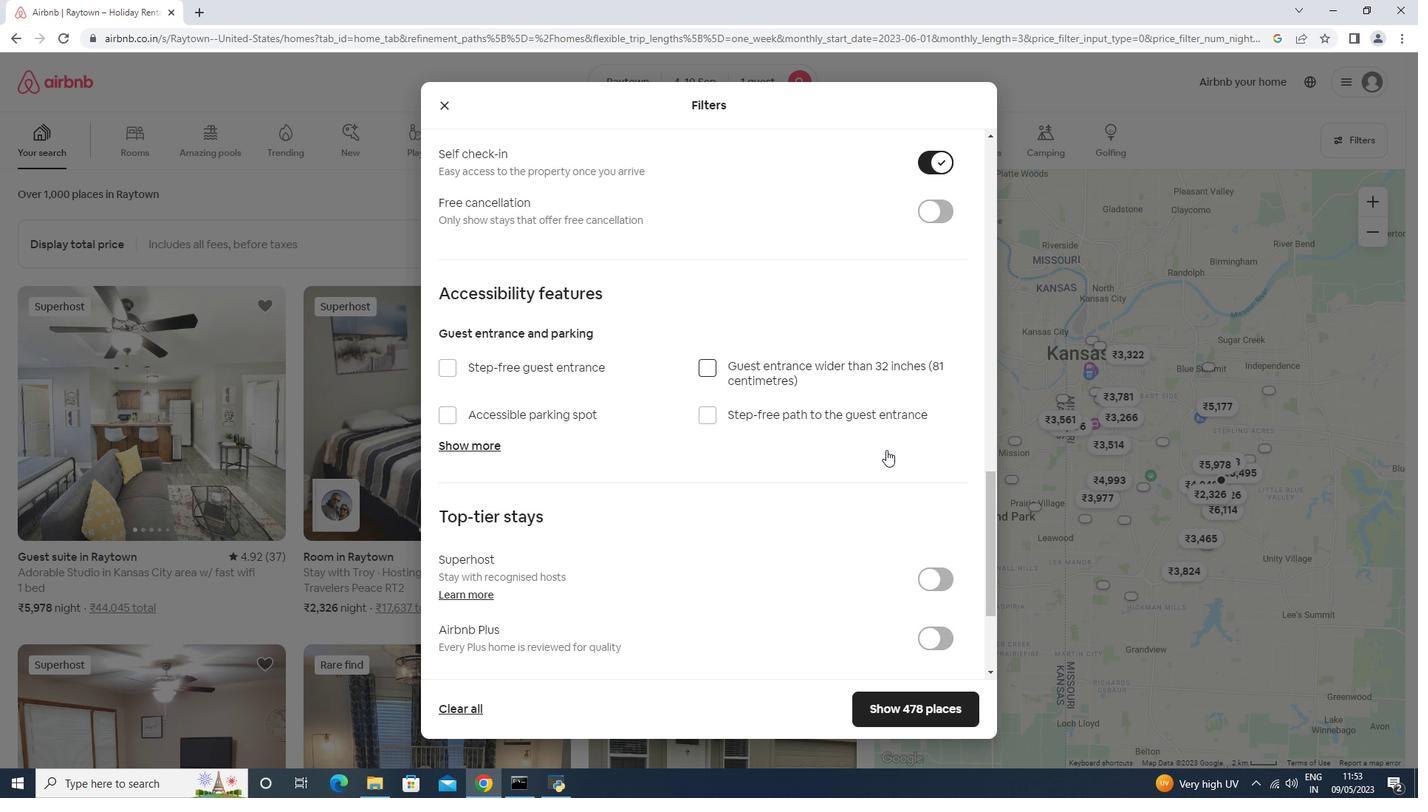 
Action: Mouse scrolled (886, 449) with delta (0, 0)
Screenshot: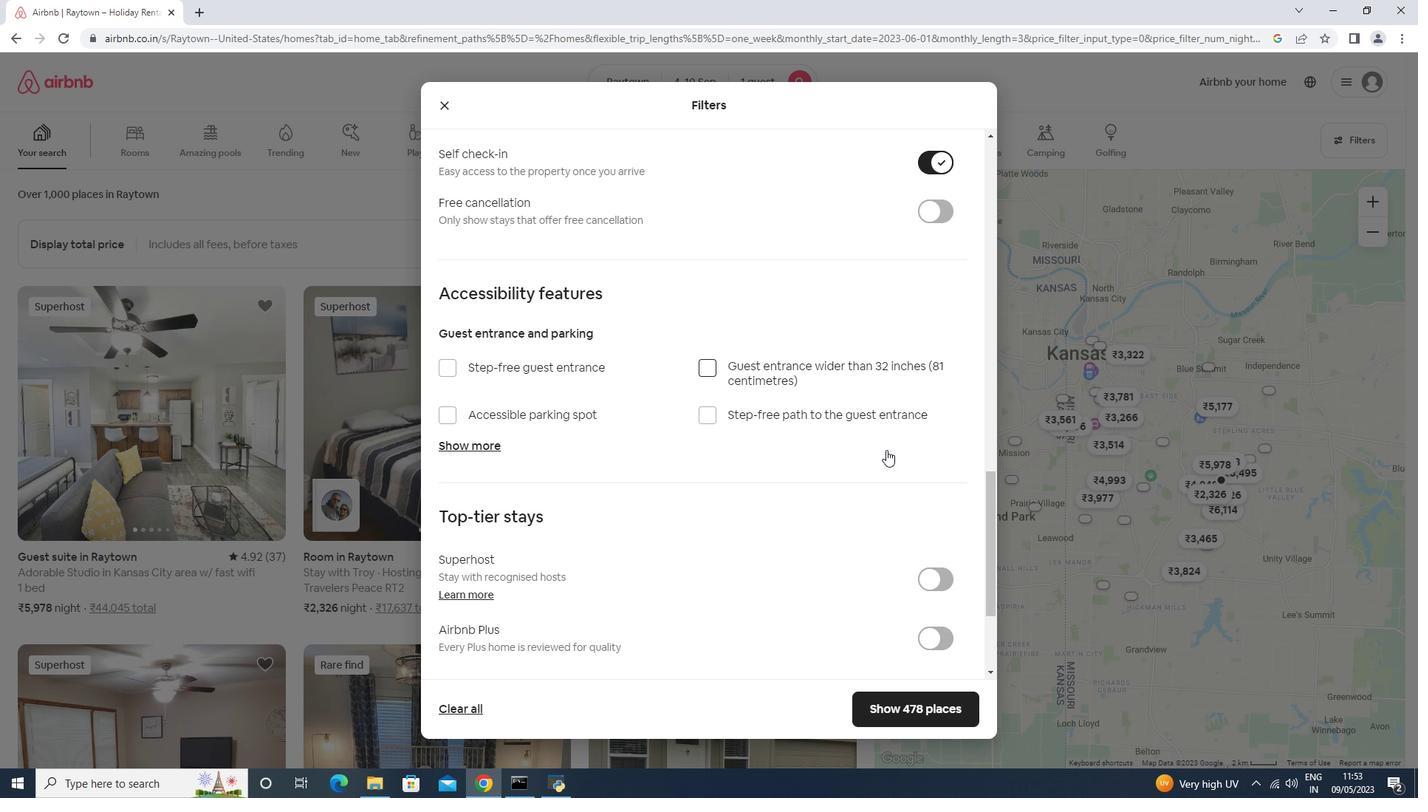 
Action: Mouse moved to (882, 453)
Screenshot: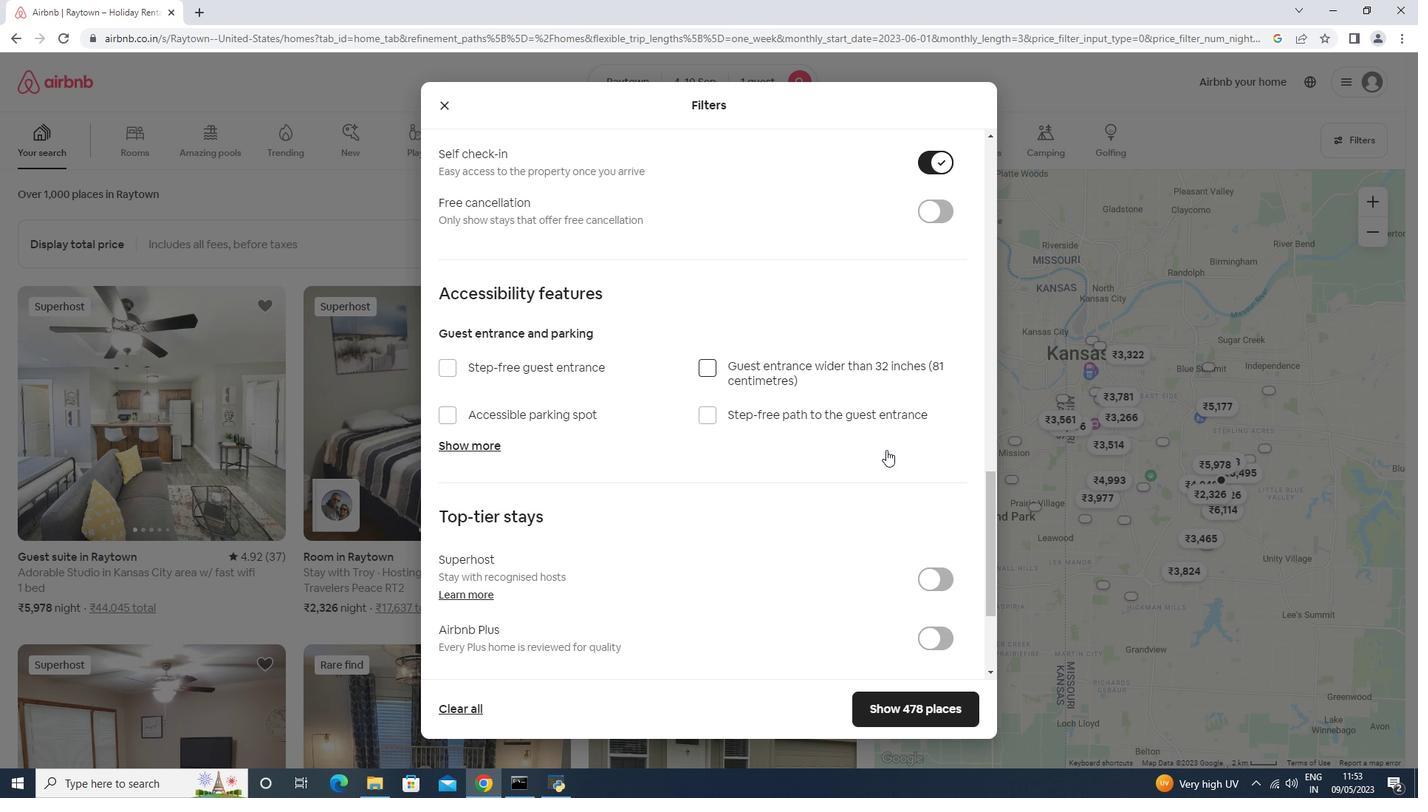 
Action: Mouse scrolled (886, 449) with delta (0, 0)
Screenshot: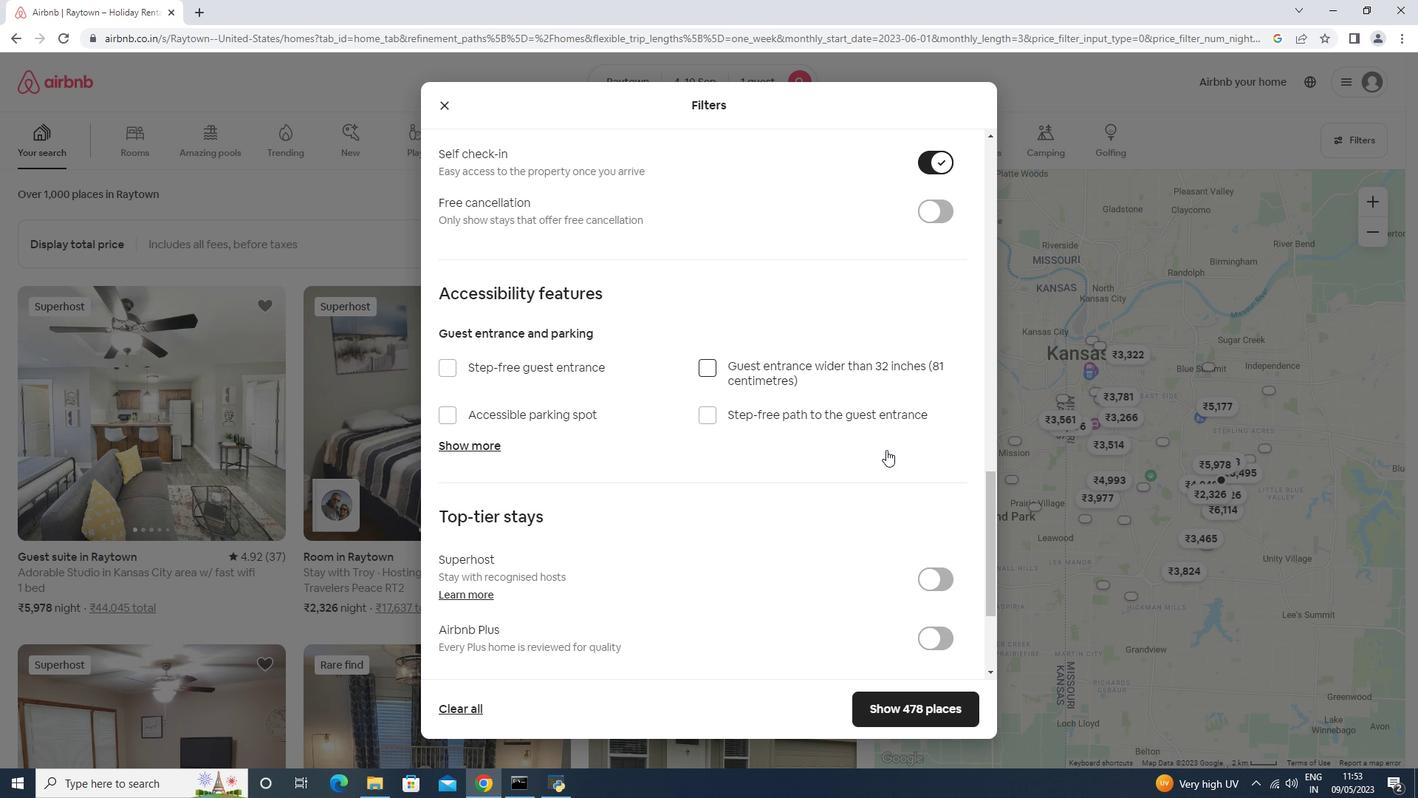 
Action: Mouse moved to (882, 454)
Screenshot: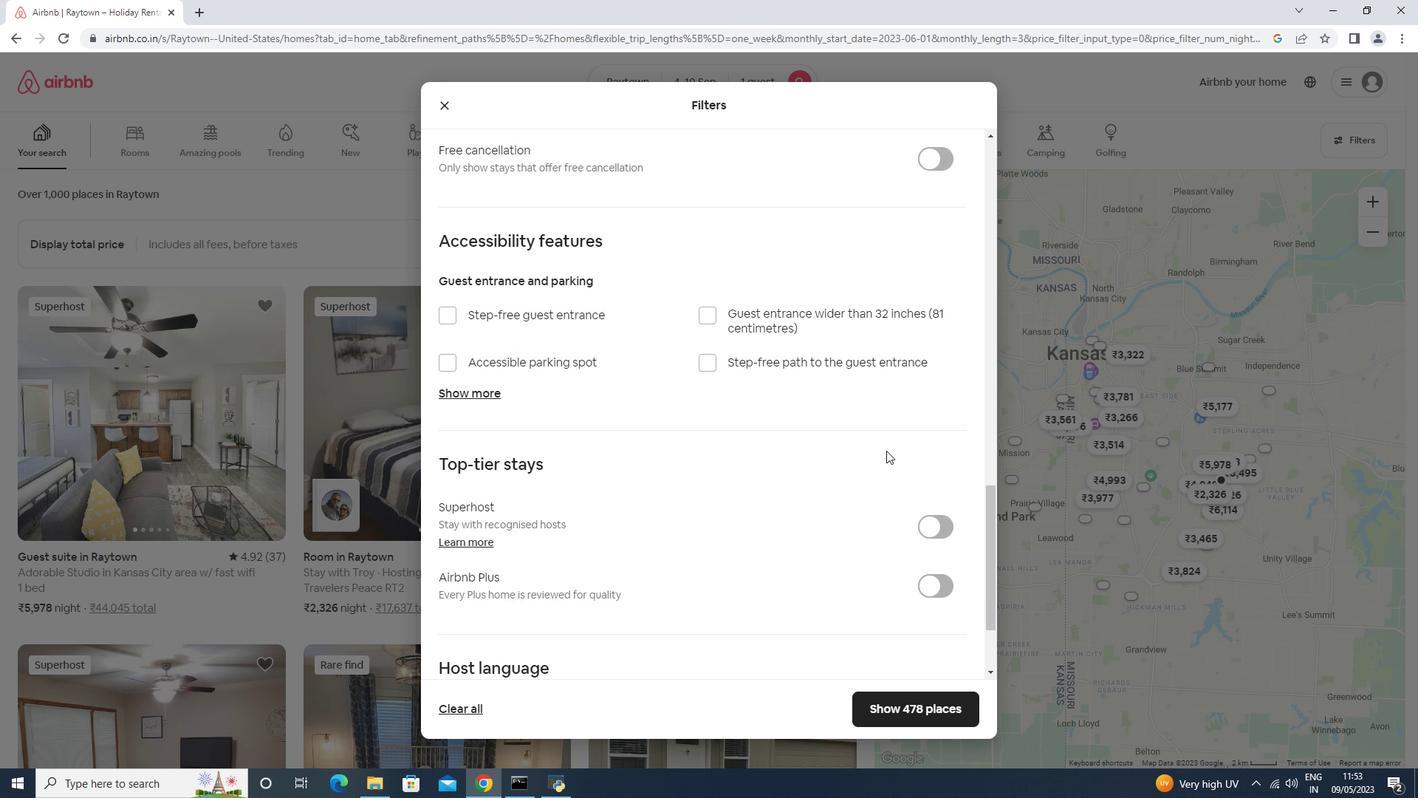 
Action: Mouse scrolled (885, 450) with delta (0, 0)
Screenshot: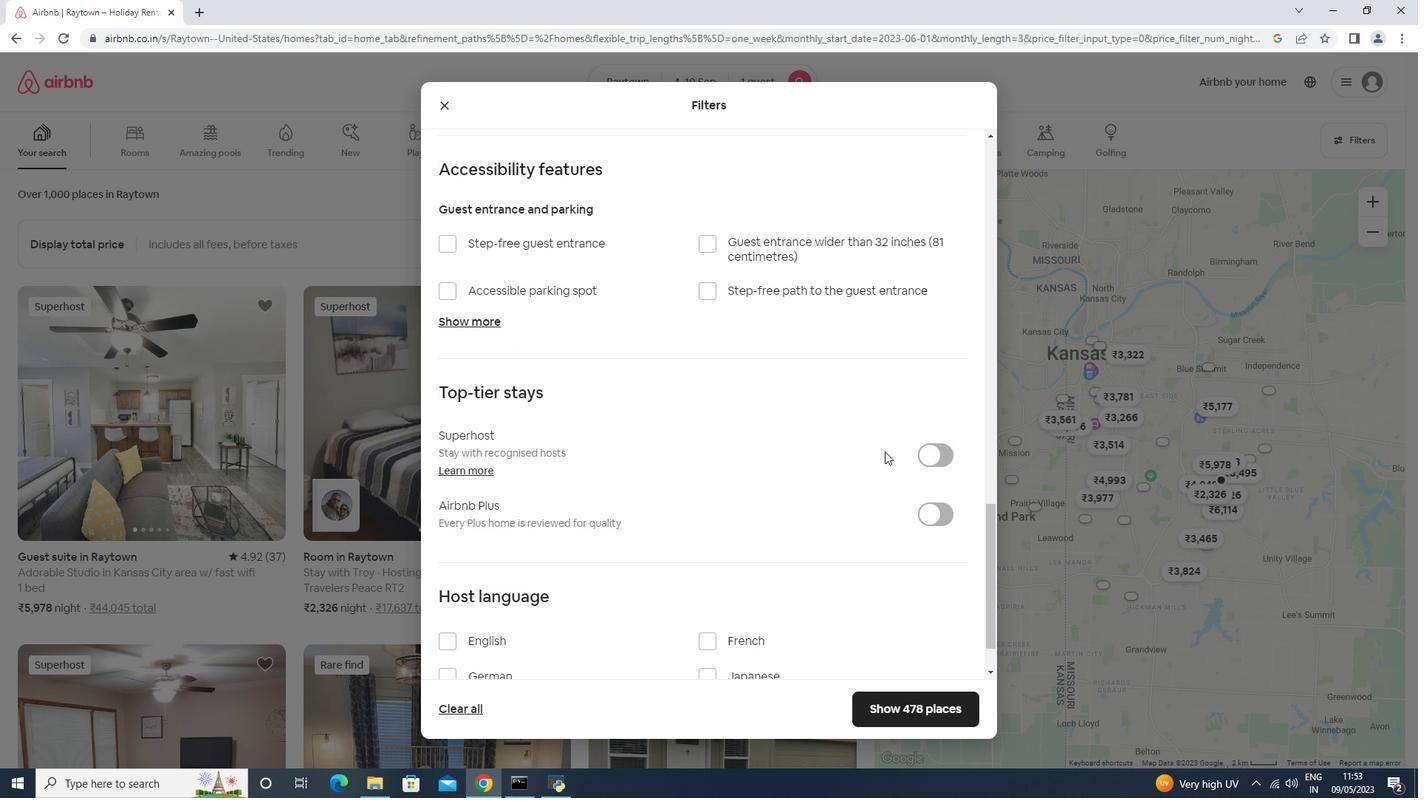 
Action: Mouse moved to (881, 454)
Screenshot: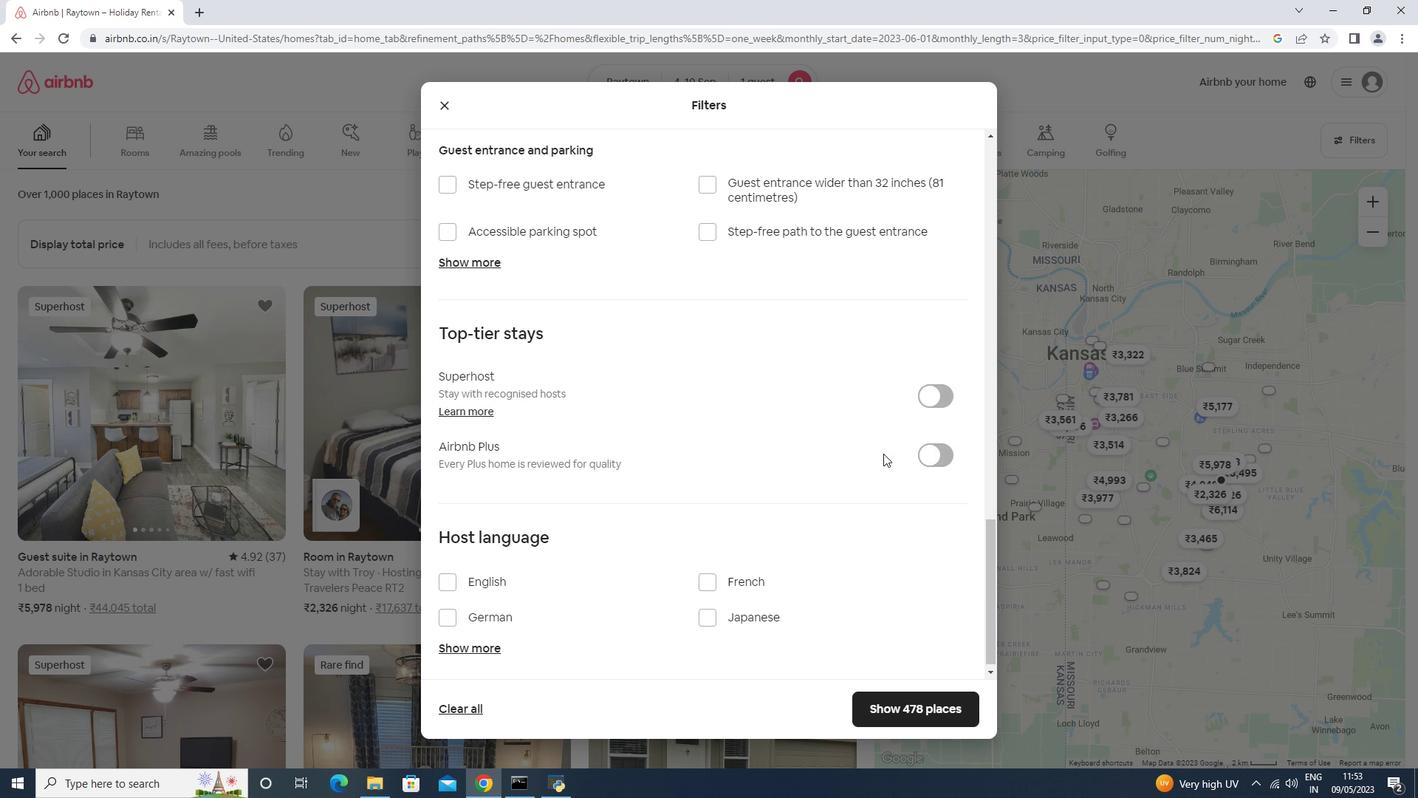 
Action: Mouse scrolled (883, 452) with delta (0, 0)
Screenshot: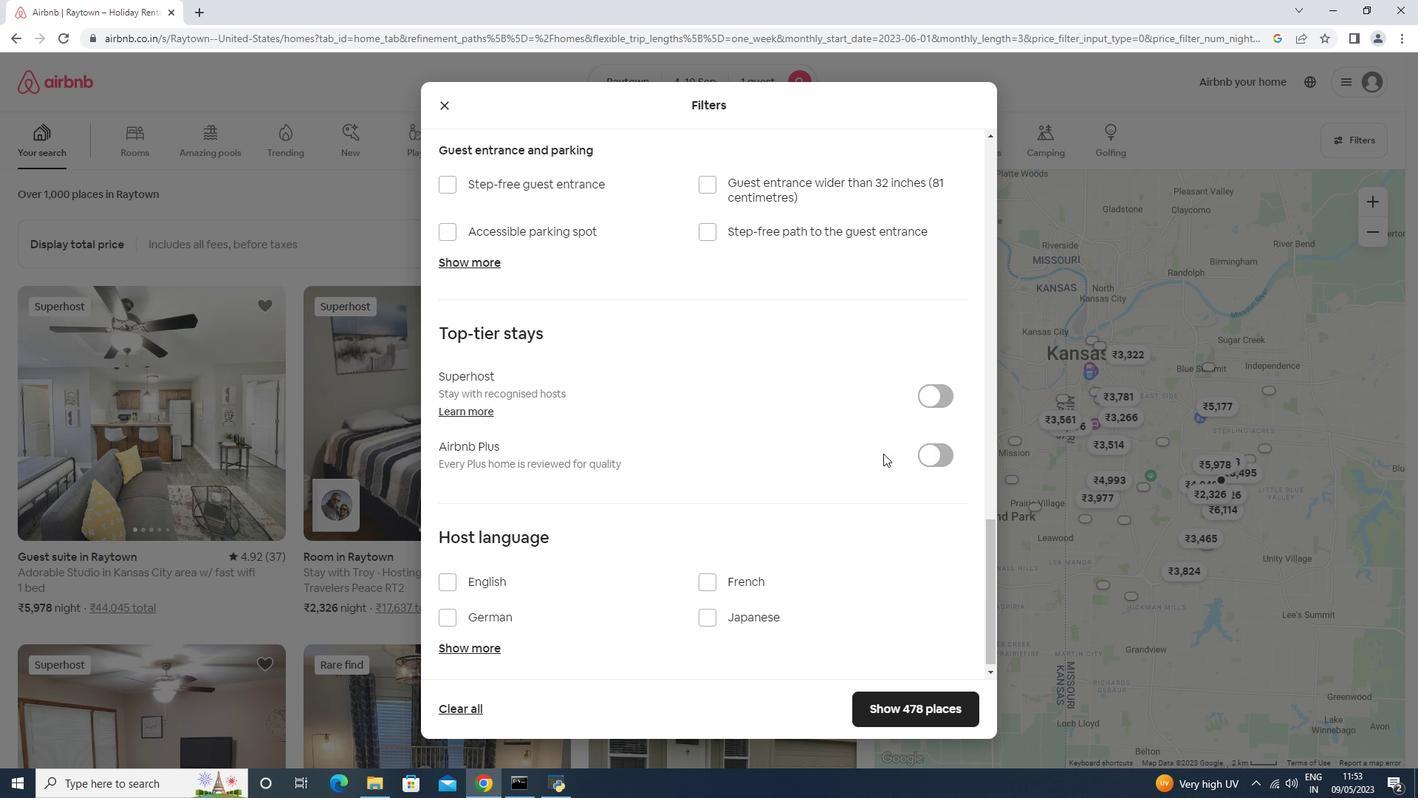
Action: Mouse scrolled (882, 452) with delta (0, 0)
Screenshot: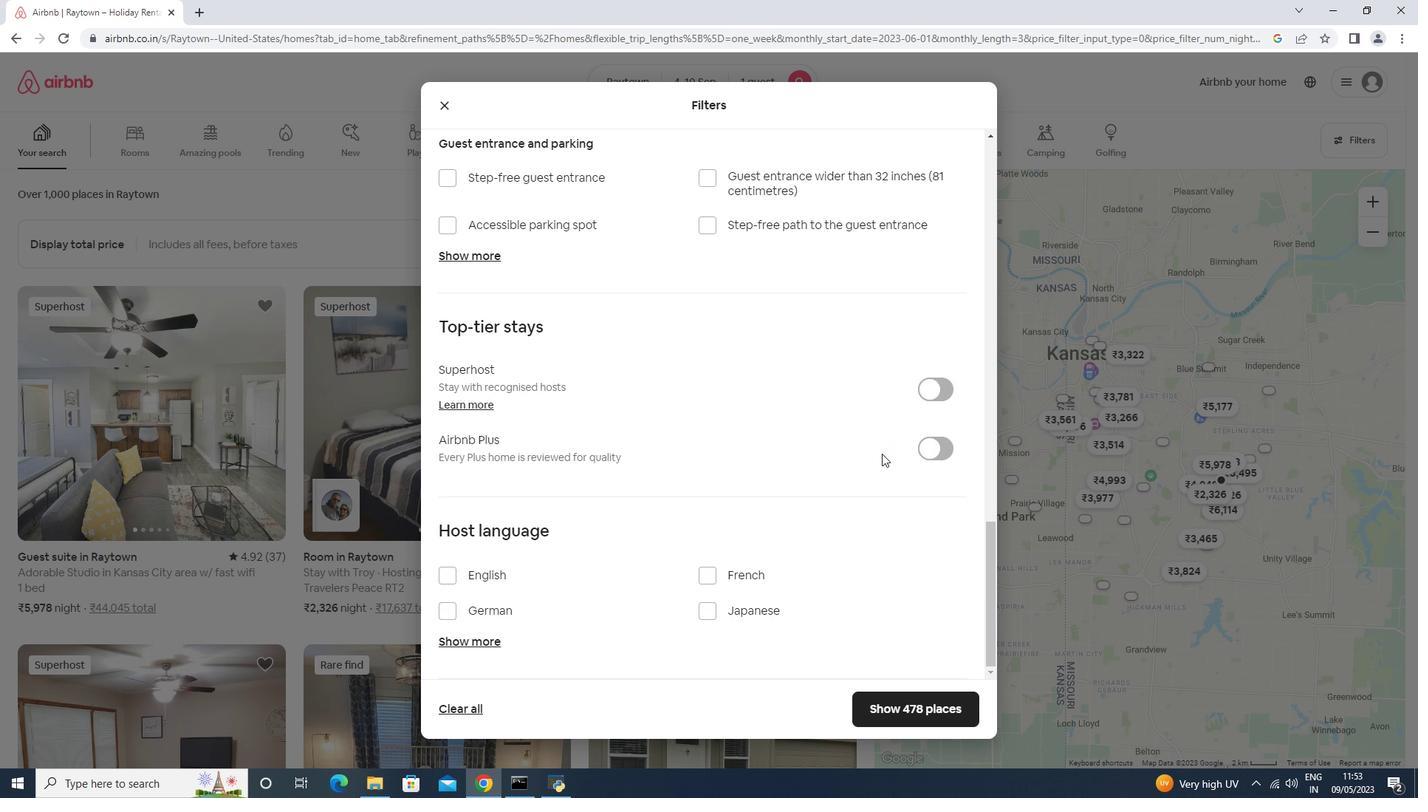 
Action: Mouse moved to (881, 455)
Screenshot: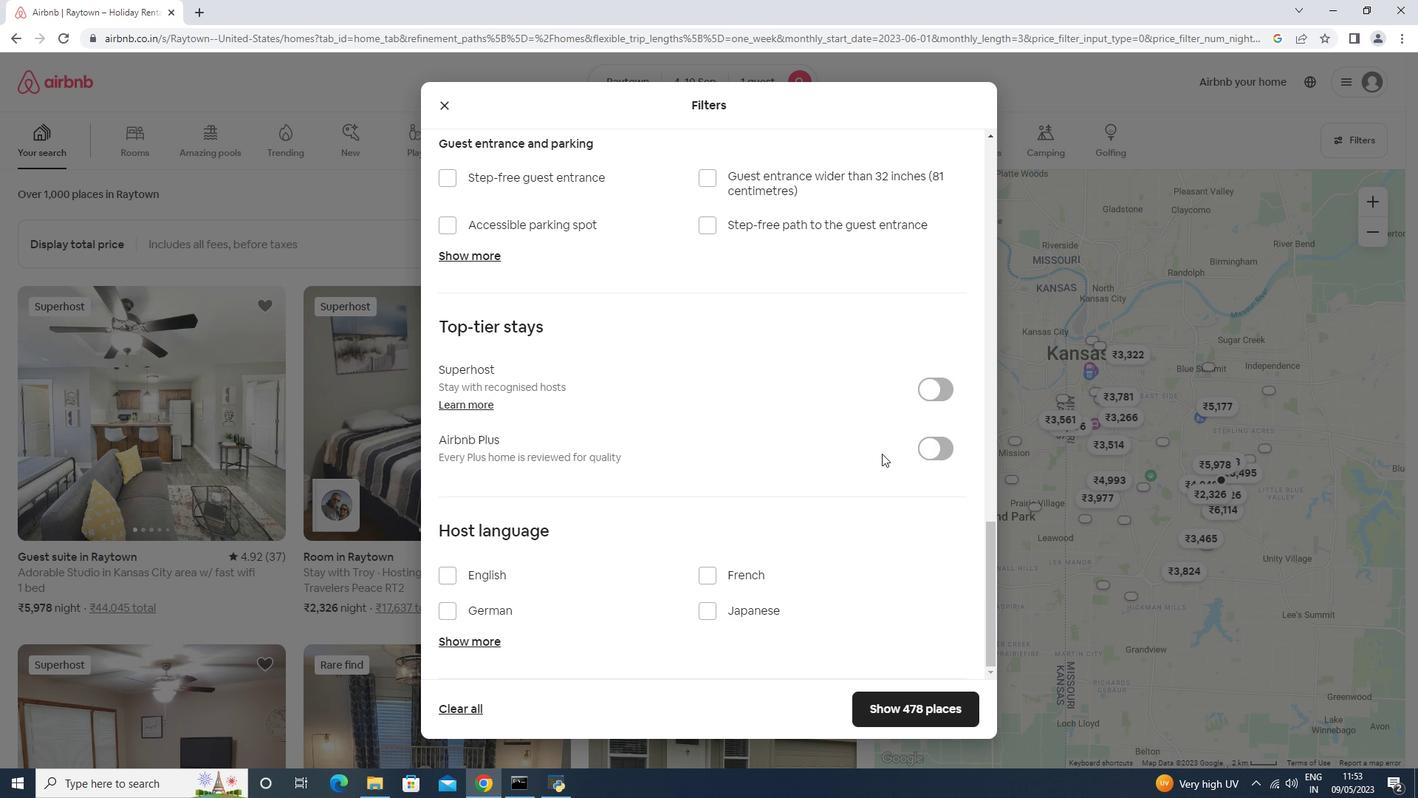 
Action: Mouse scrolled (882, 452) with delta (0, 0)
Screenshot: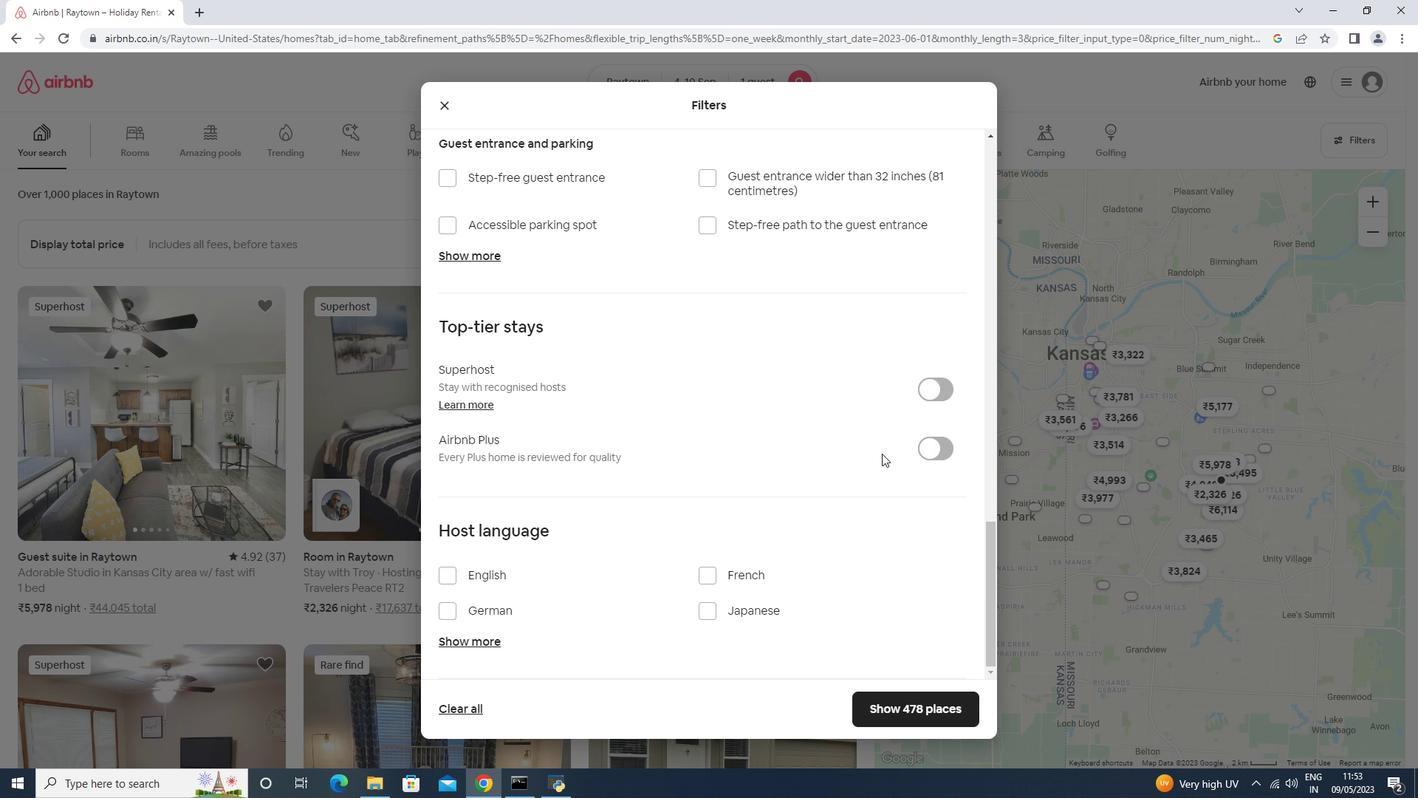 
Action: Mouse moved to (806, 515)
Screenshot: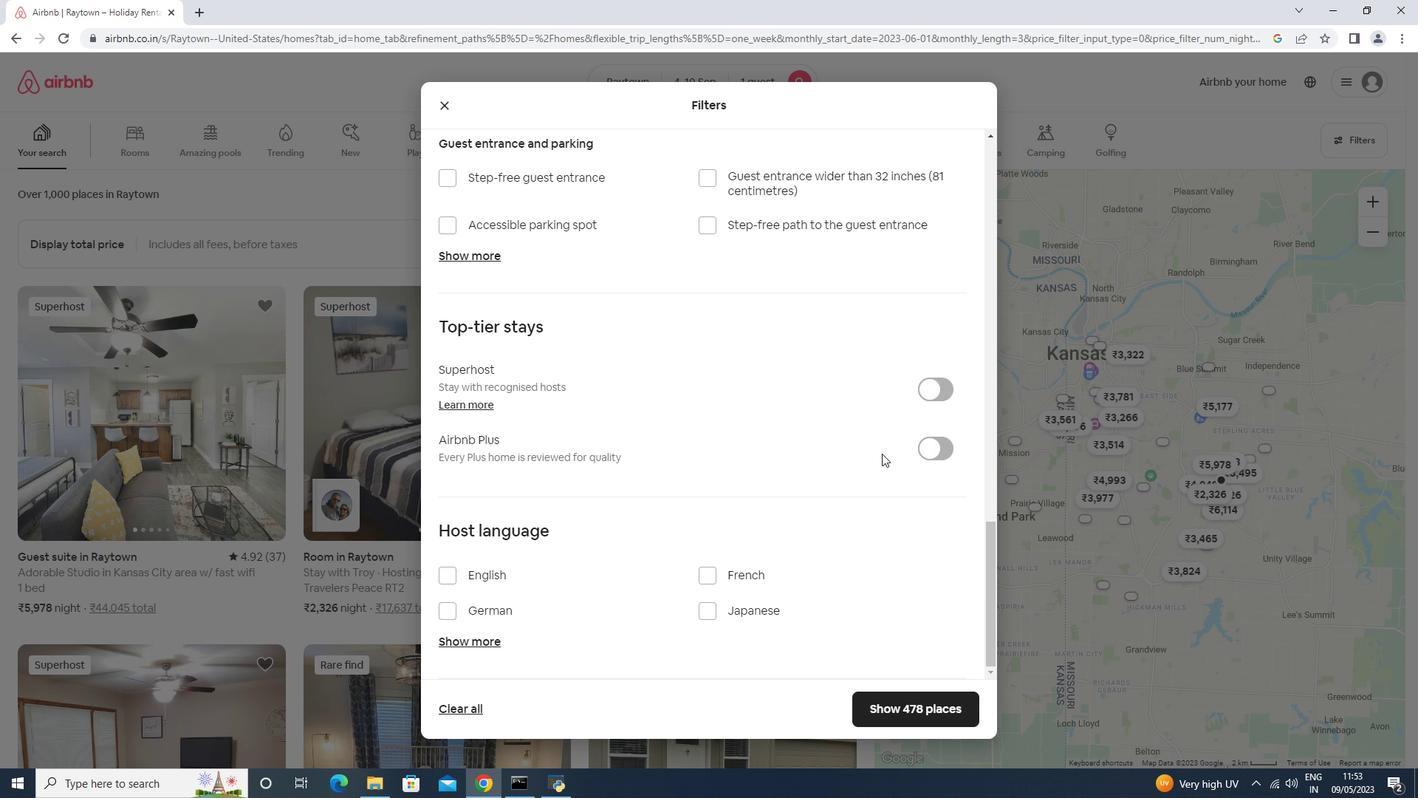 
Action: Mouse scrolled (882, 452) with delta (0, 0)
Screenshot: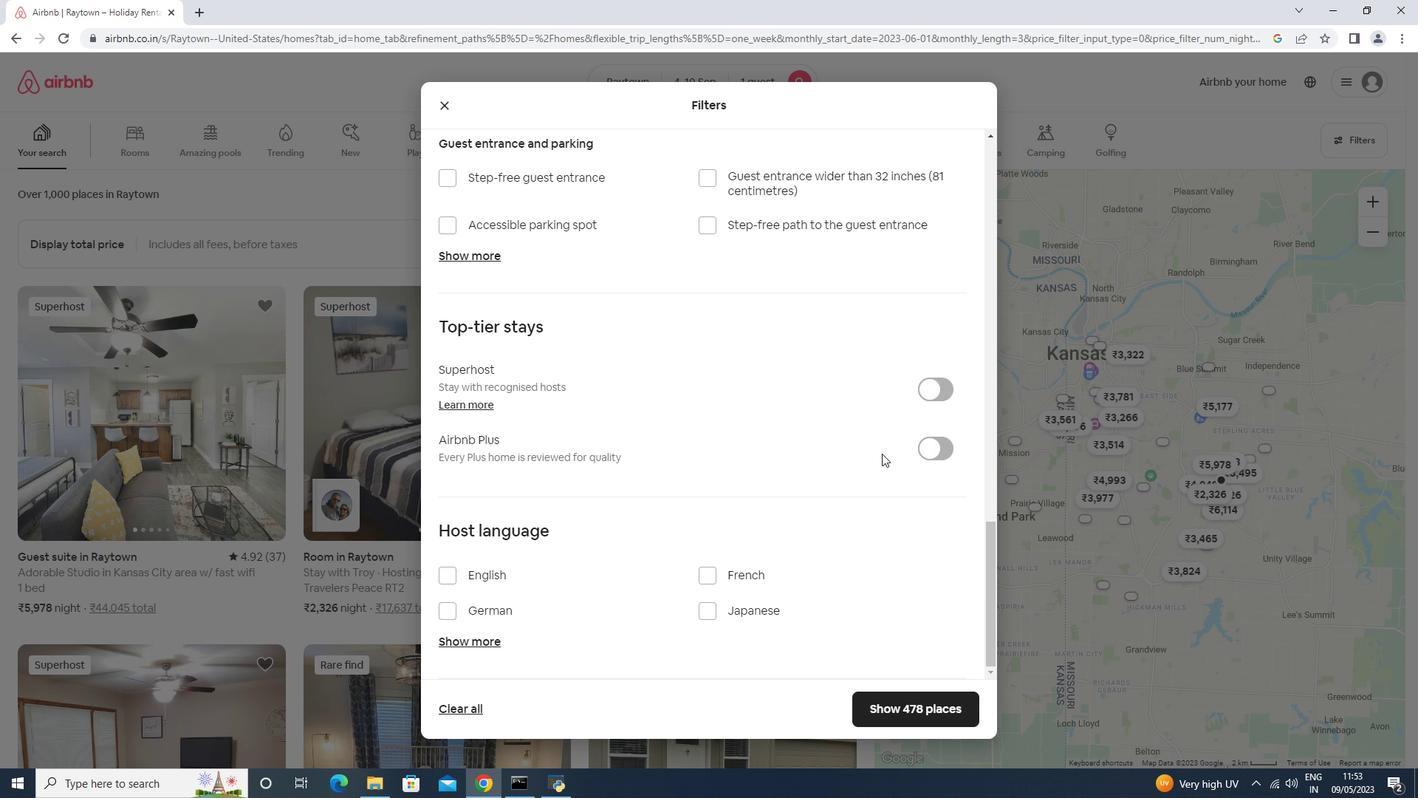 
Action: Mouse moved to (704, 540)
Screenshot: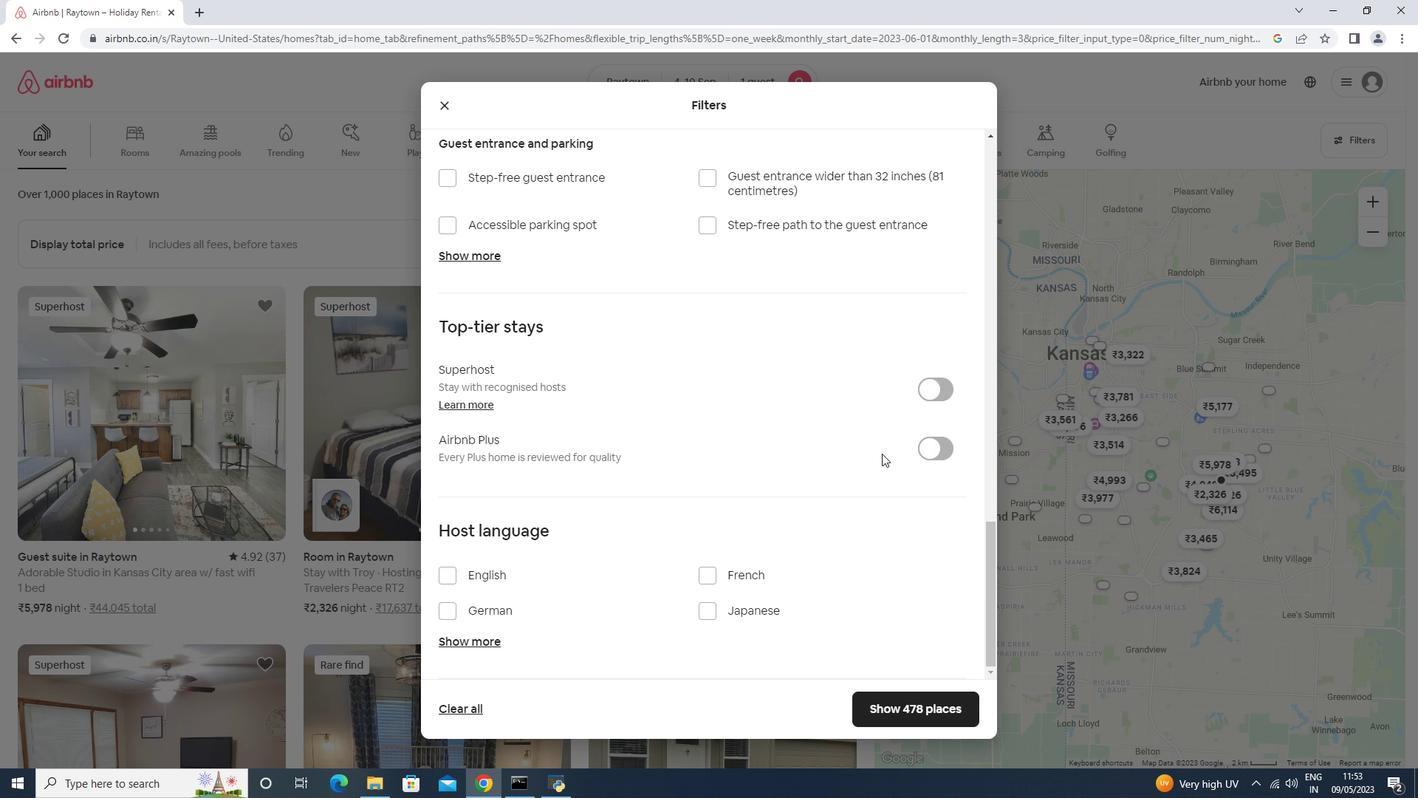 
Action: Mouse scrolled (882, 452) with delta (0, 0)
Screenshot: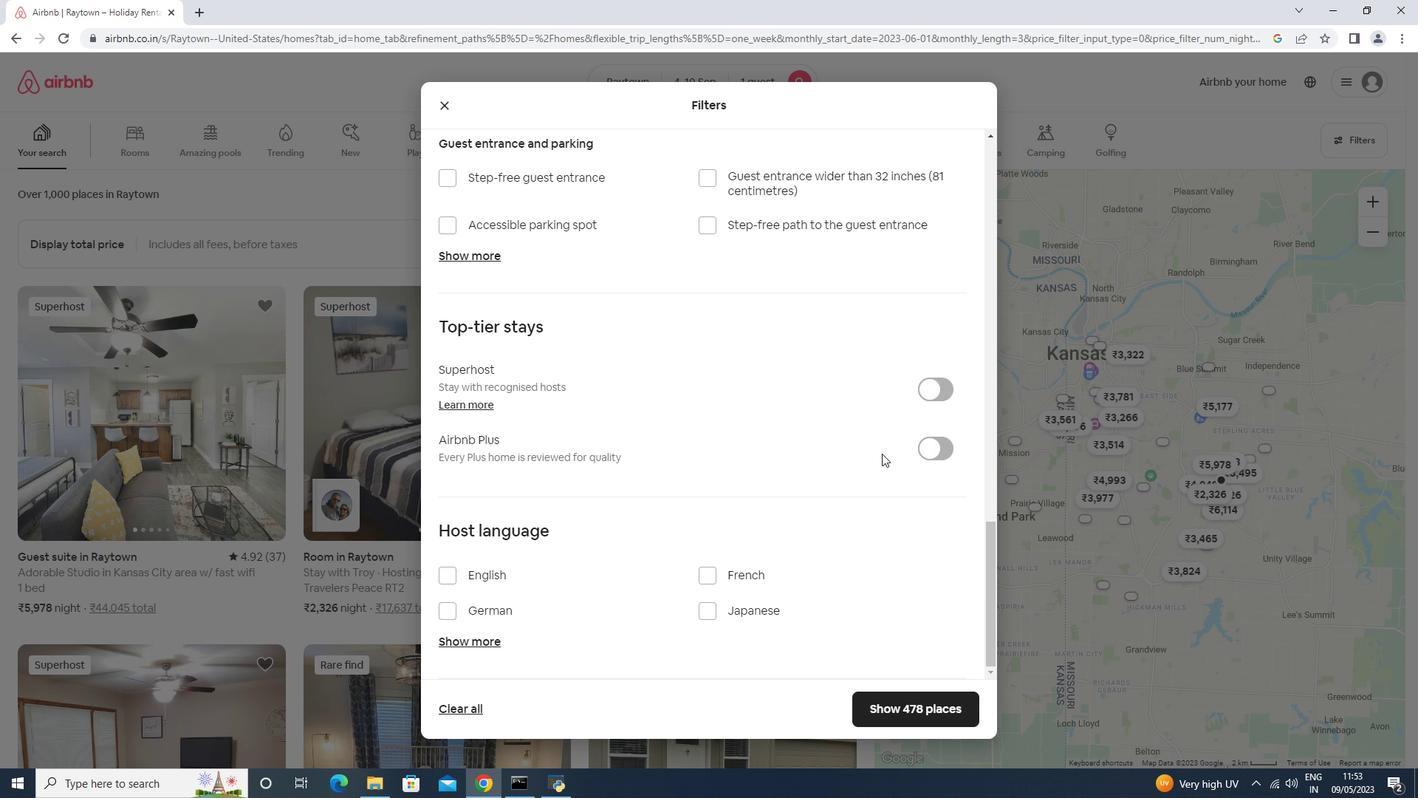 
Action: Mouse moved to (580, 577)
Screenshot: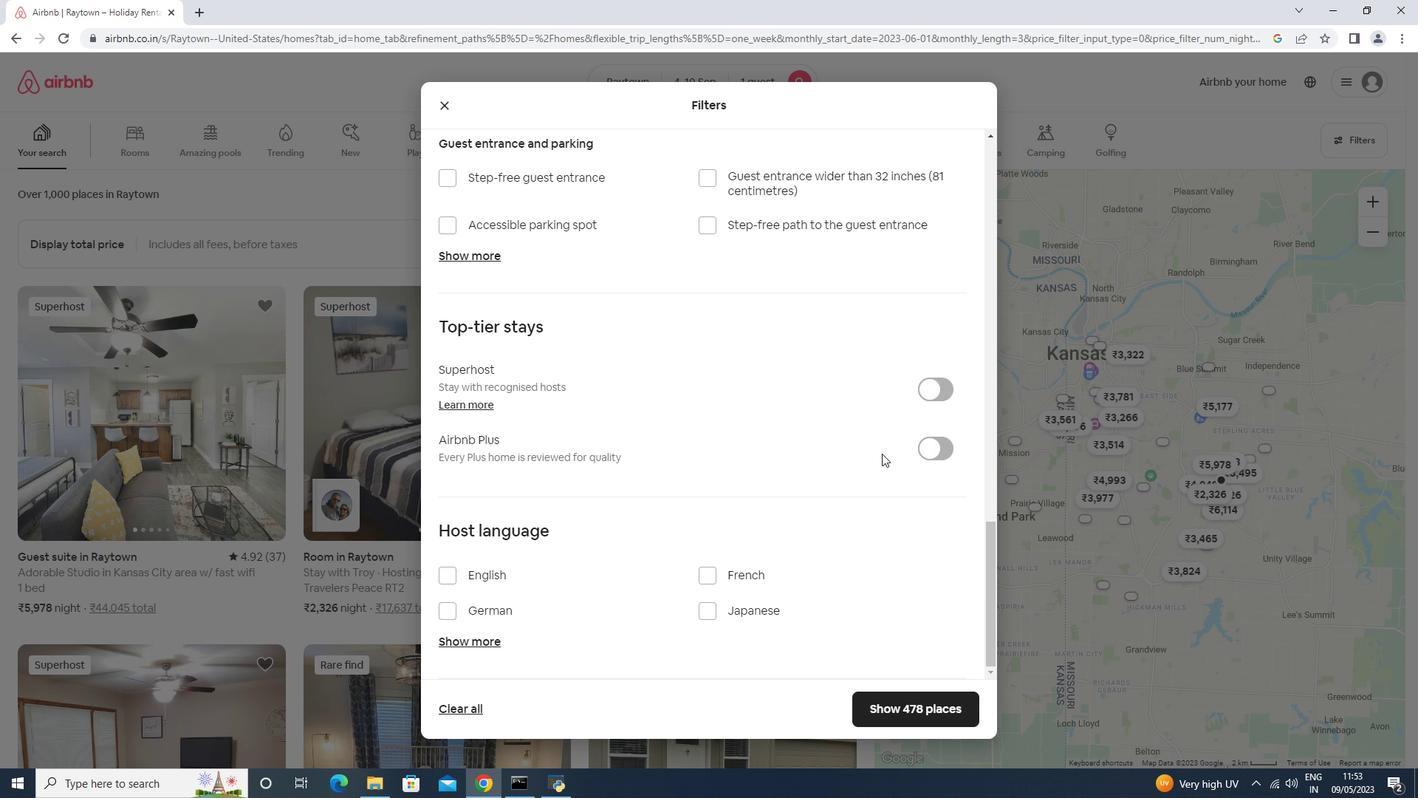 
Action: Mouse scrolled (882, 452) with delta (0, 0)
Screenshot: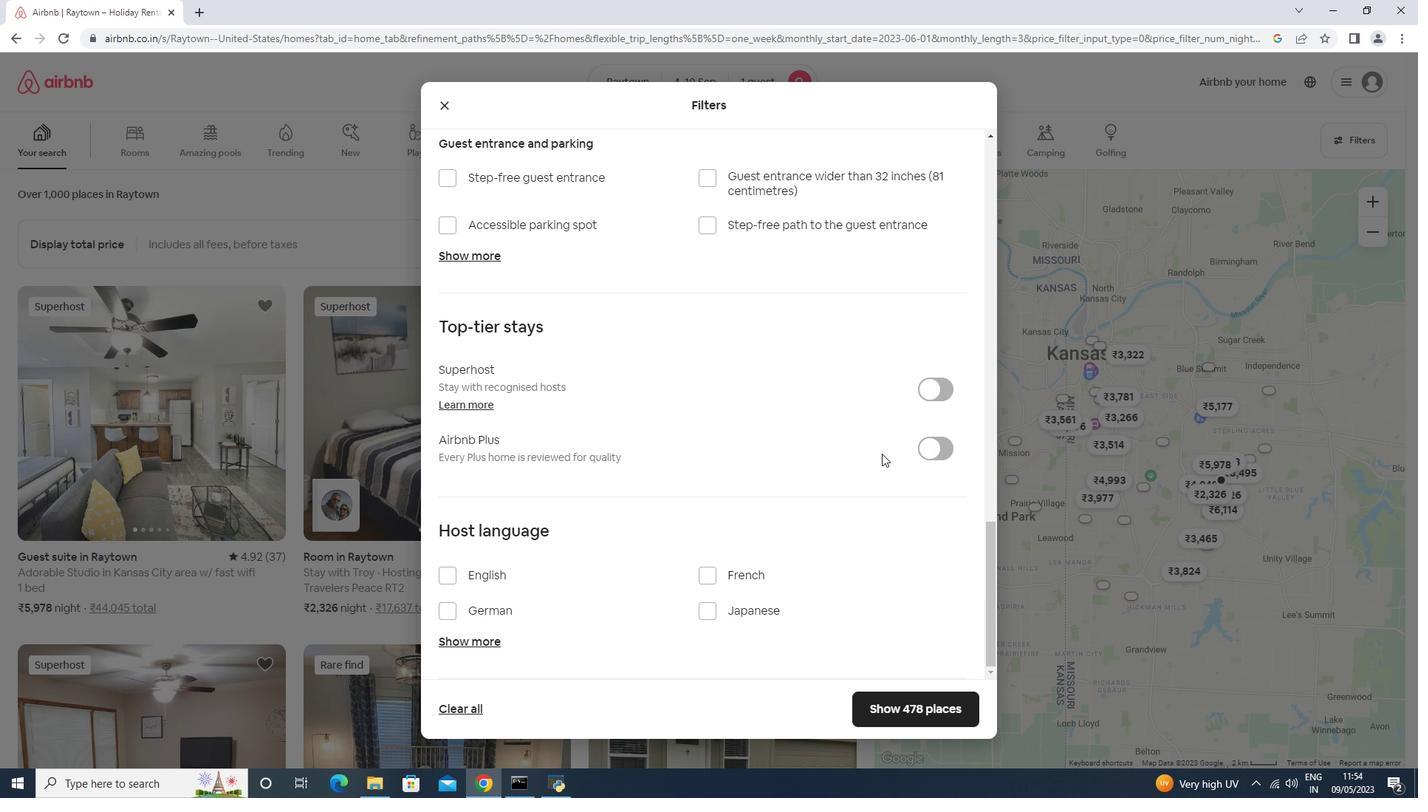 
Action: Mouse moved to (577, 577)
Screenshot: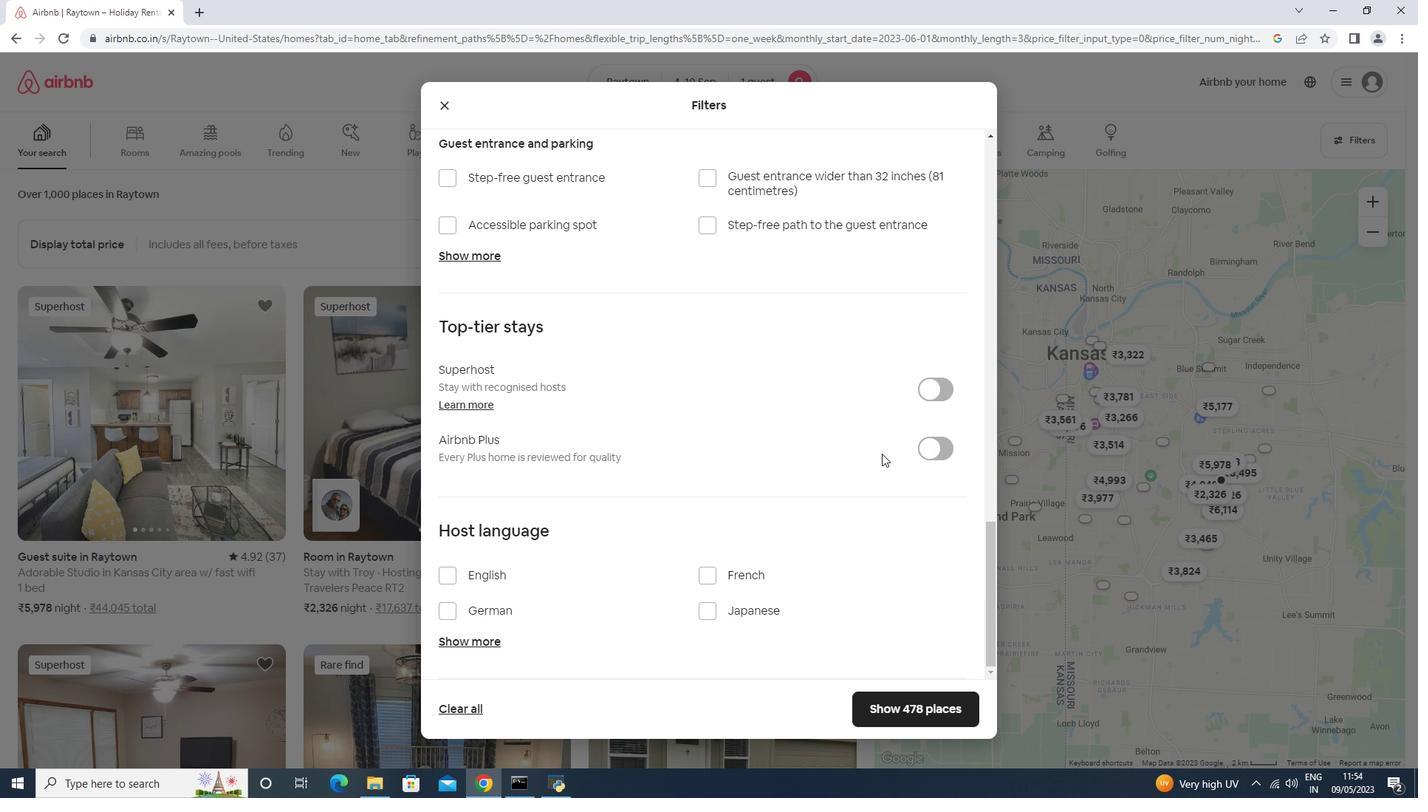 
Action: Mouse scrolled (882, 453) with delta (0, 0)
Screenshot: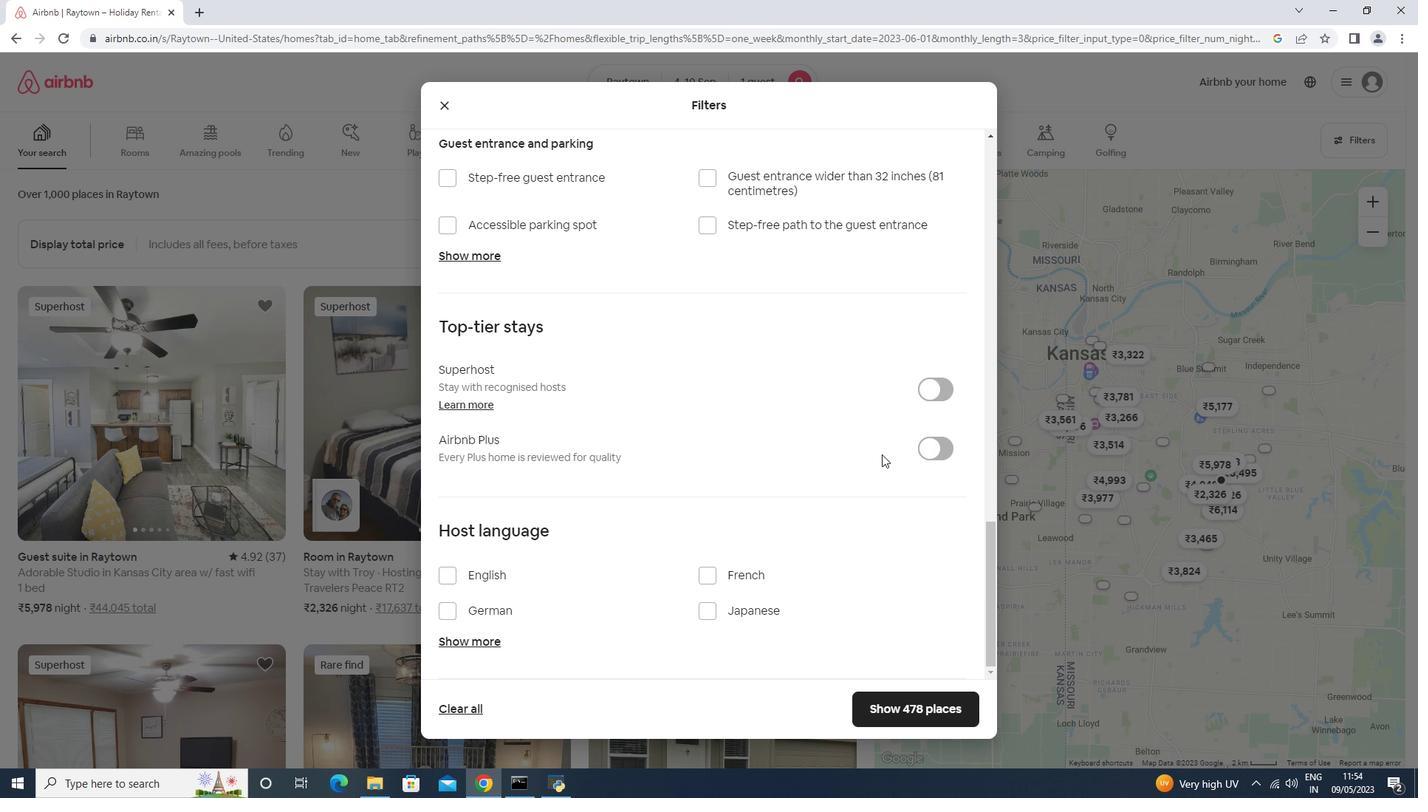 
Action: Mouse scrolled (881, 453) with delta (0, 0)
Screenshot: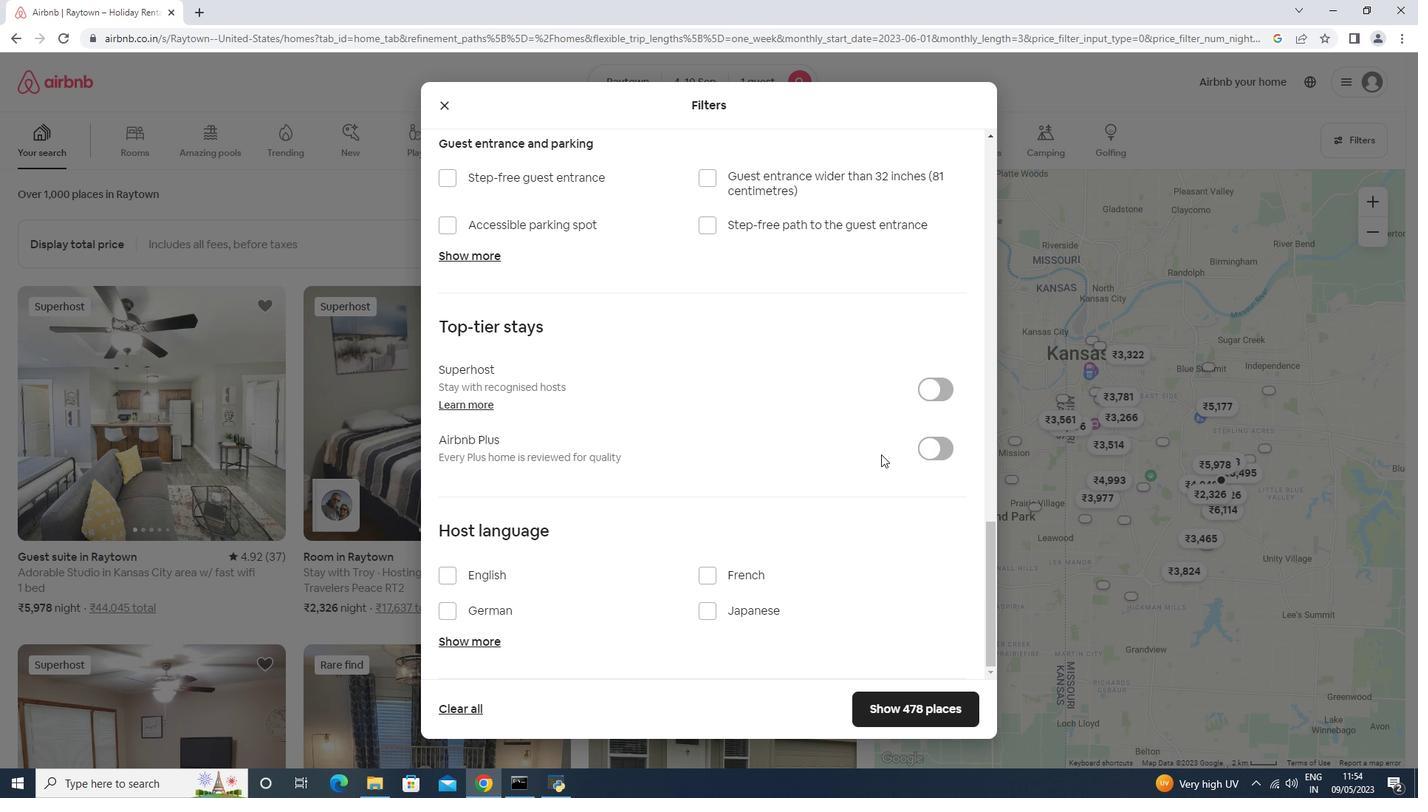 
Action: Mouse scrolled (881, 453) with delta (0, 0)
Screenshot: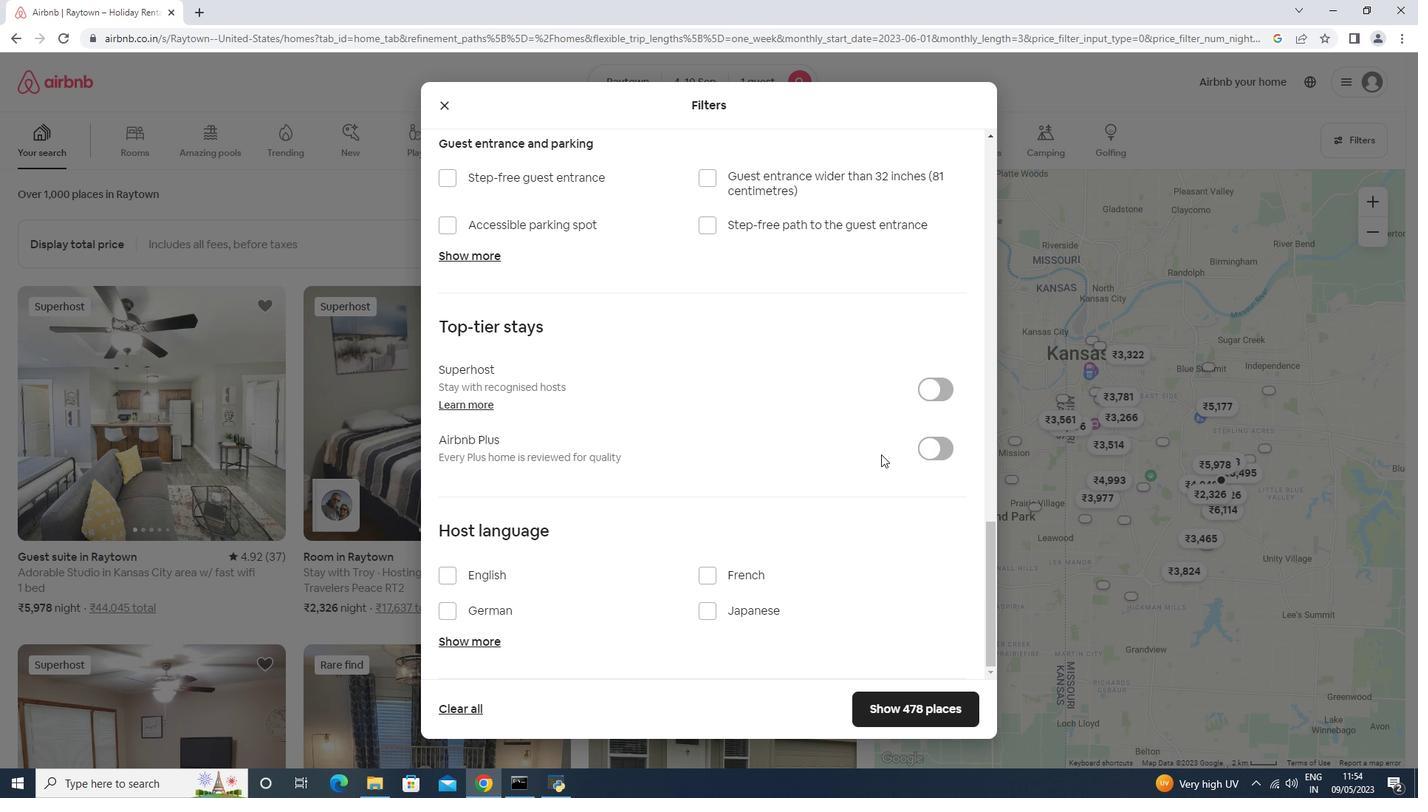 
Action: Mouse scrolled (881, 453) with delta (0, 0)
Screenshot: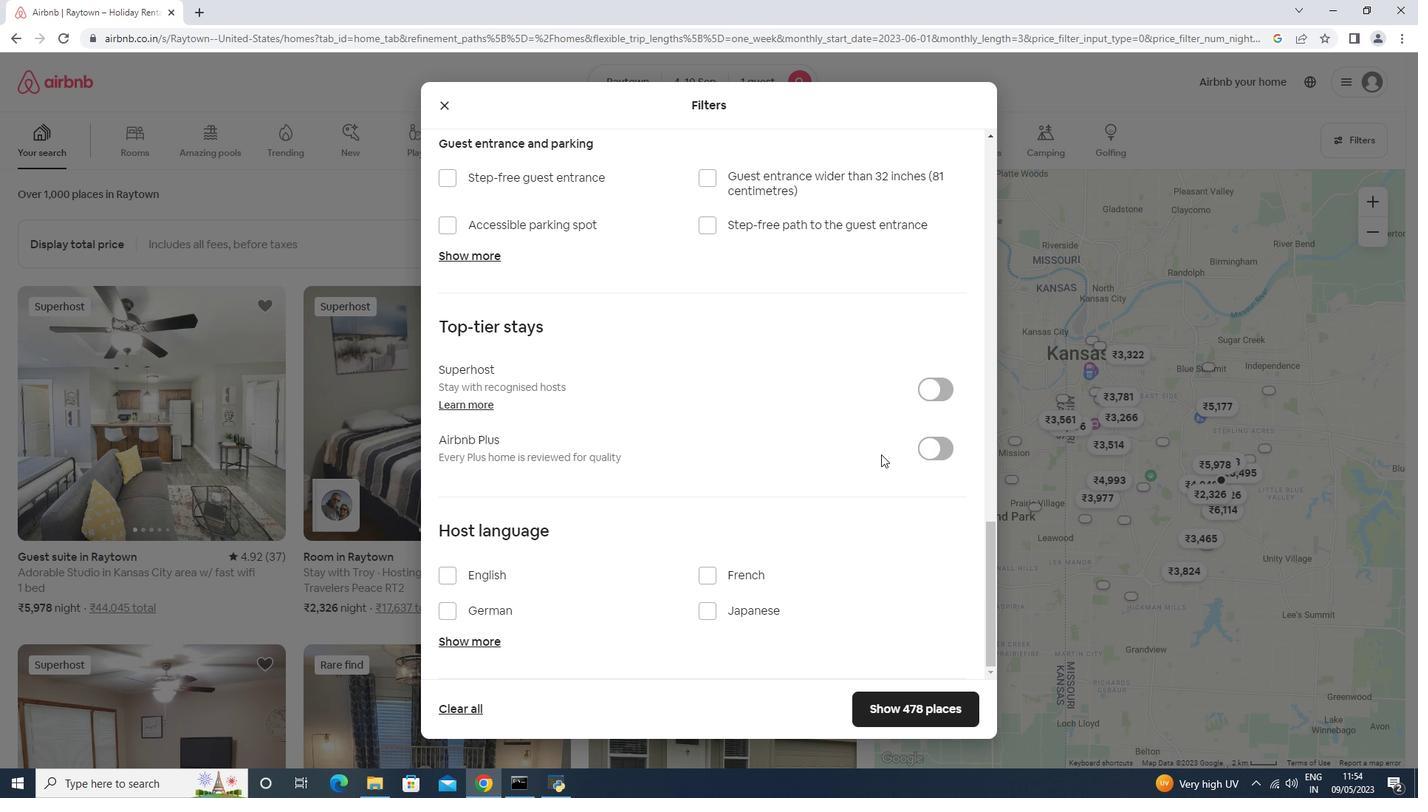 
Action: Mouse scrolled (881, 453) with delta (0, 0)
Screenshot: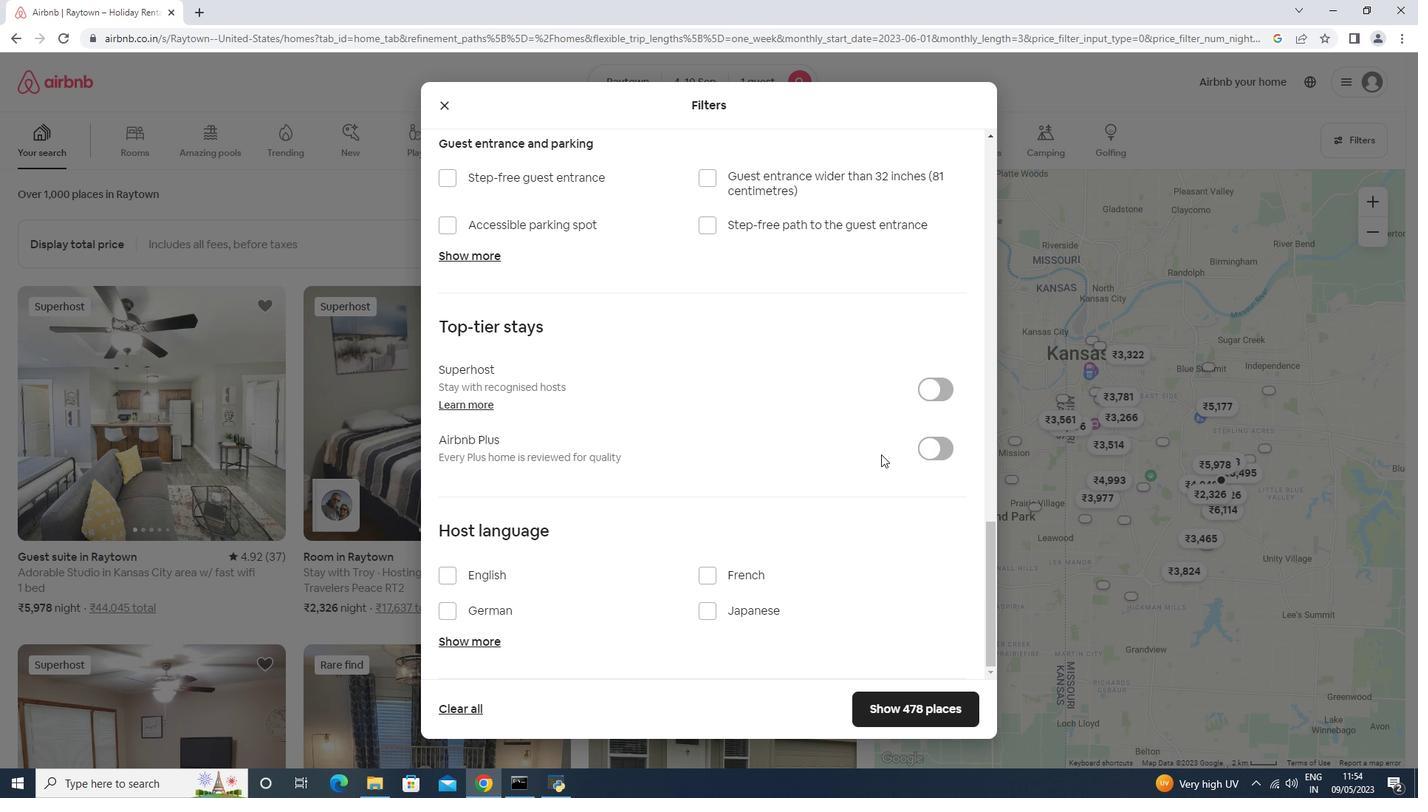 
Action: Mouse scrolled (881, 453) with delta (0, 0)
Screenshot: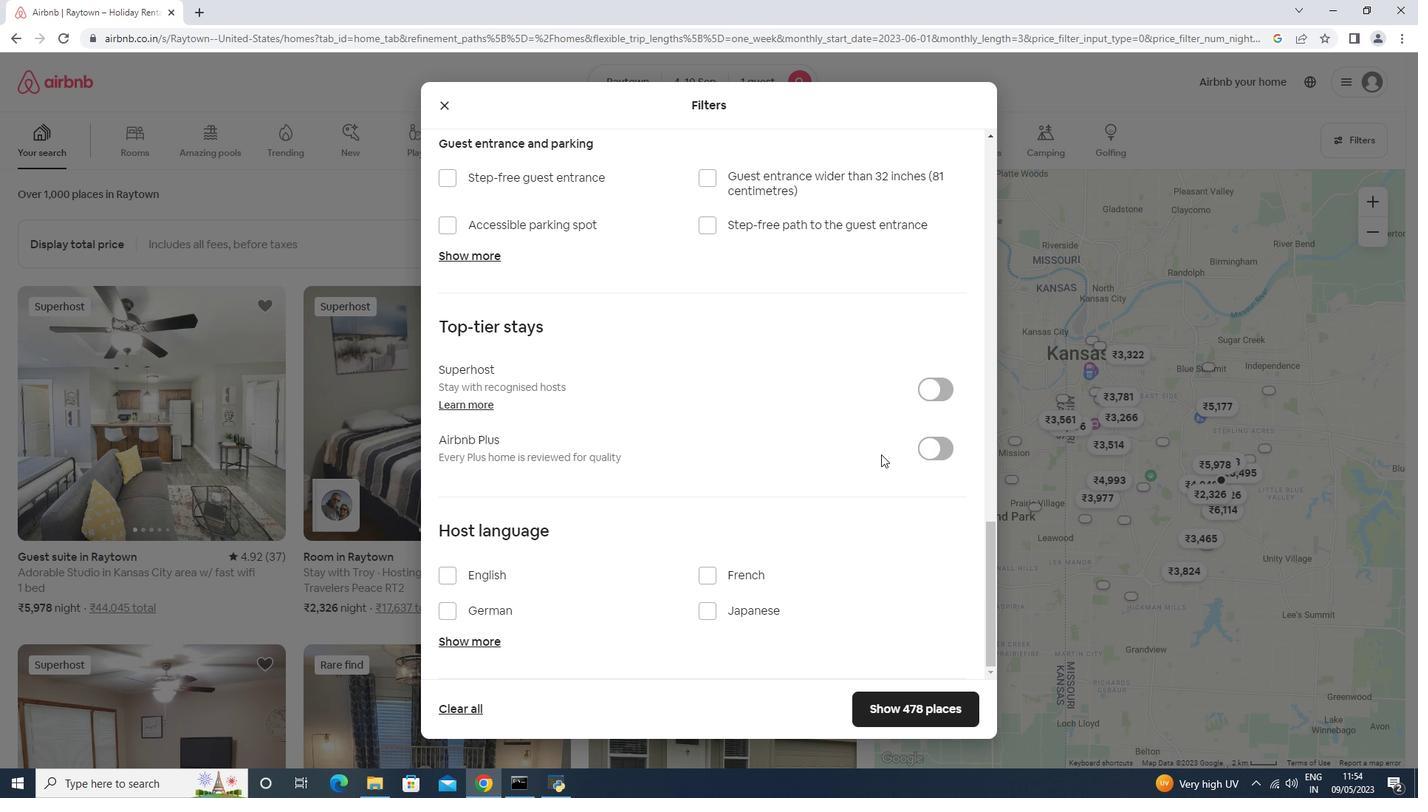 
Action: Mouse scrolled (881, 453) with delta (0, 0)
Screenshot: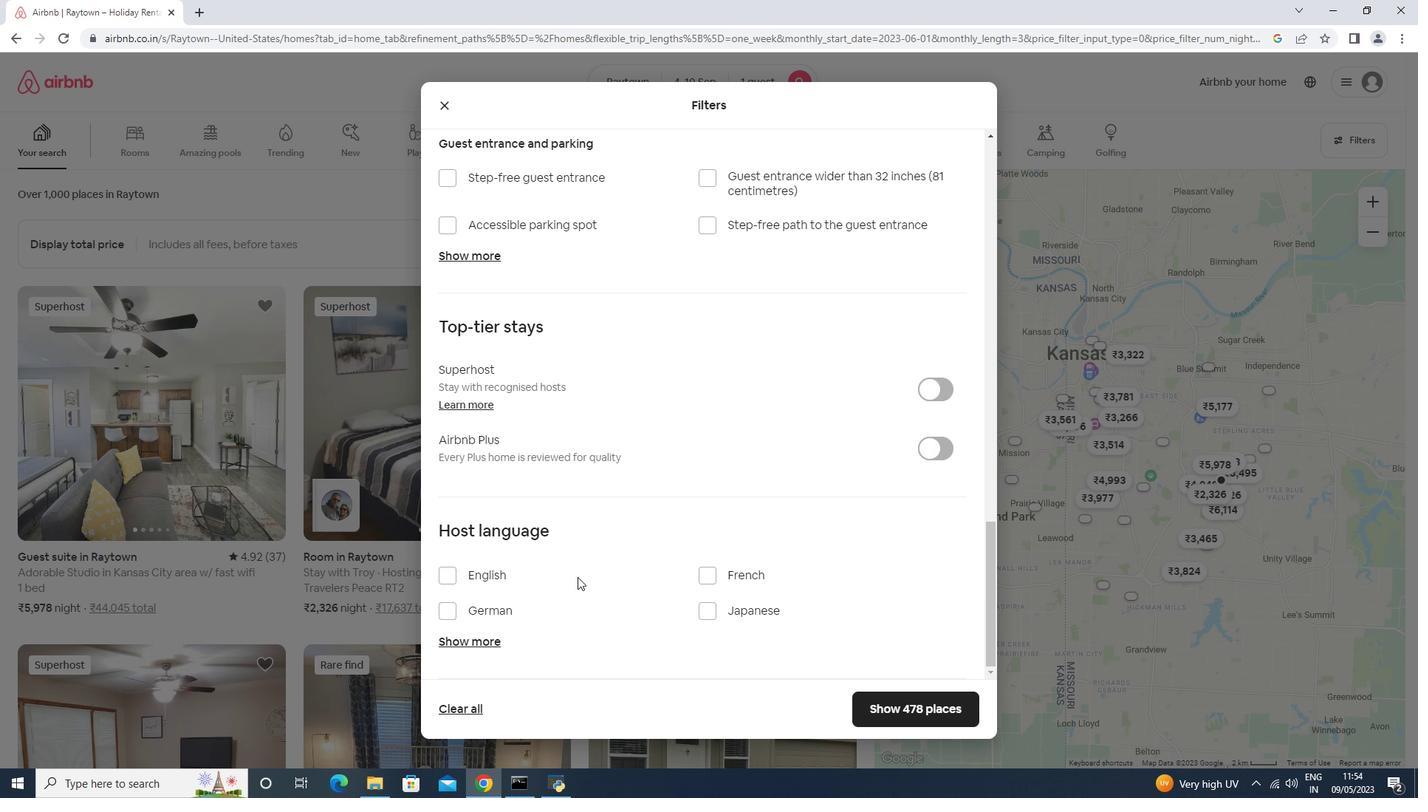 
Action: Mouse pressed left at (577, 577)
Screenshot: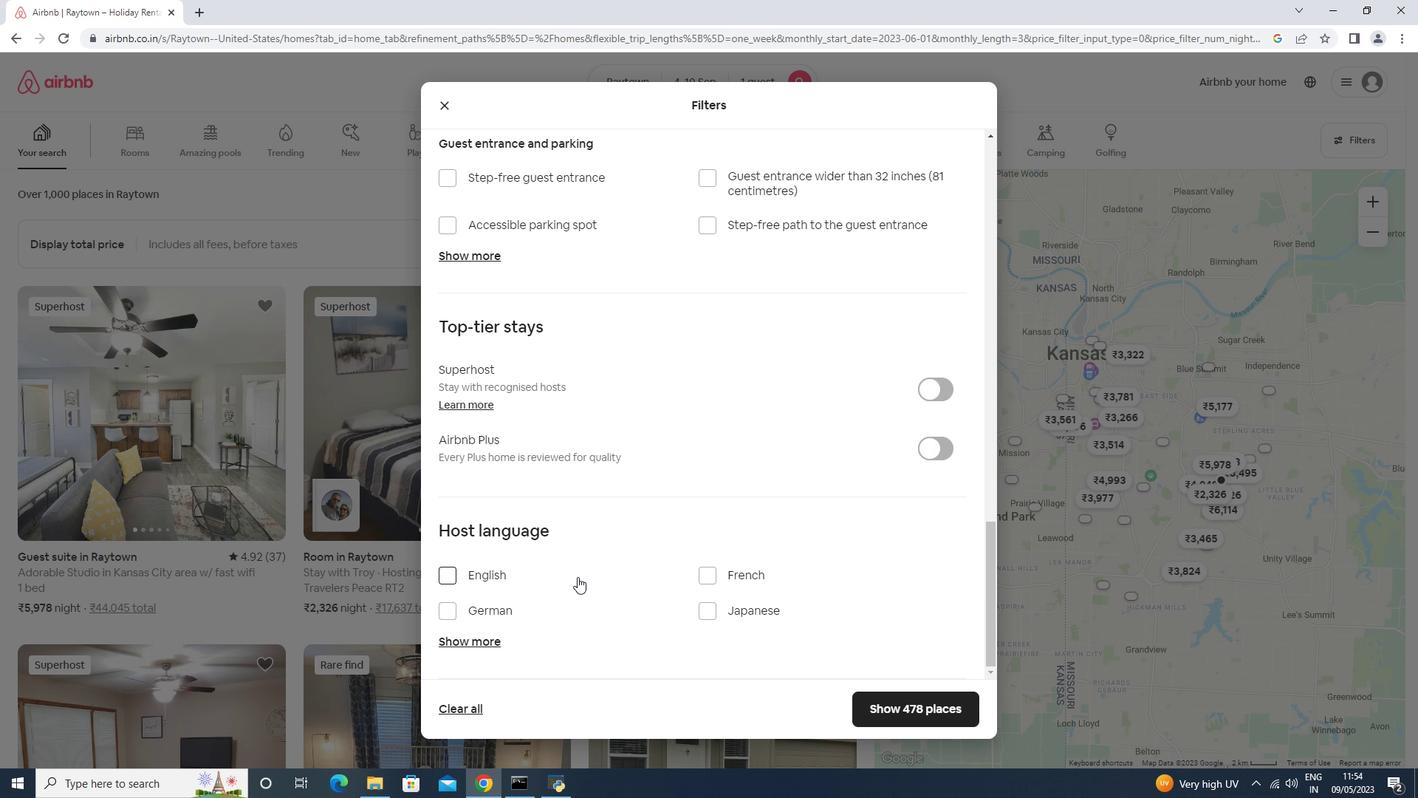 
Action: Mouse moved to (942, 705)
Screenshot: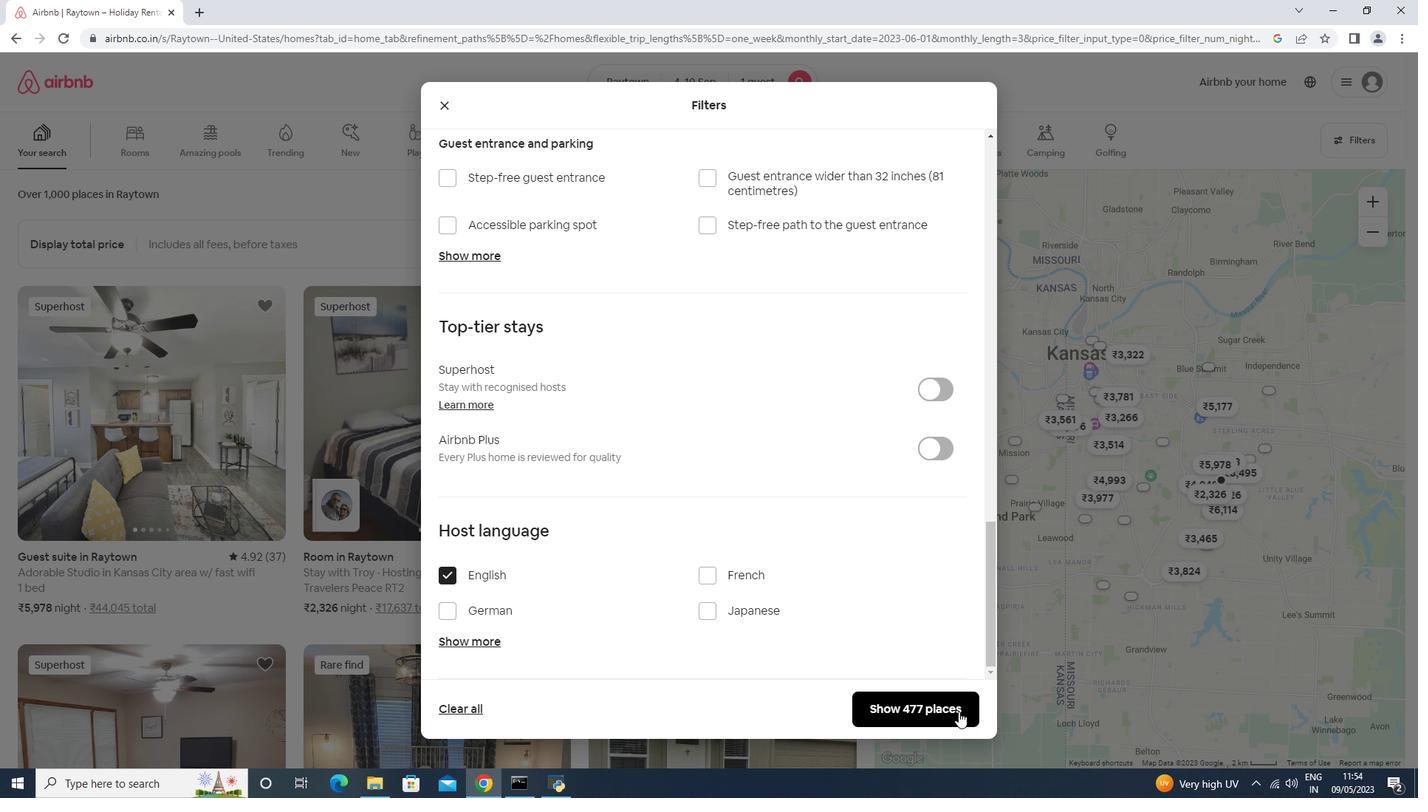 
Action: Mouse pressed left at (942, 705)
Screenshot: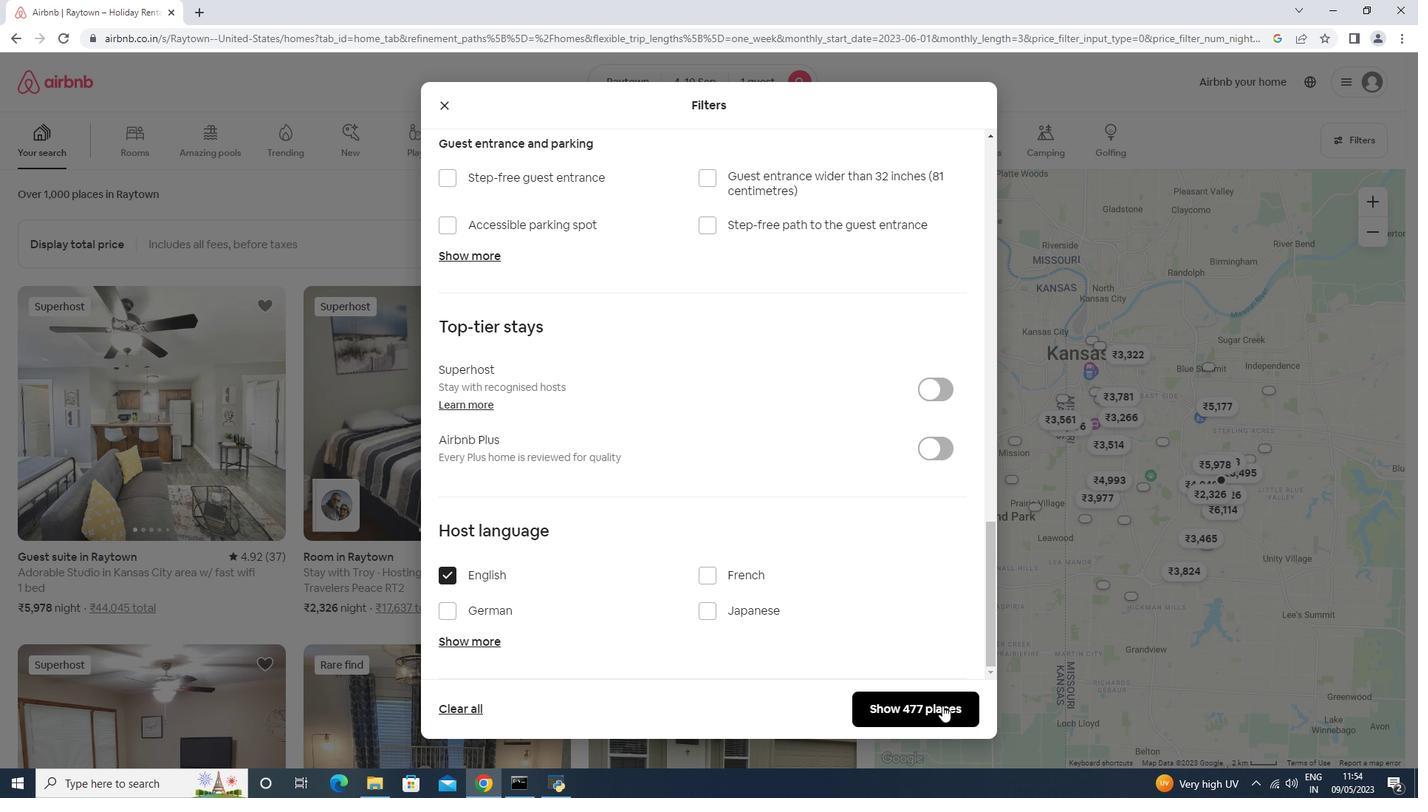 
